 Task: Look for space in Hưng Yên, Vietnam from 10th September, 2023 to 16th September, 2023 for 4 adults in price range Rs.10000 to Rs.14000. Place can be private room with 4 bedrooms having 4 beds and 4 bathrooms. Property type can be house, flat, guest house. Amenities needed are: wifi, TV, free parkinig on premises, gym, breakfast. Booking option can be shelf check-in. Required host language is English.
Action: Mouse moved to (522, 110)
Screenshot: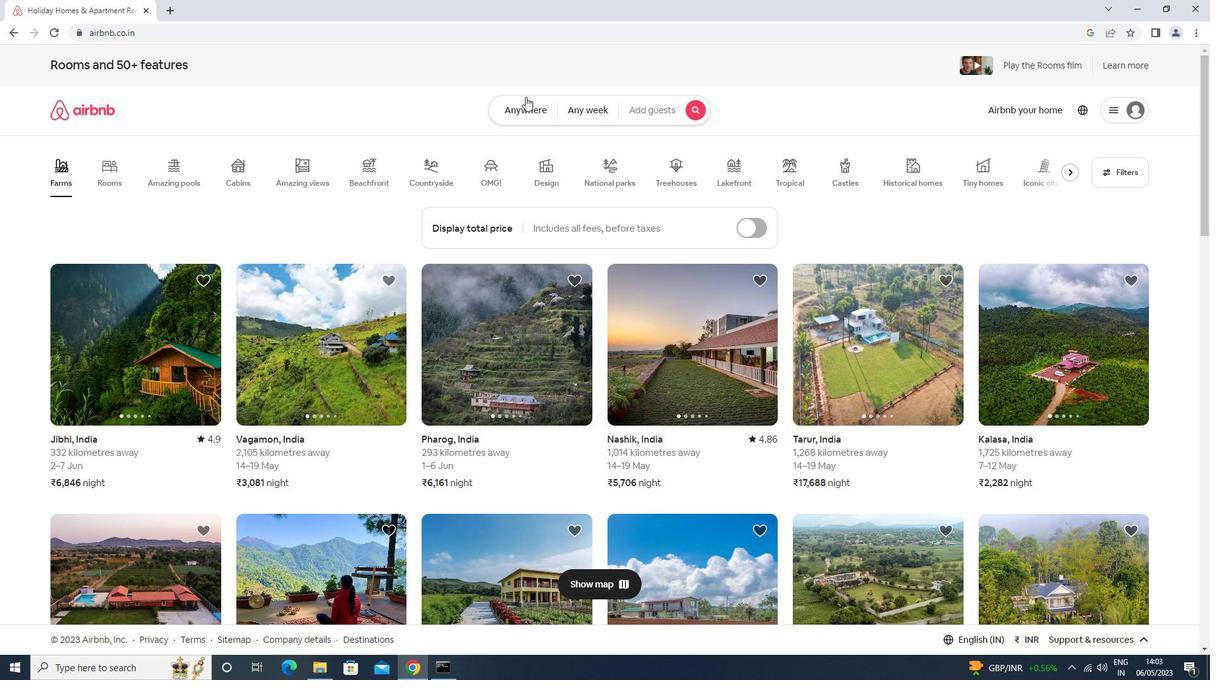
Action: Mouse pressed left at (522, 110)
Screenshot: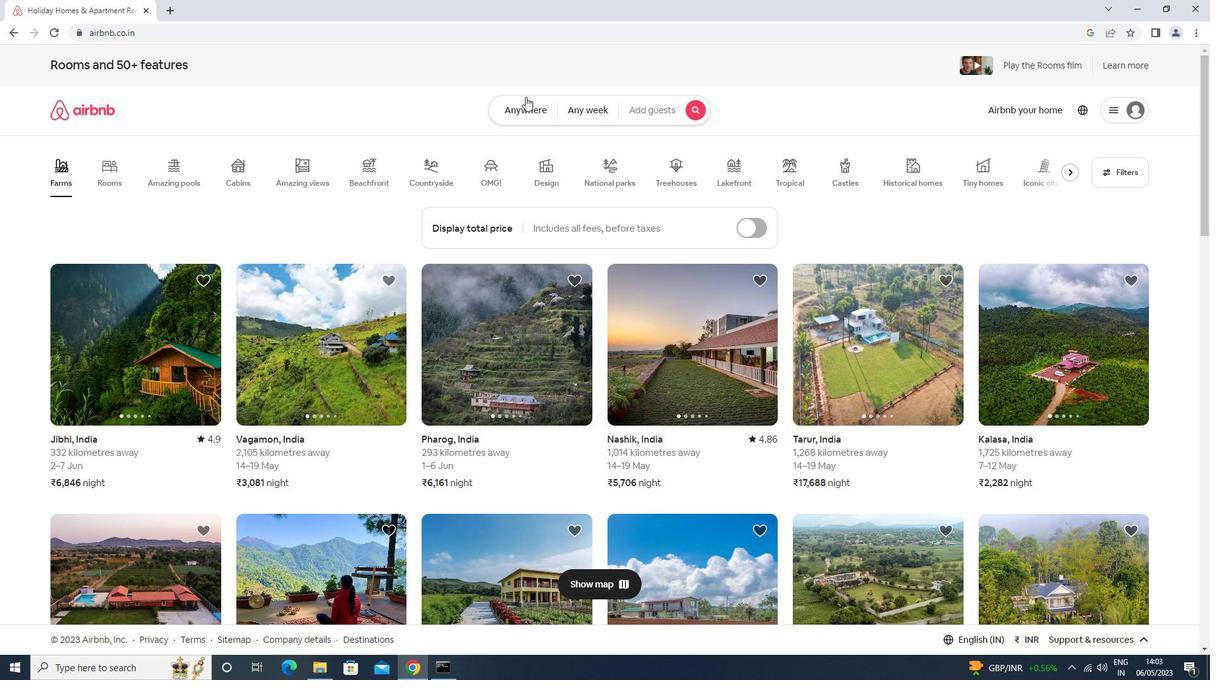 
Action: Mouse moved to (467, 153)
Screenshot: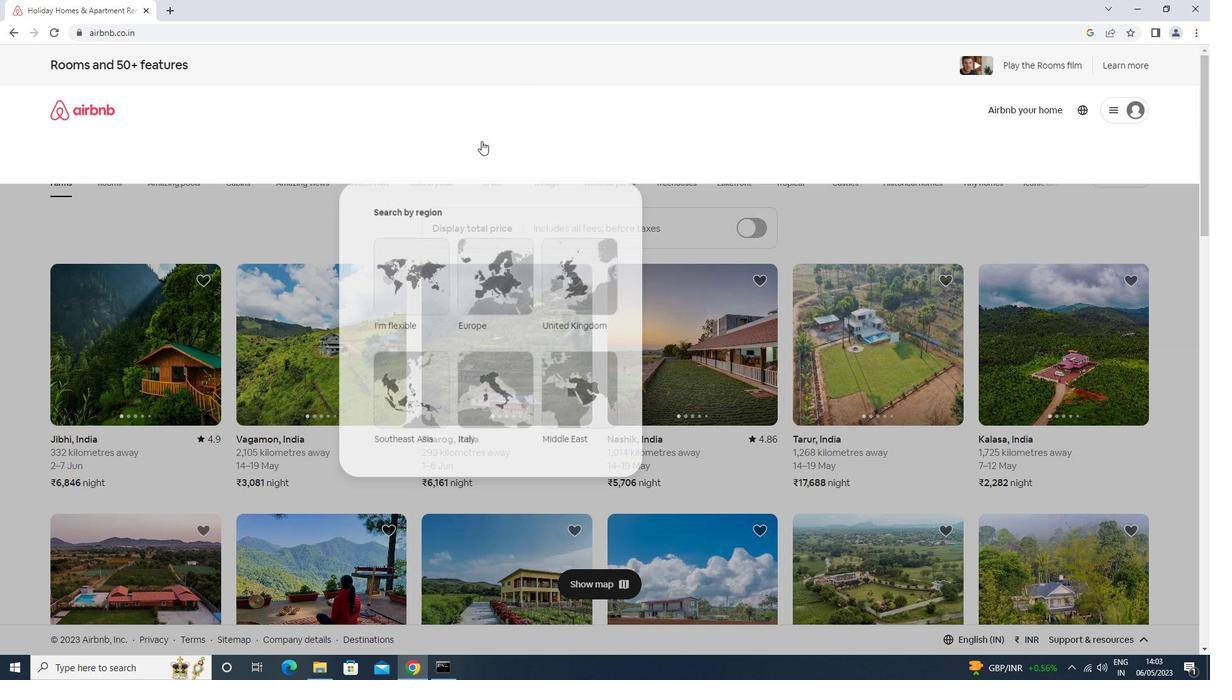 
Action: Mouse pressed left at (467, 153)
Screenshot: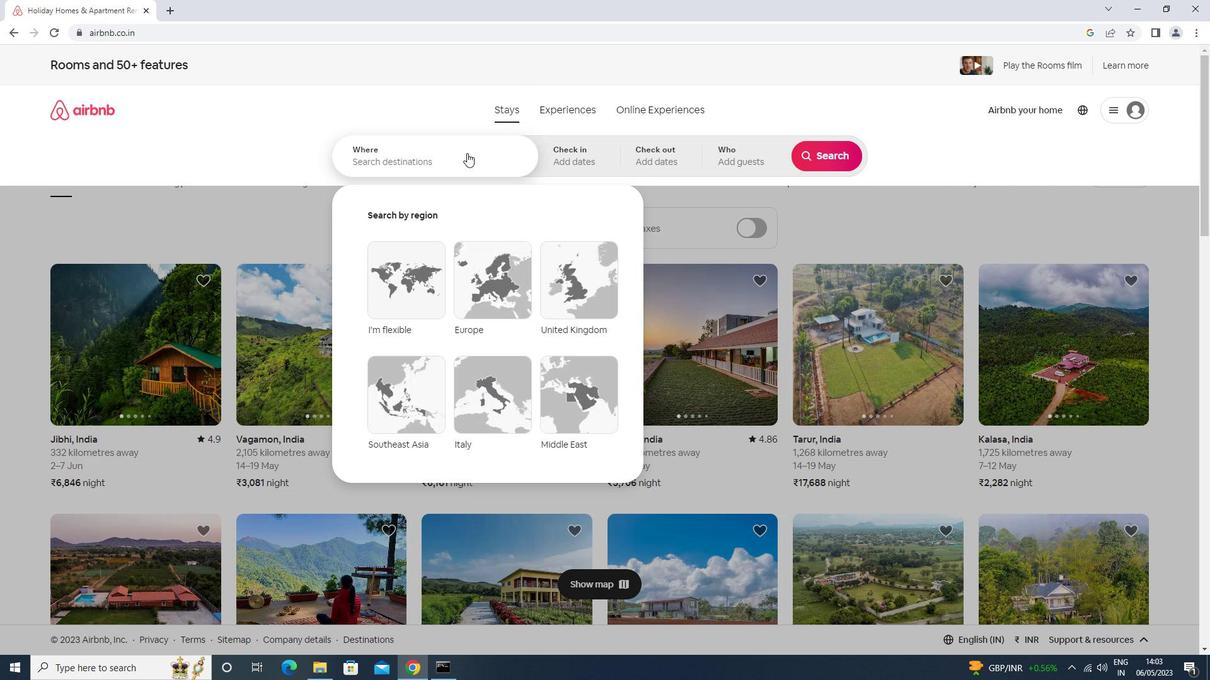 
Action: Key pressed hrumg<Key.space>yen<Key.space>vietnam<Key.enter>
Screenshot: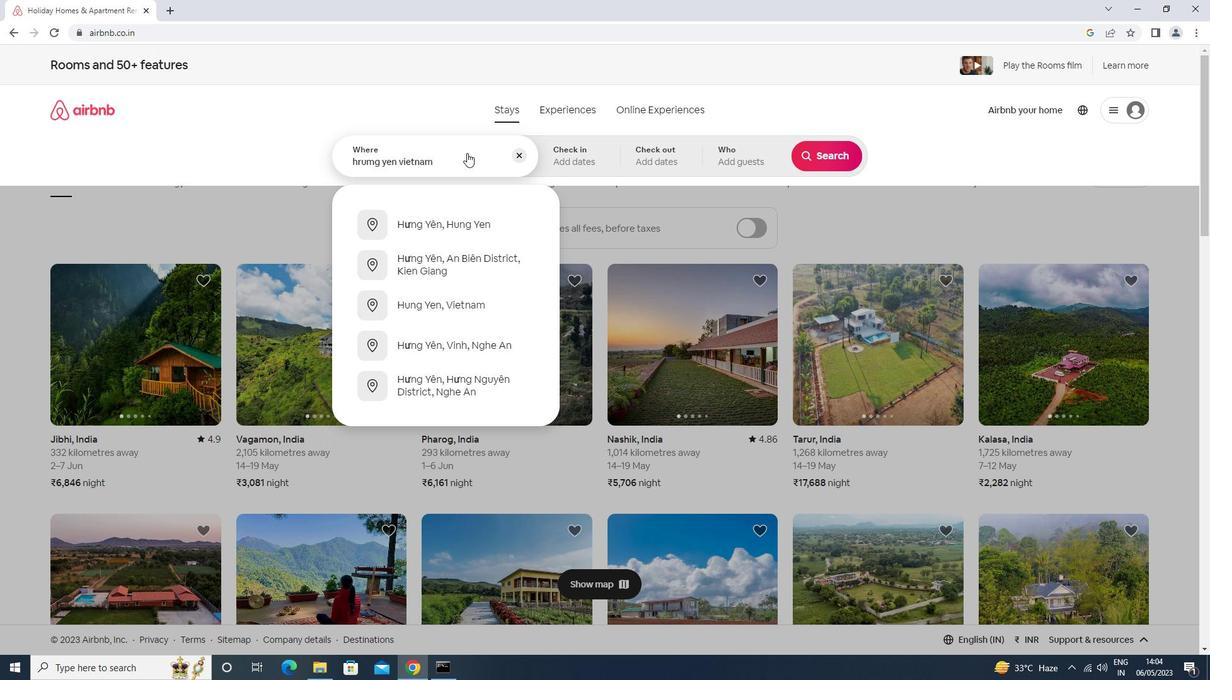 
Action: Mouse moved to (825, 262)
Screenshot: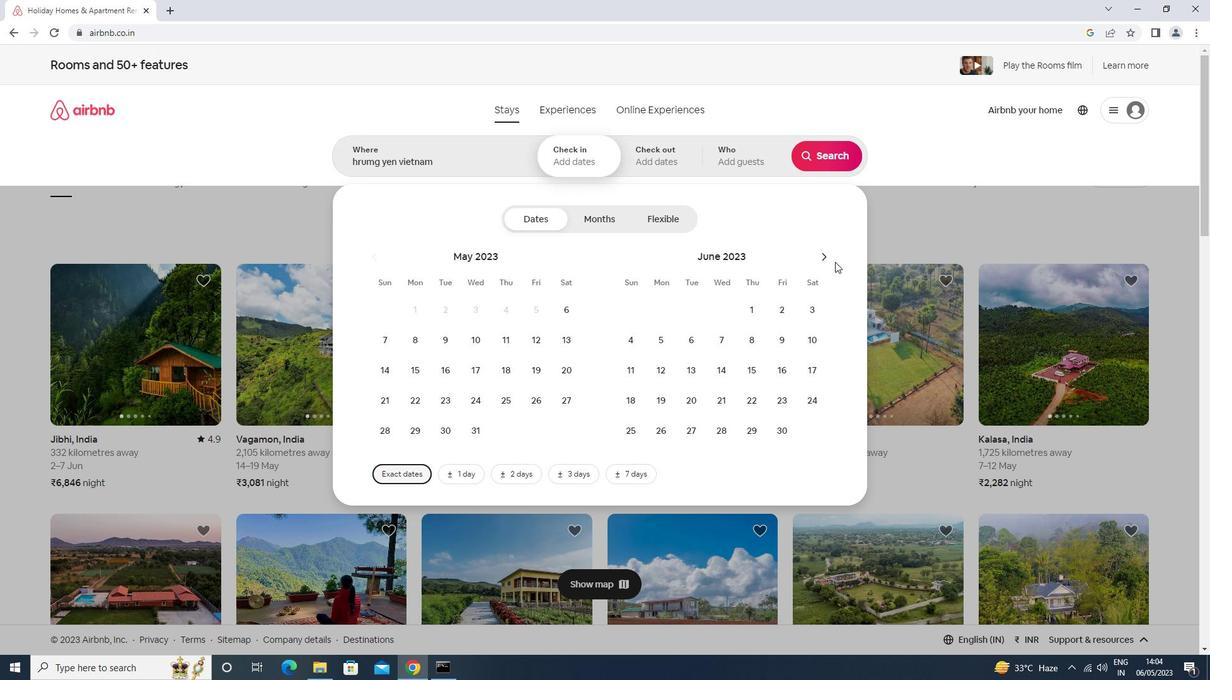 
Action: Mouse pressed left at (825, 262)
Screenshot: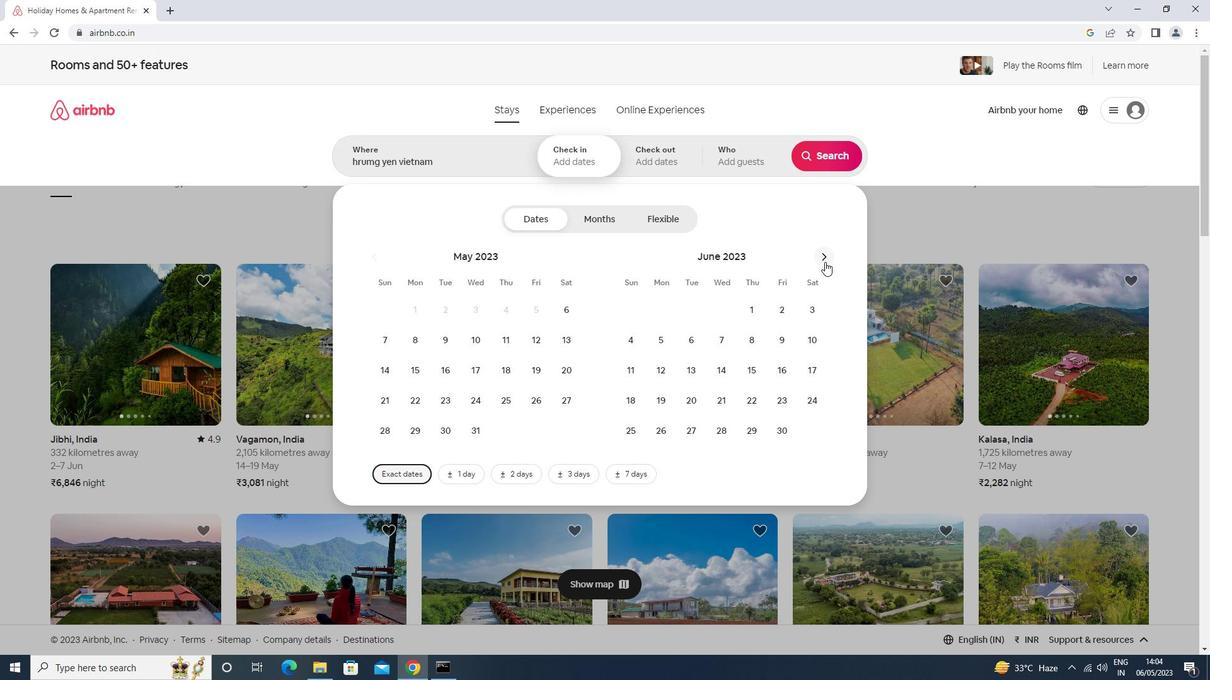 
Action: Mouse pressed left at (825, 262)
Screenshot: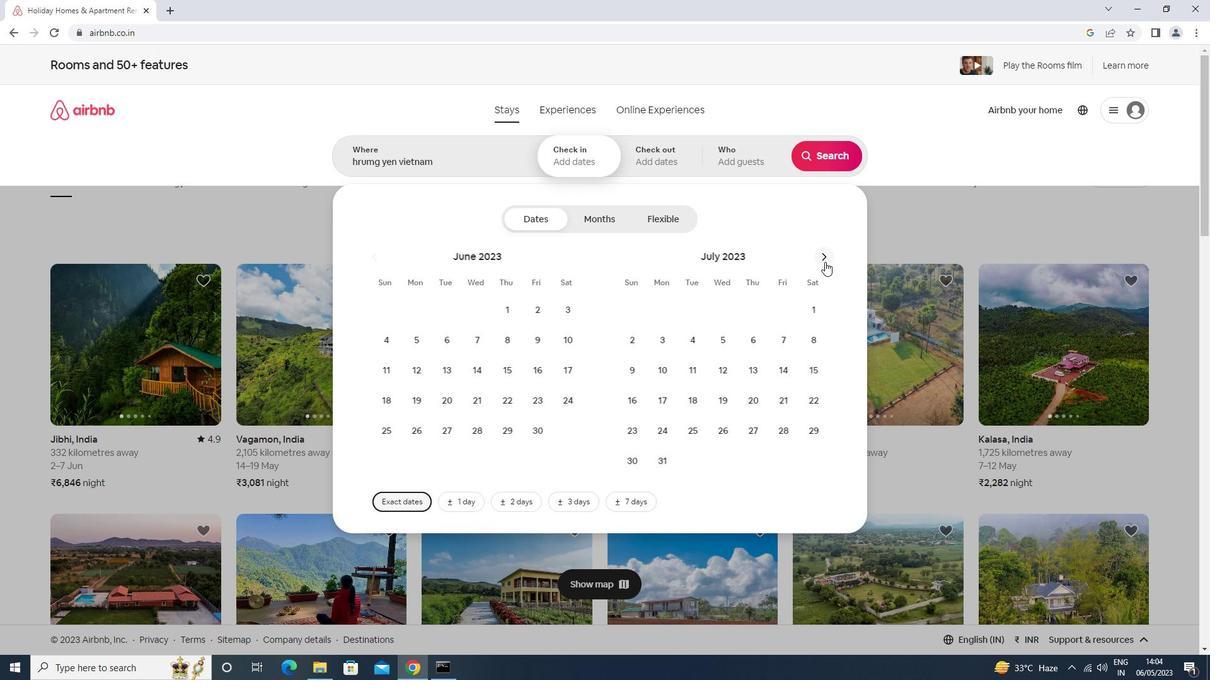 
Action: Mouse moved to (826, 261)
Screenshot: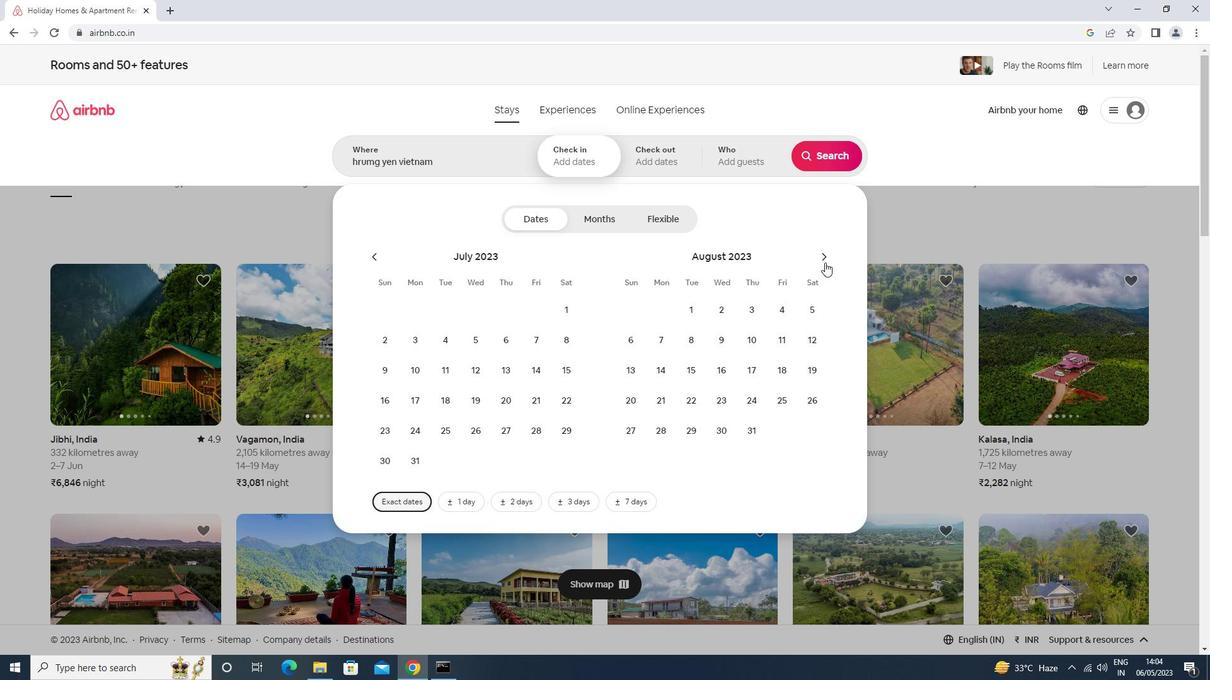 
Action: Mouse pressed left at (826, 261)
Screenshot: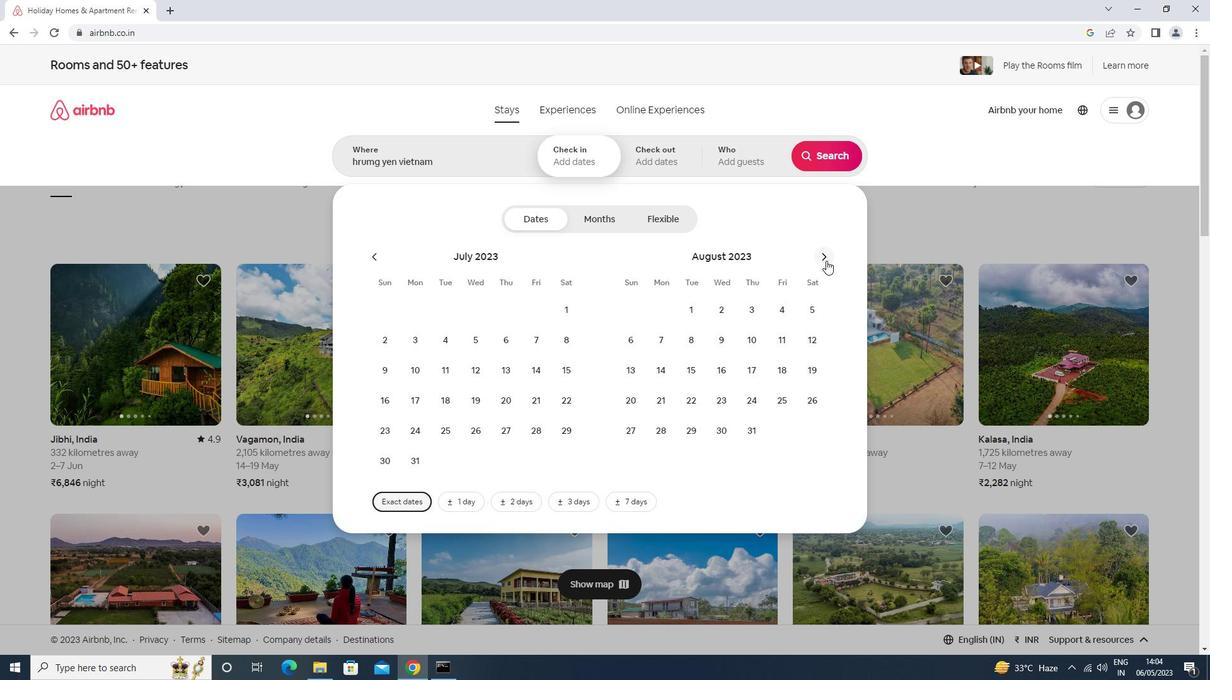 
Action: Mouse moved to (642, 370)
Screenshot: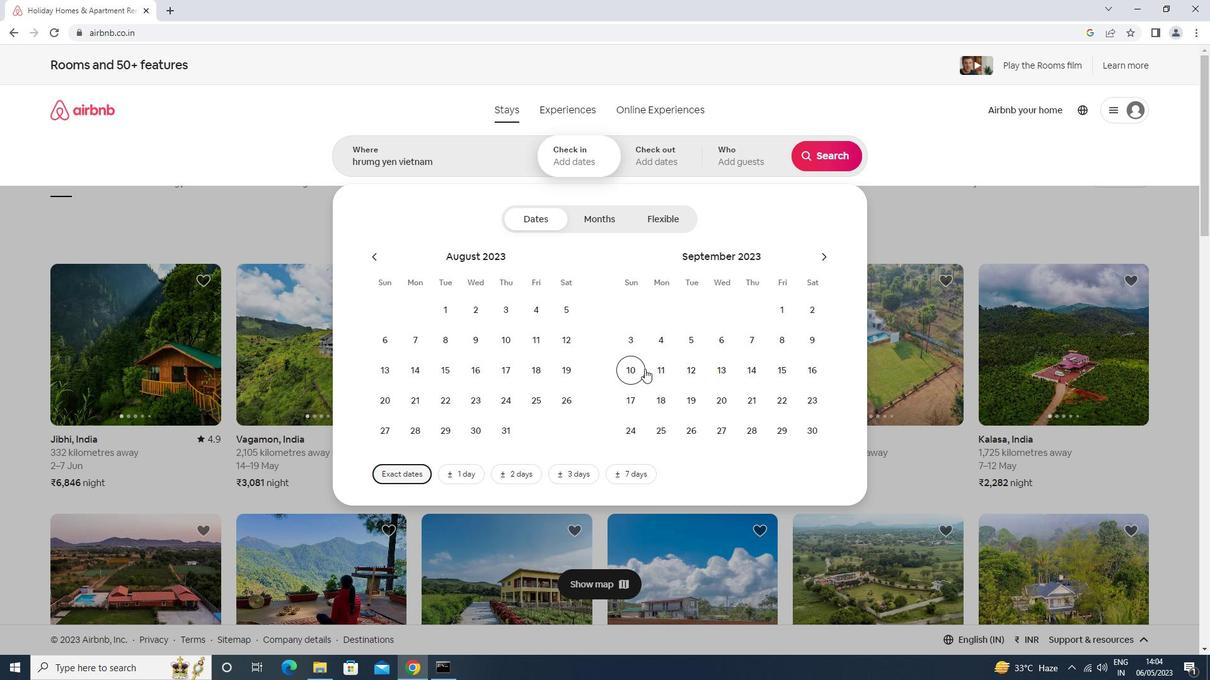 
Action: Mouse pressed left at (642, 370)
Screenshot: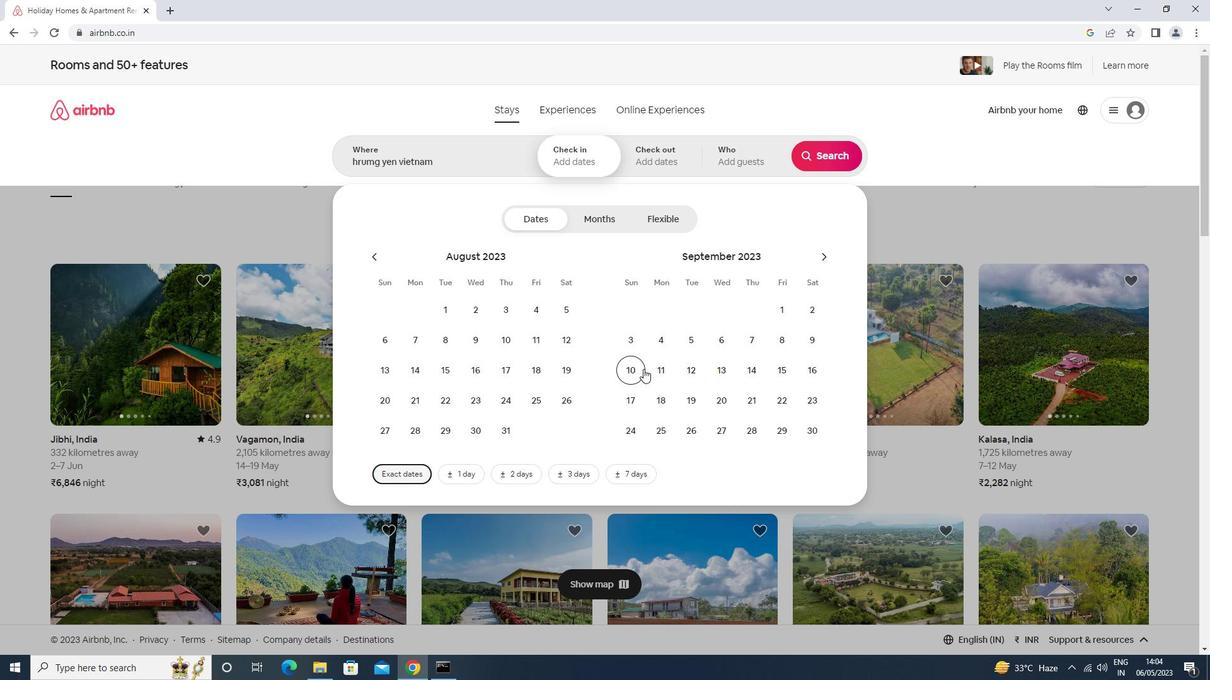 
Action: Mouse moved to (810, 377)
Screenshot: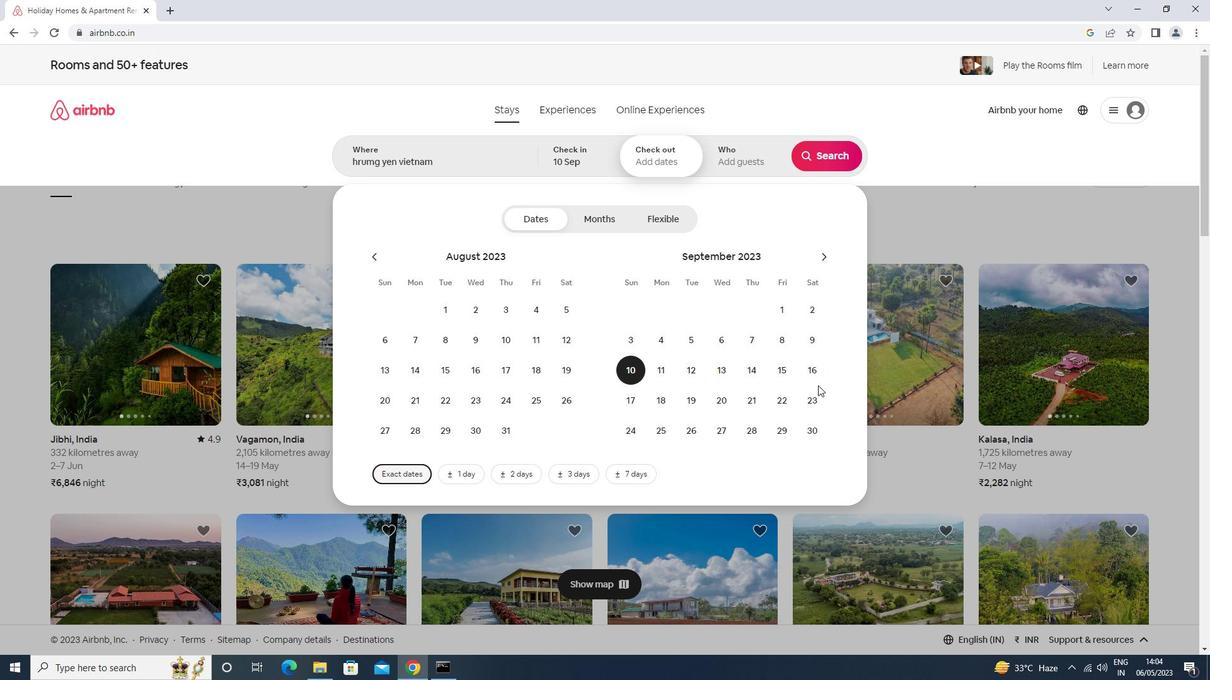 
Action: Mouse pressed left at (810, 377)
Screenshot: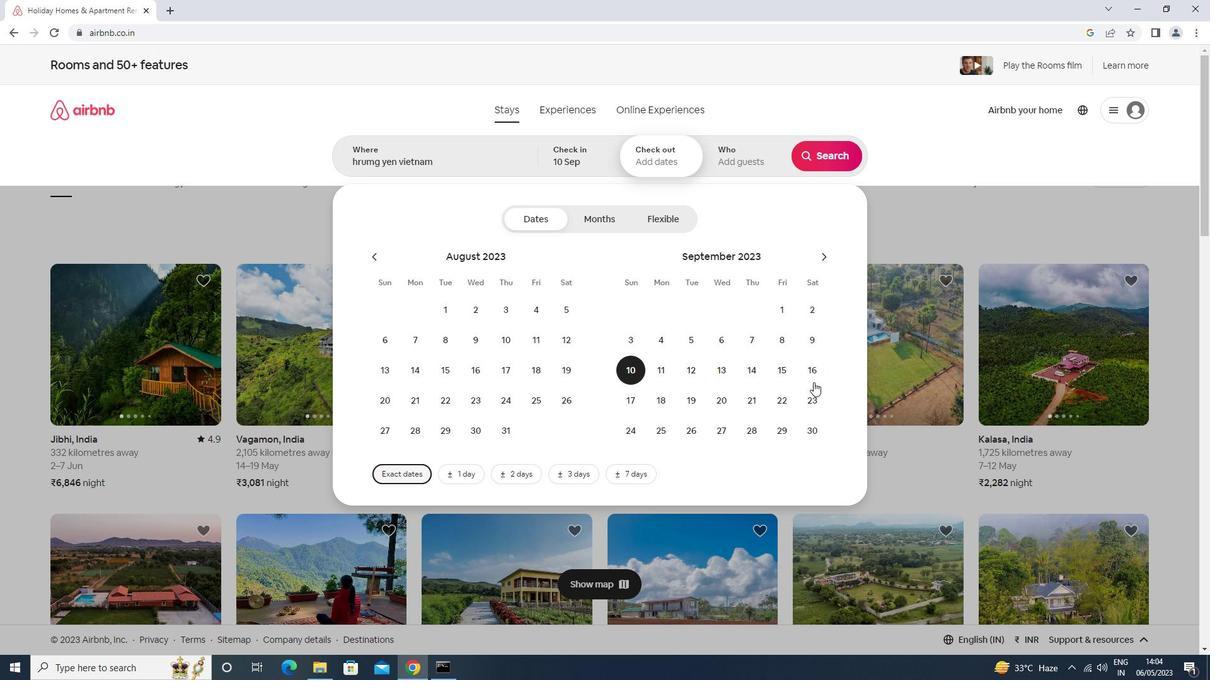 
Action: Mouse moved to (740, 165)
Screenshot: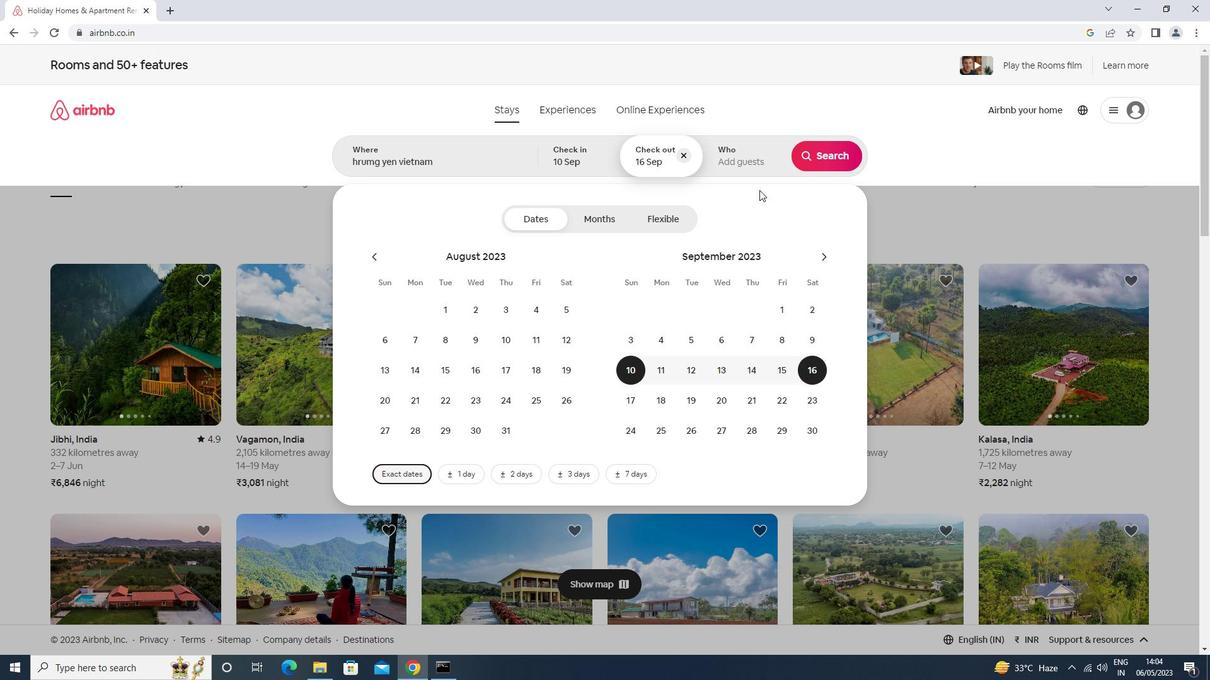 
Action: Mouse pressed left at (740, 165)
Screenshot: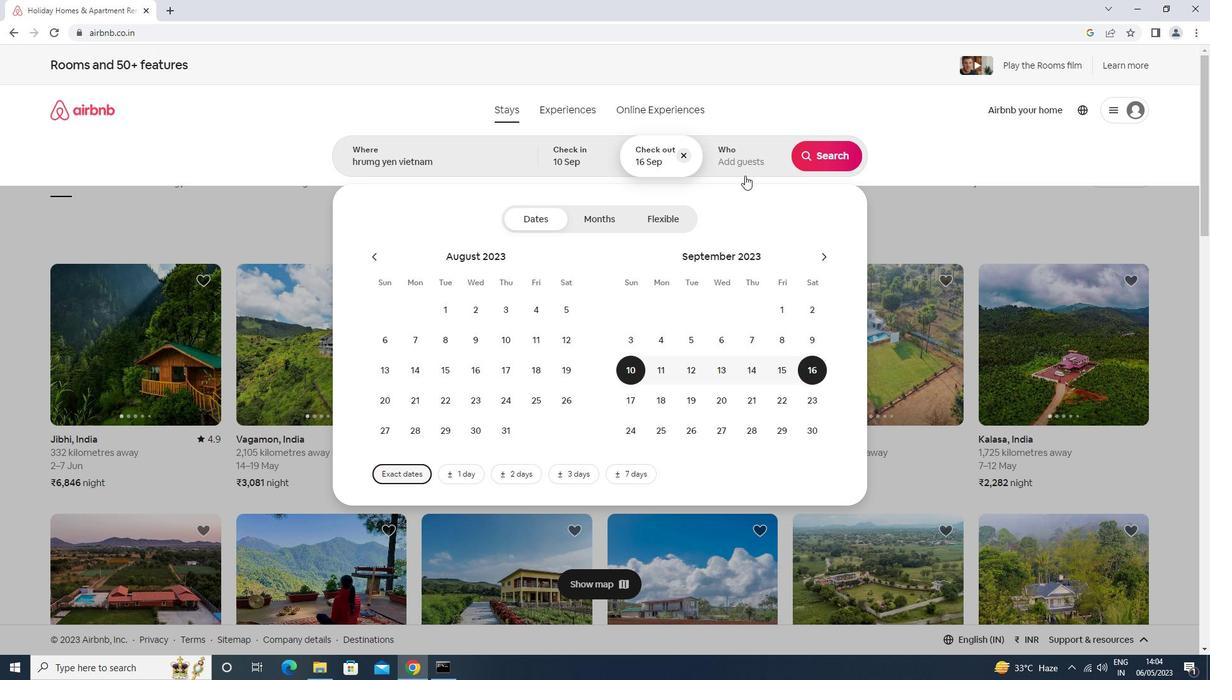 
Action: Mouse moved to (829, 221)
Screenshot: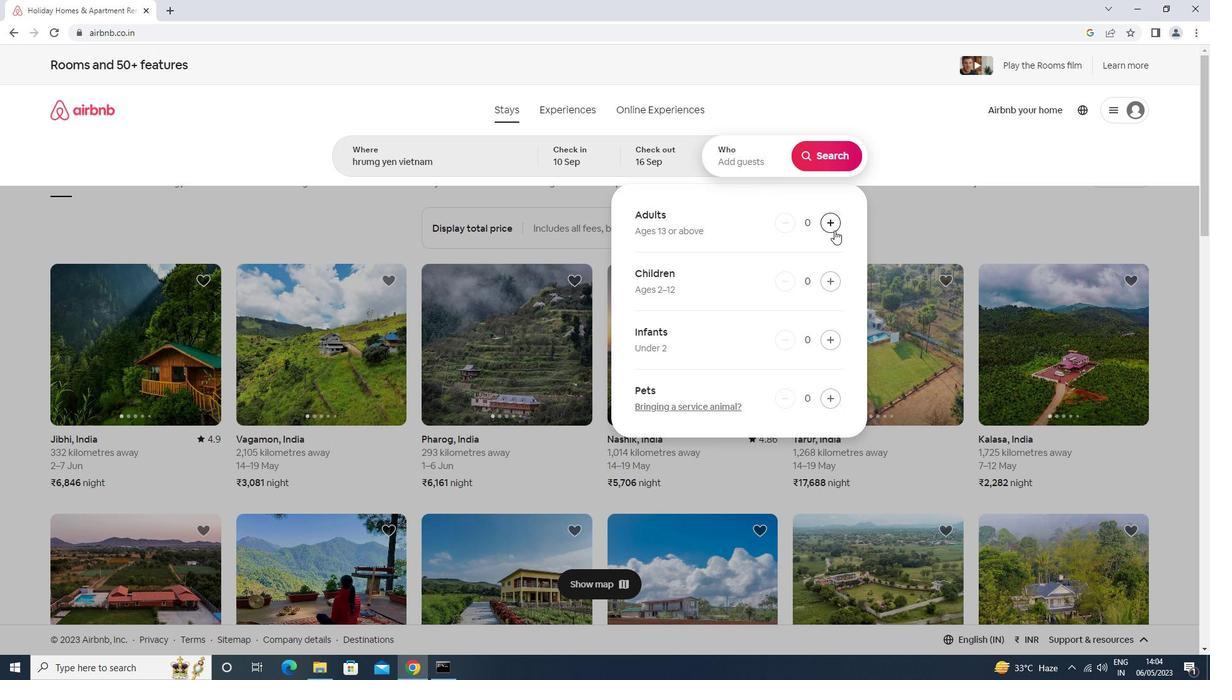 
Action: Mouse pressed left at (829, 221)
Screenshot: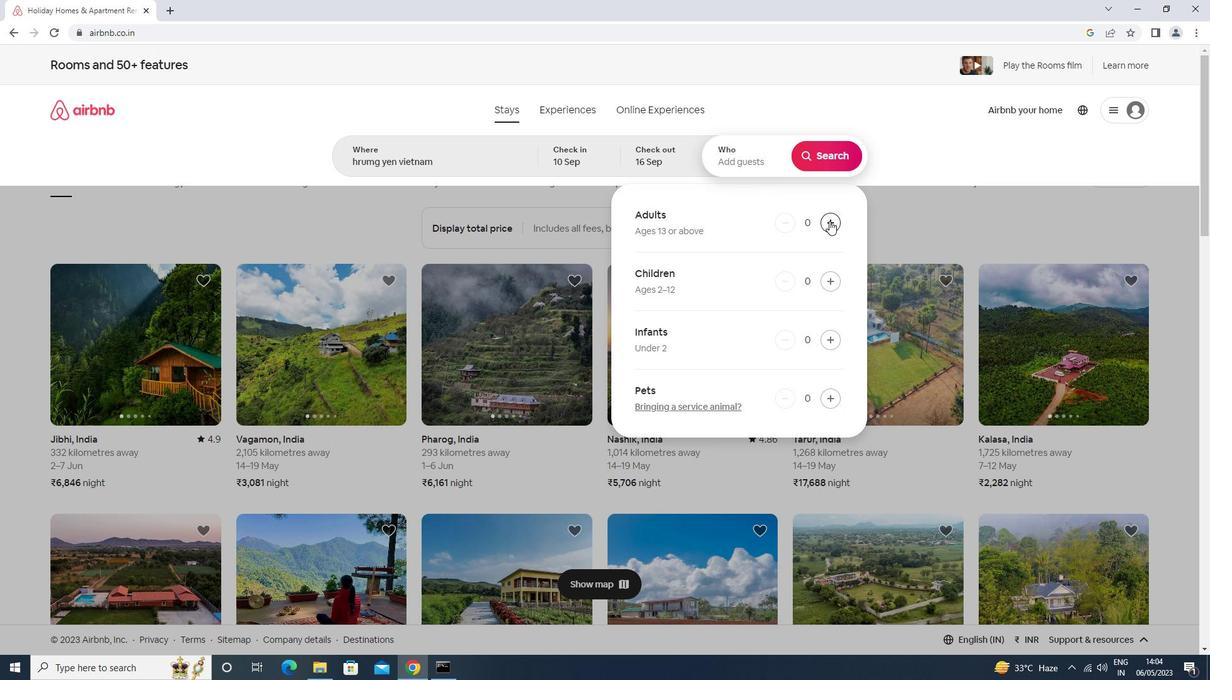 
Action: Mouse pressed left at (829, 221)
Screenshot: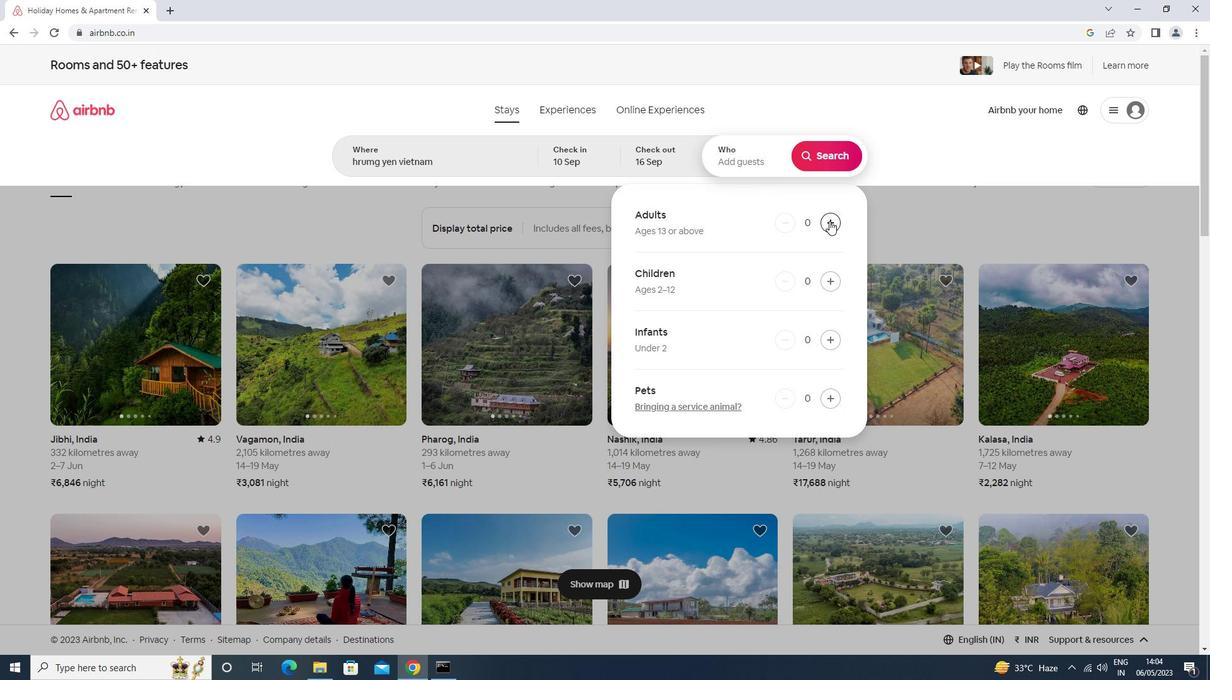 
Action: Mouse pressed left at (829, 221)
Screenshot: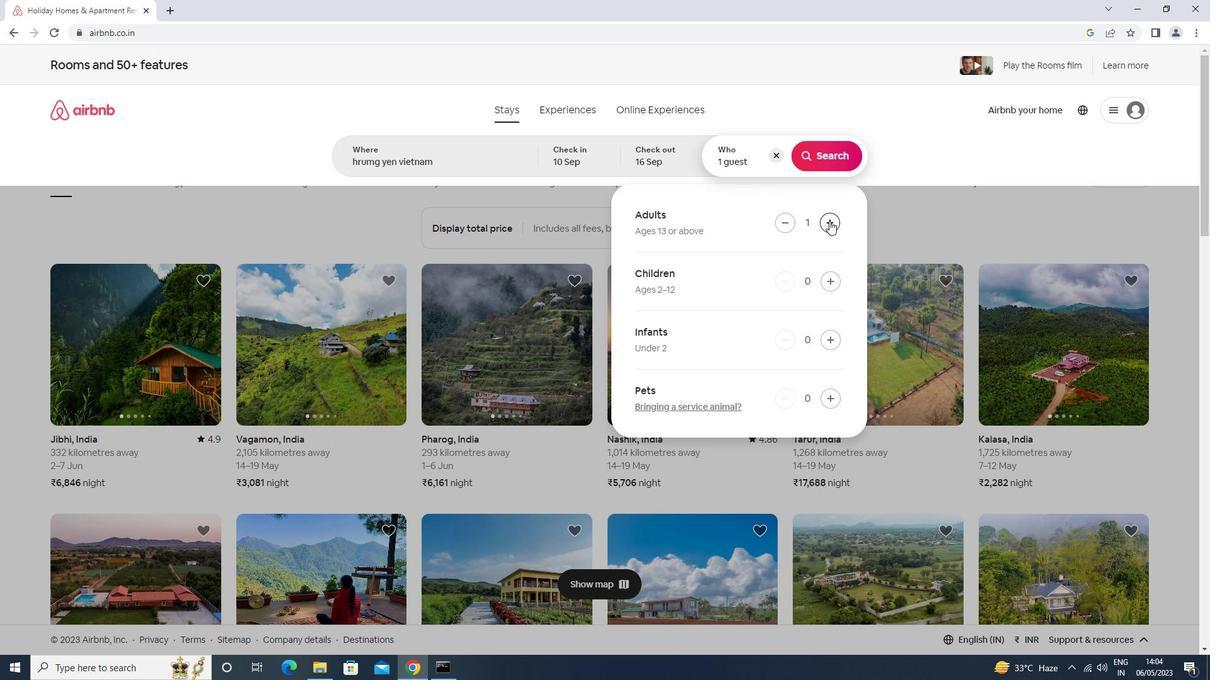 
Action: Mouse pressed left at (829, 221)
Screenshot: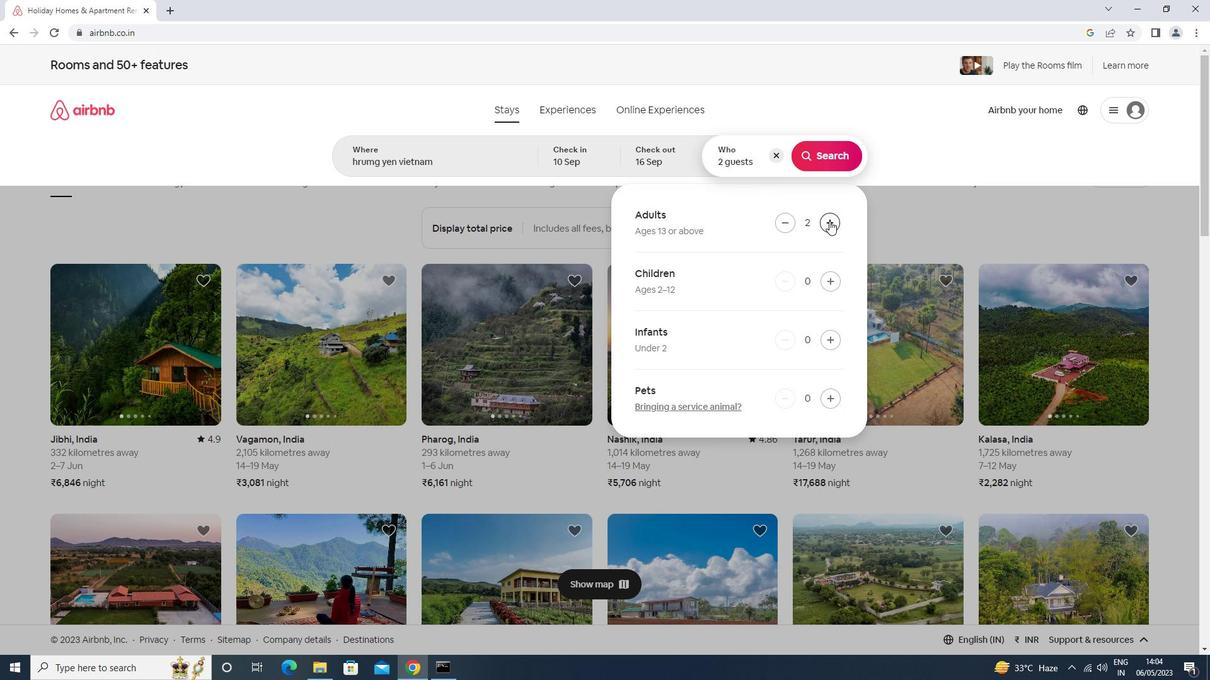 
Action: Mouse moved to (834, 155)
Screenshot: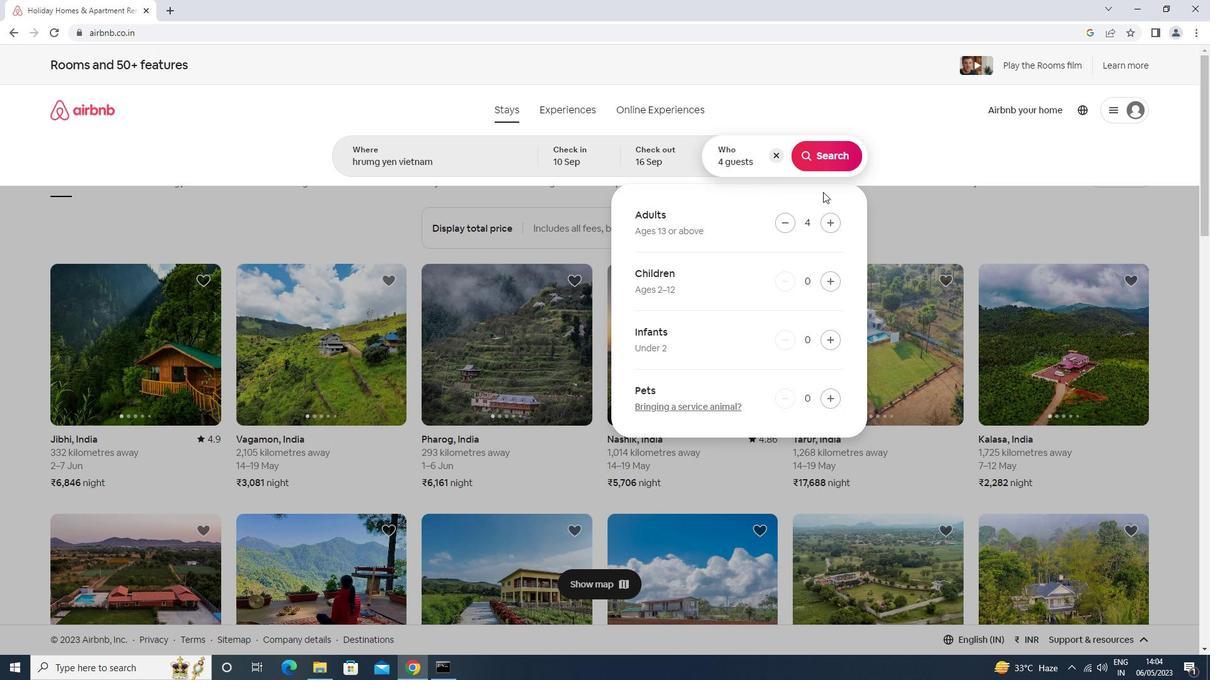 
Action: Mouse pressed left at (834, 155)
Screenshot: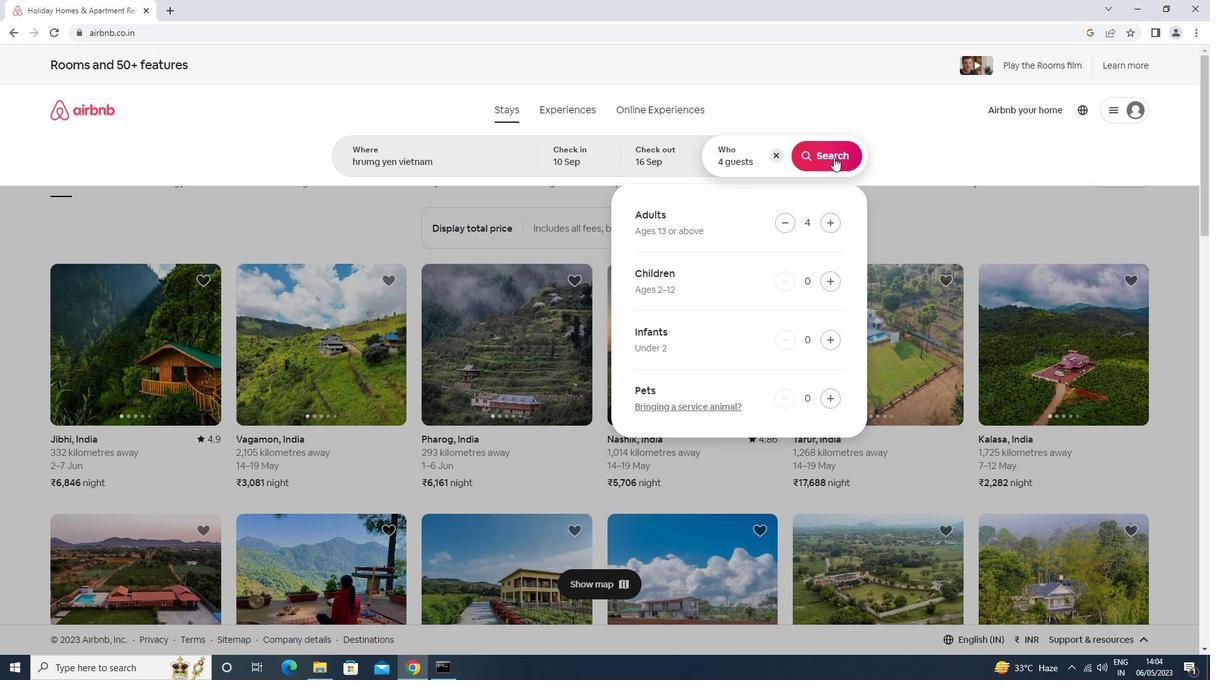 
Action: Mouse moved to (1163, 125)
Screenshot: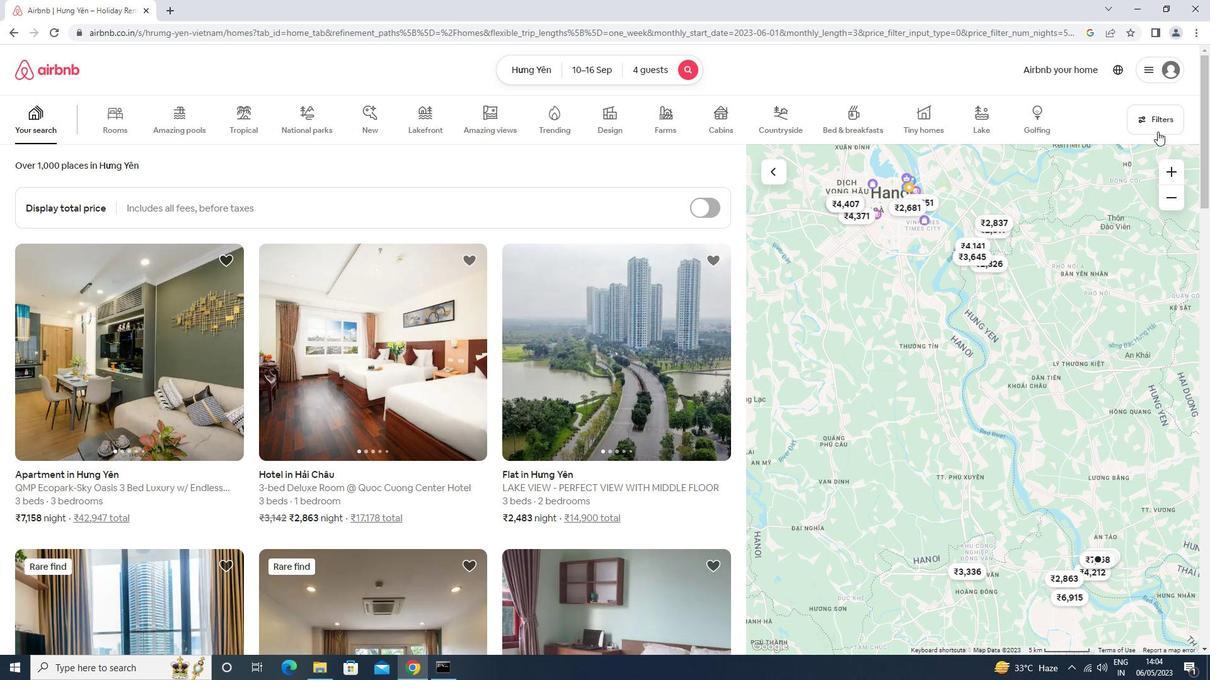 
Action: Mouse pressed left at (1163, 125)
Screenshot: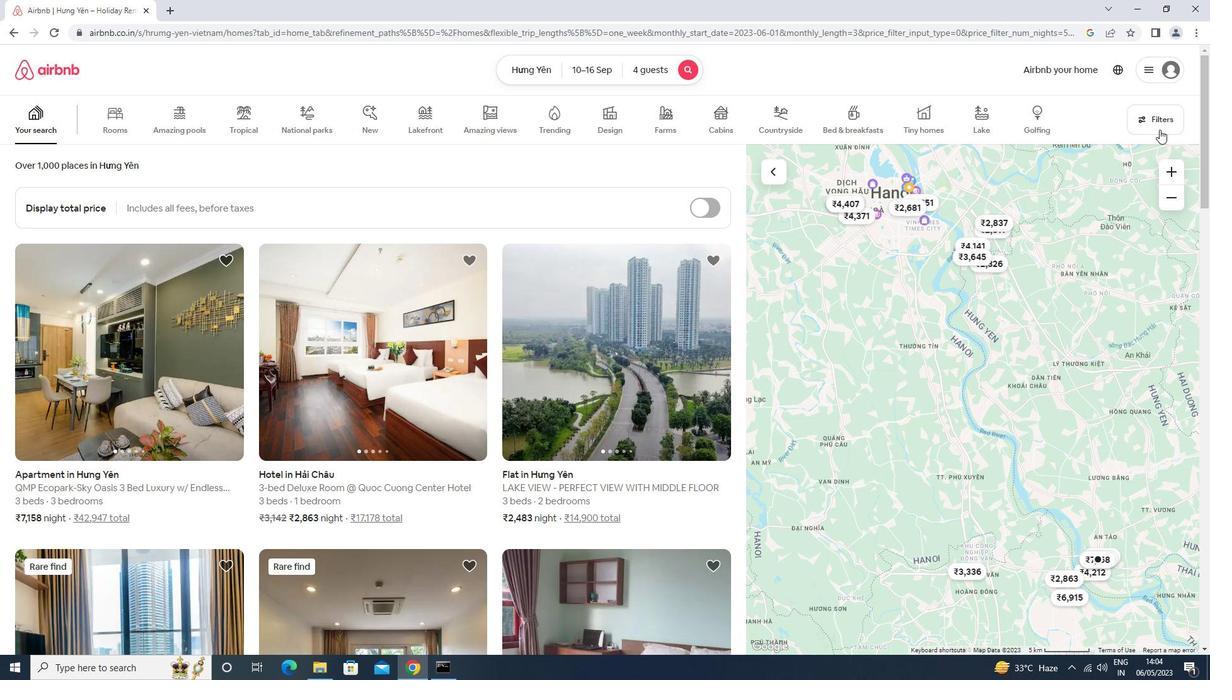 
Action: Mouse moved to (452, 433)
Screenshot: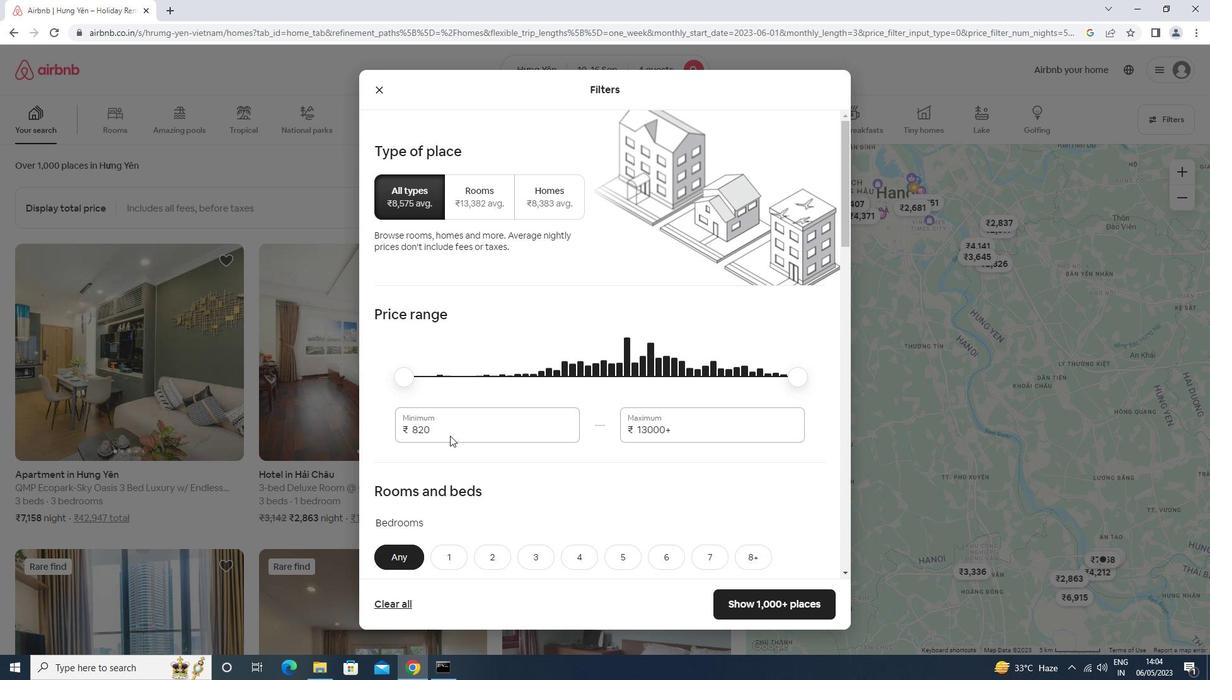 
Action: Mouse pressed left at (452, 433)
Screenshot: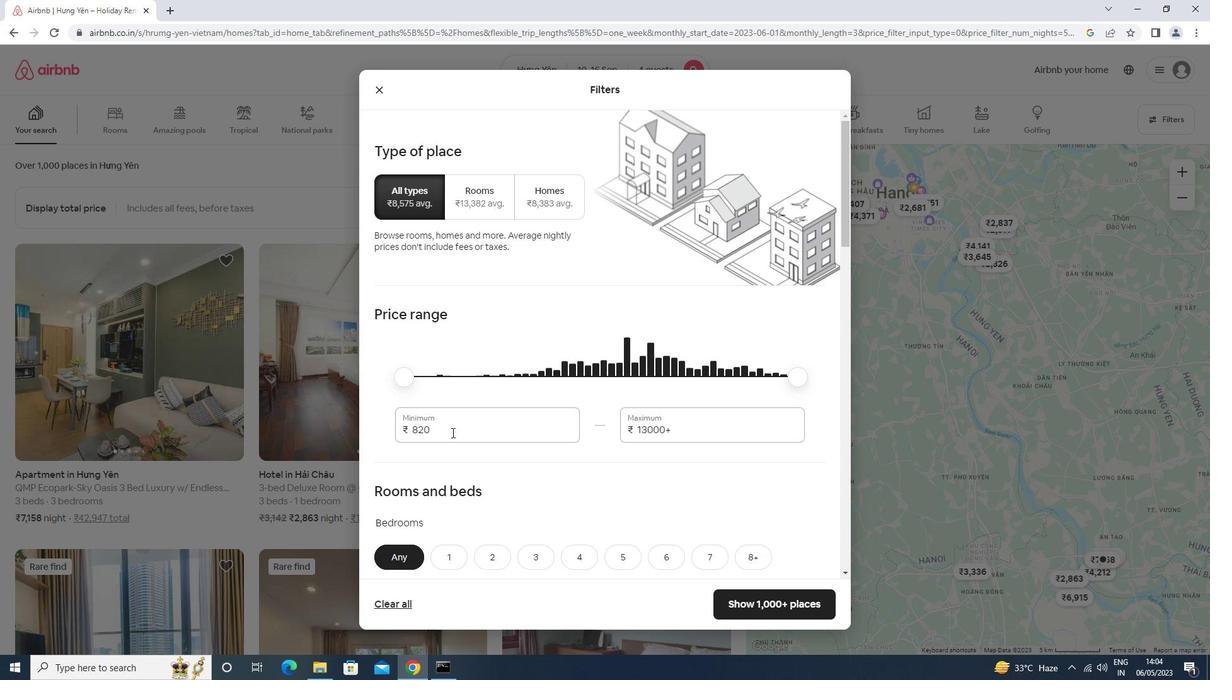 
Action: Mouse moved to (452, 432)
Screenshot: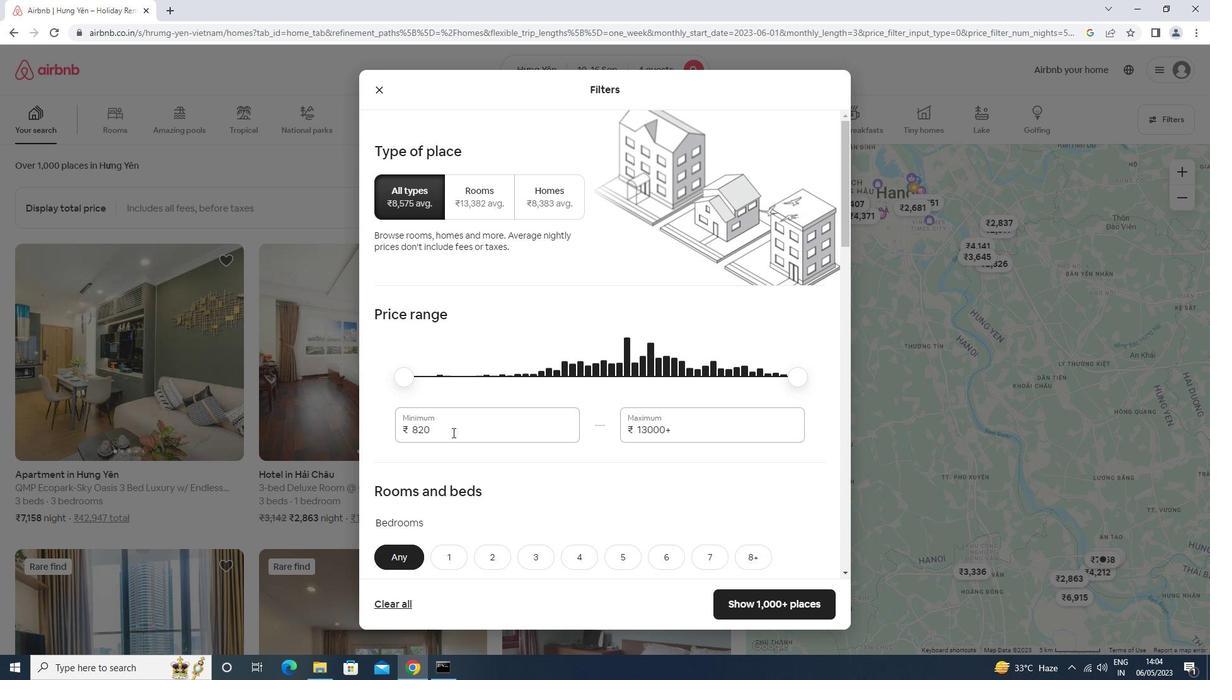 
Action: Key pressed <Key.backspace><Key.backspace><Key.backspace><Key.backspace>10000<Key.tab>14000
Screenshot: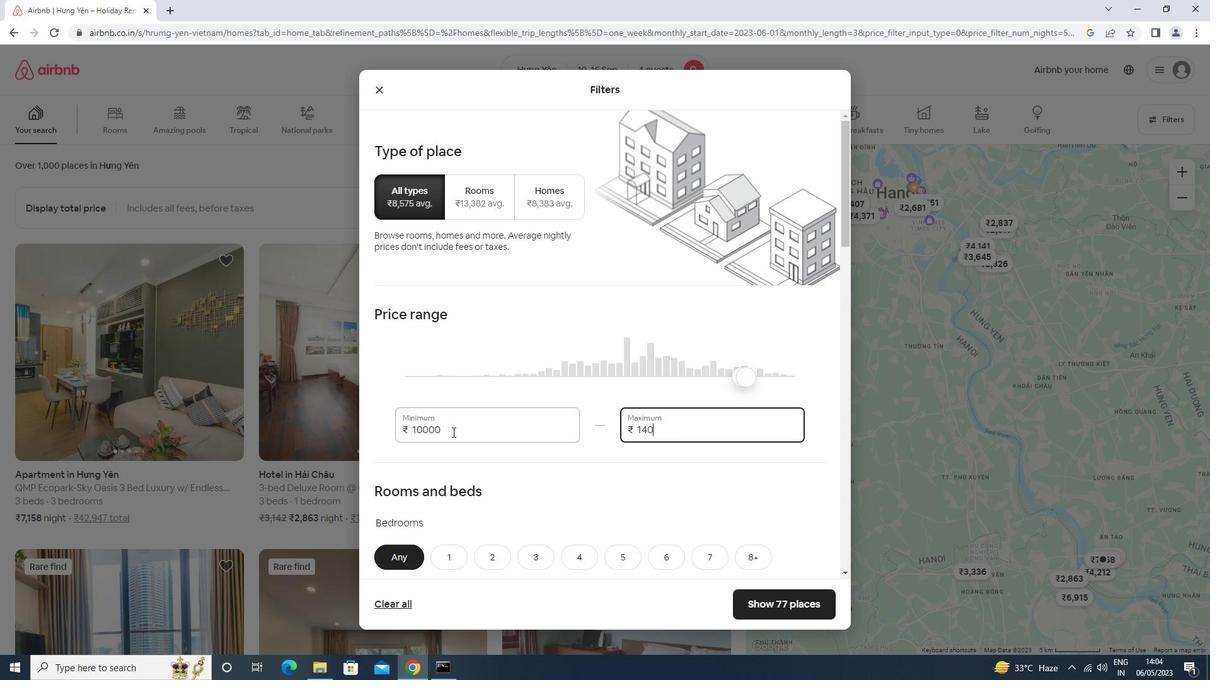 
Action: Mouse scrolled (452, 431) with delta (0, 0)
Screenshot: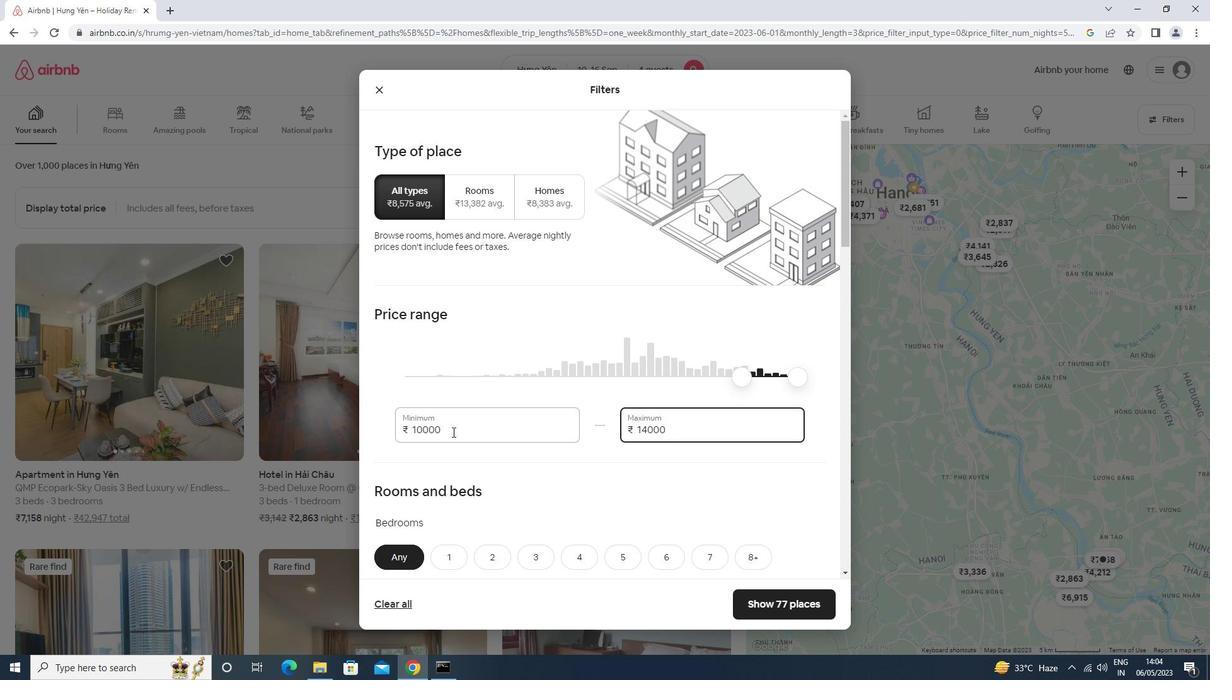 
Action: Mouse scrolled (452, 431) with delta (0, 0)
Screenshot: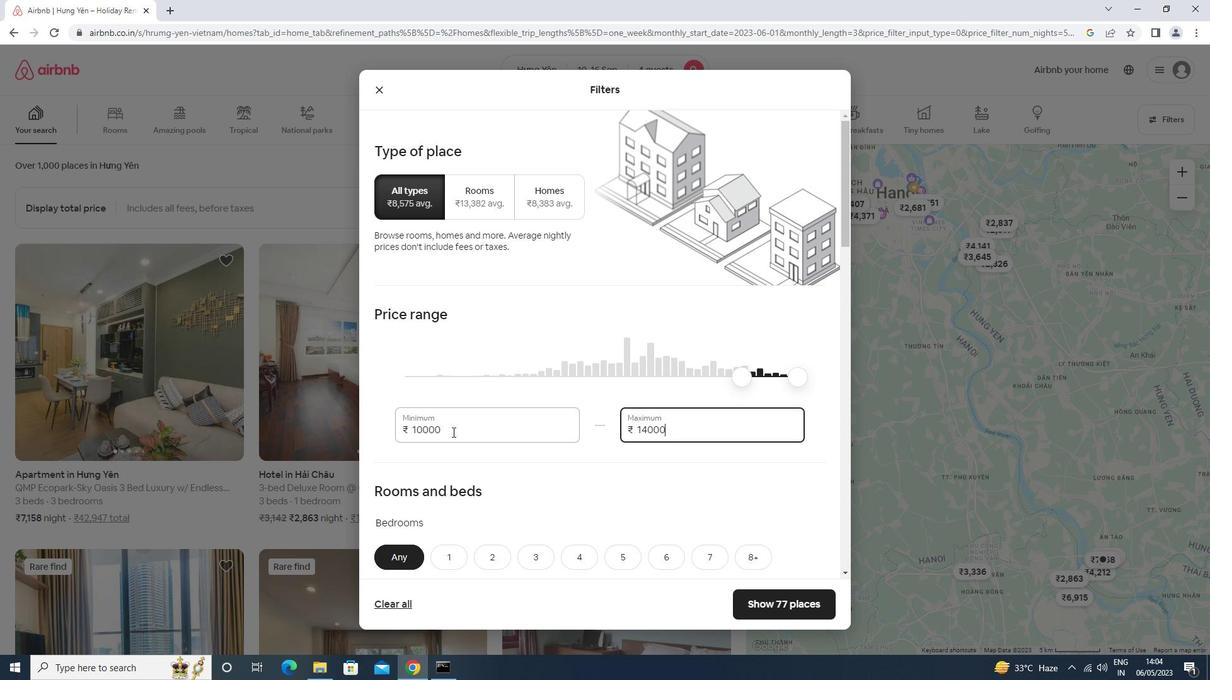 
Action: Mouse scrolled (452, 431) with delta (0, 0)
Screenshot: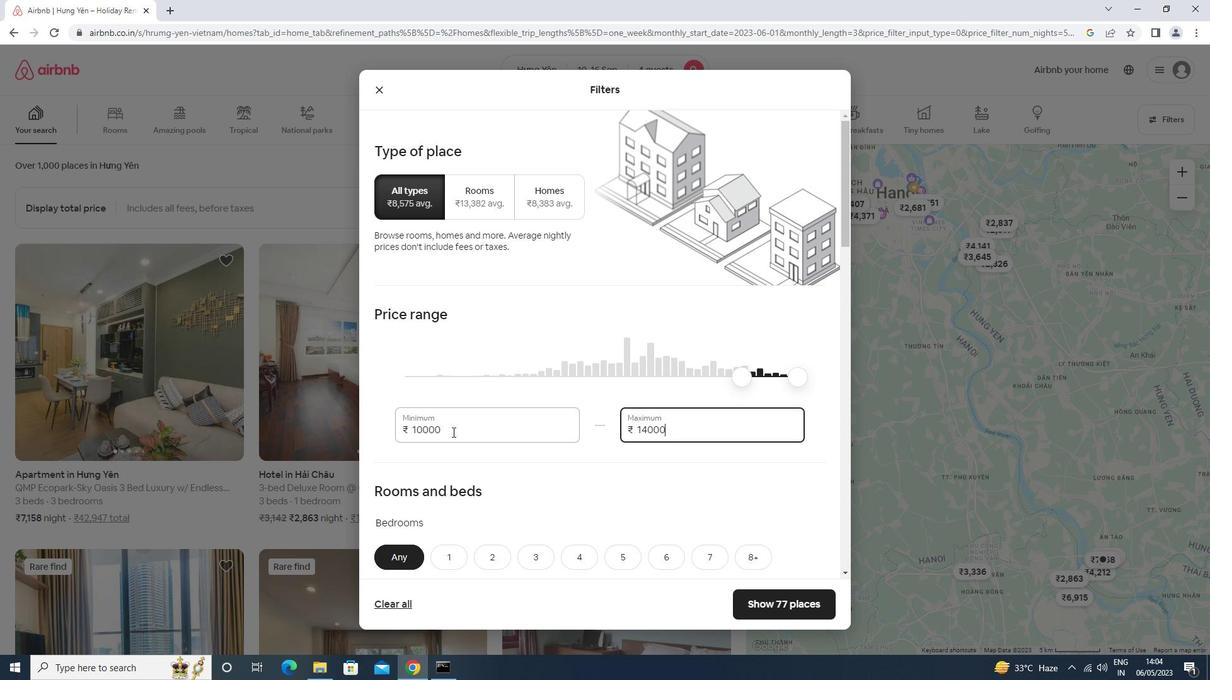 
Action: Mouse scrolled (452, 431) with delta (0, 0)
Screenshot: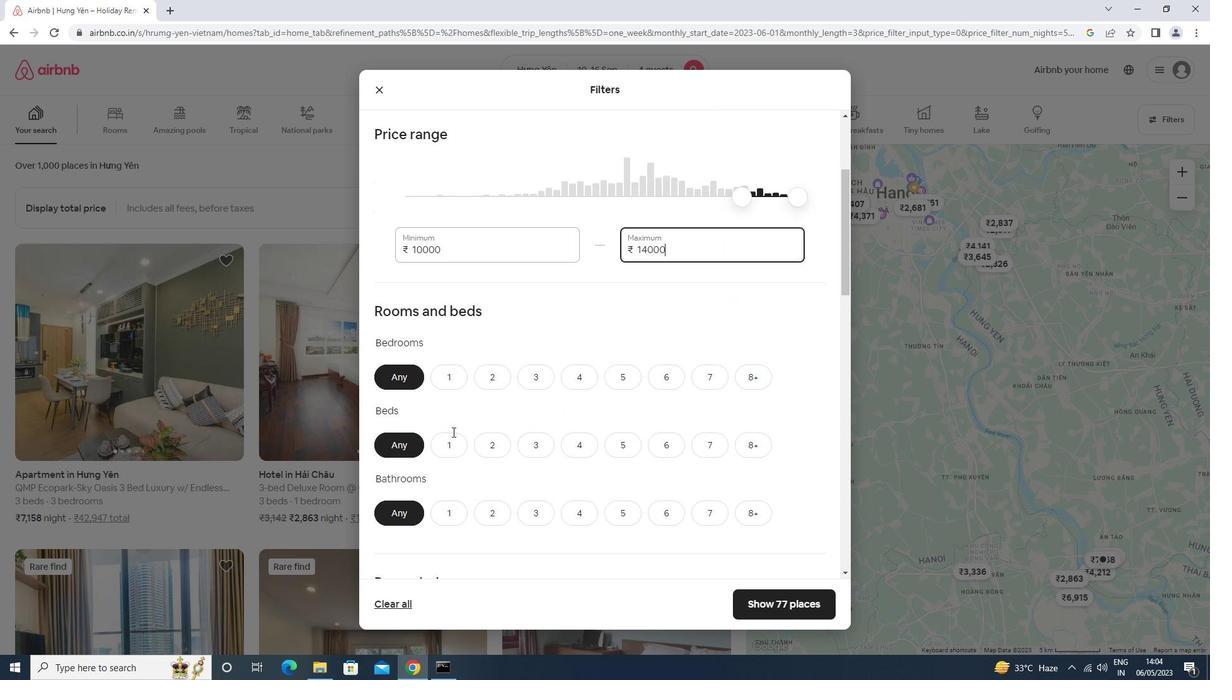 
Action: Mouse moved to (585, 313)
Screenshot: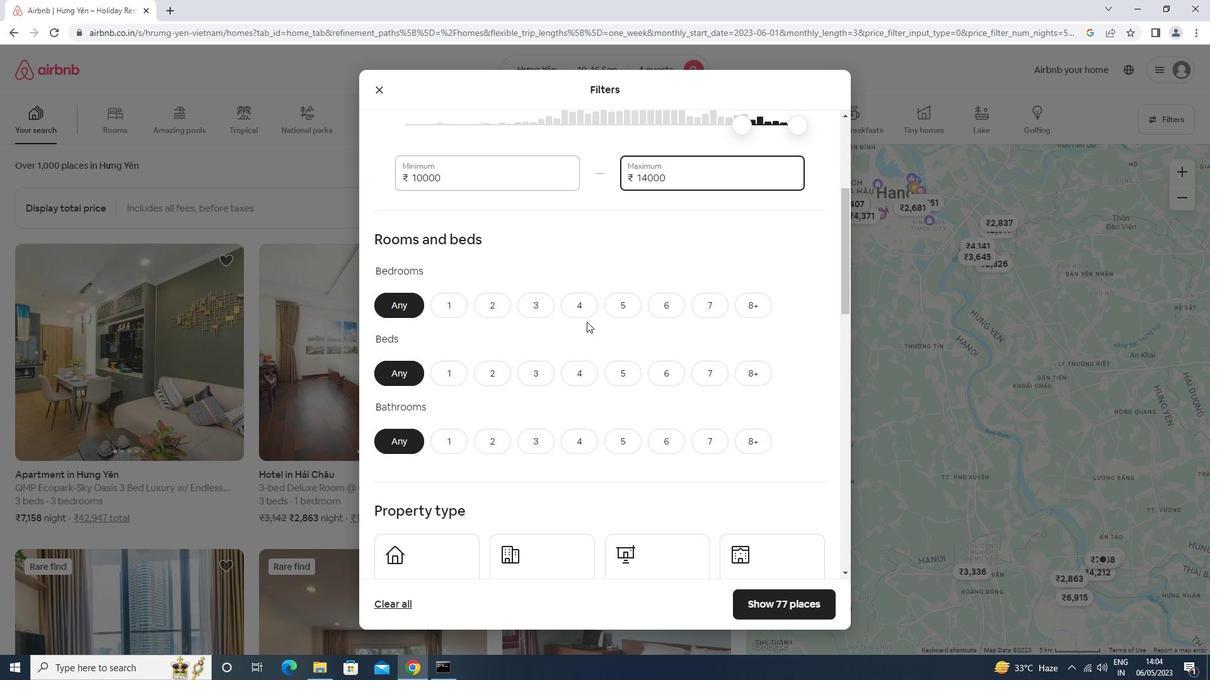 
Action: Mouse pressed left at (585, 313)
Screenshot: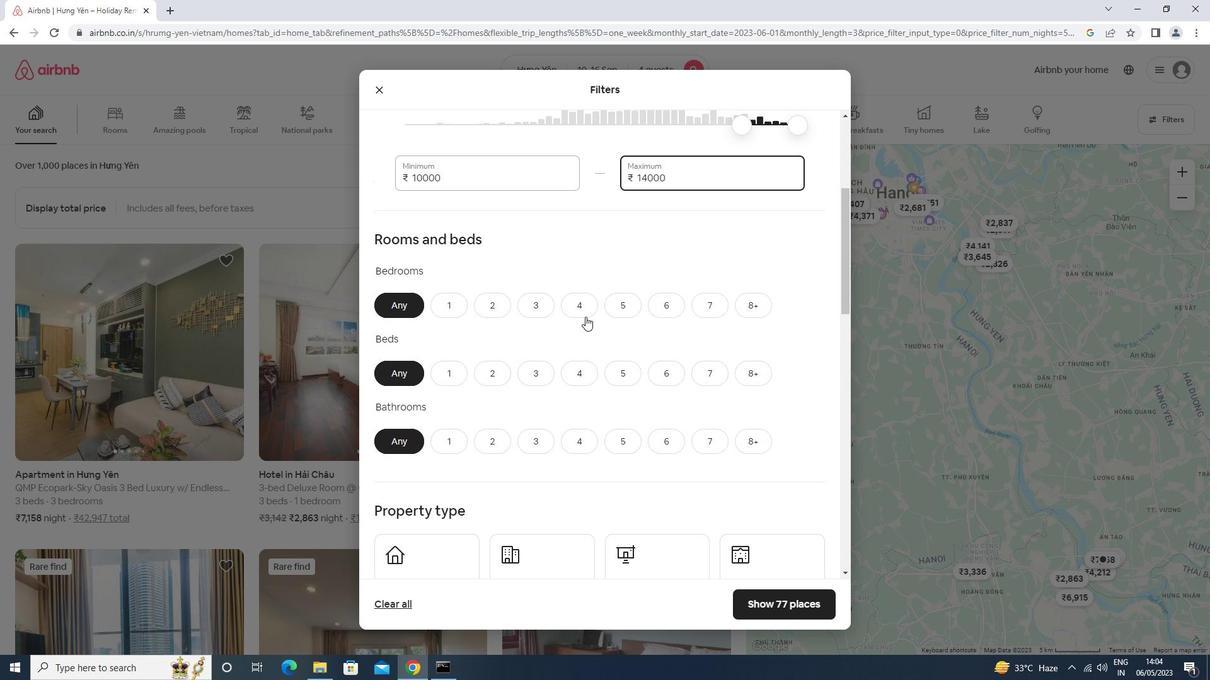 
Action: Mouse moved to (586, 366)
Screenshot: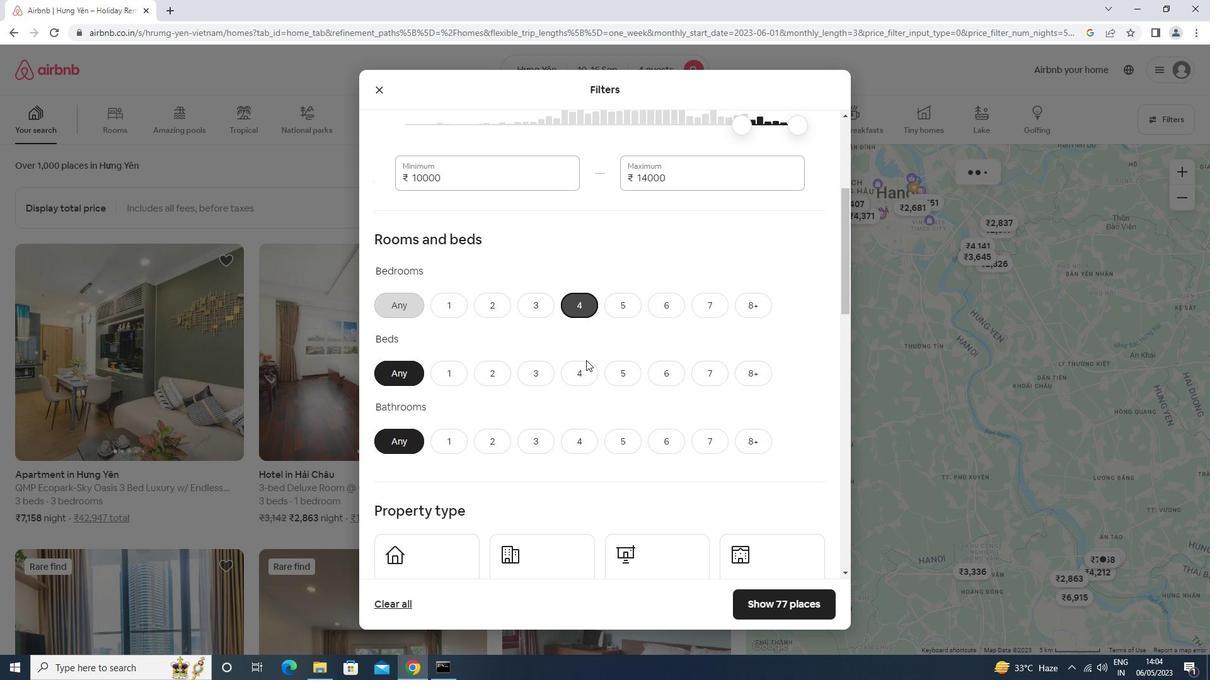 
Action: Mouse pressed left at (586, 366)
Screenshot: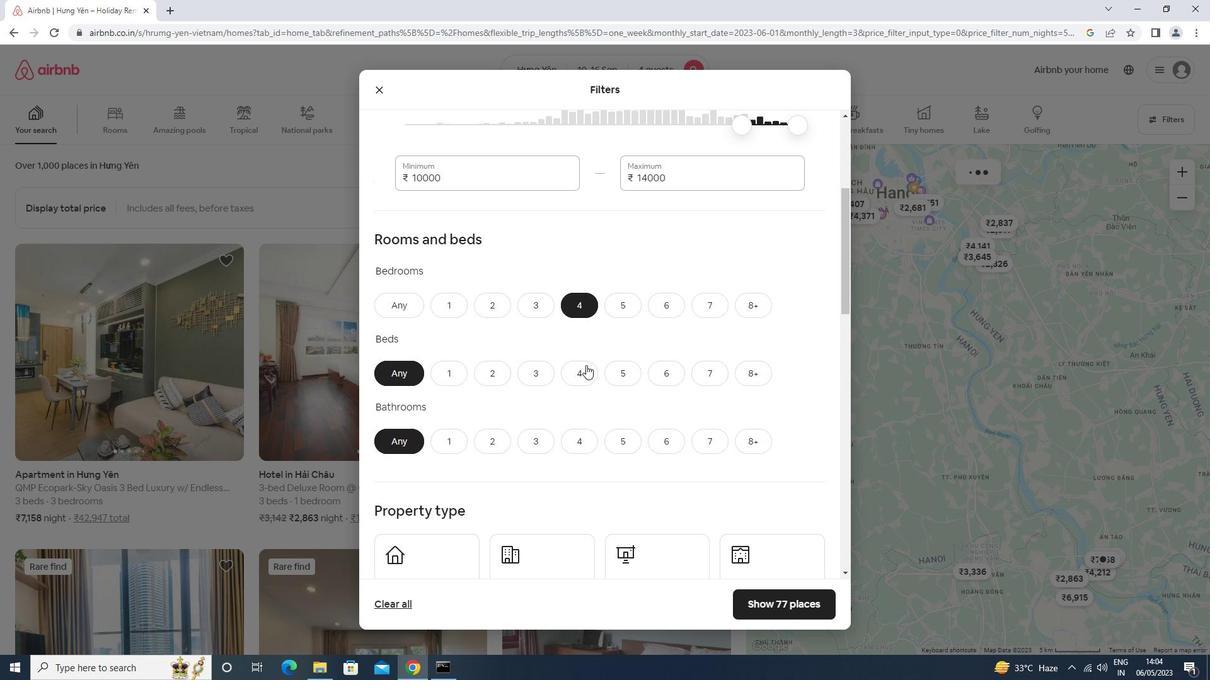 
Action: Mouse moved to (574, 438)
Screenshot: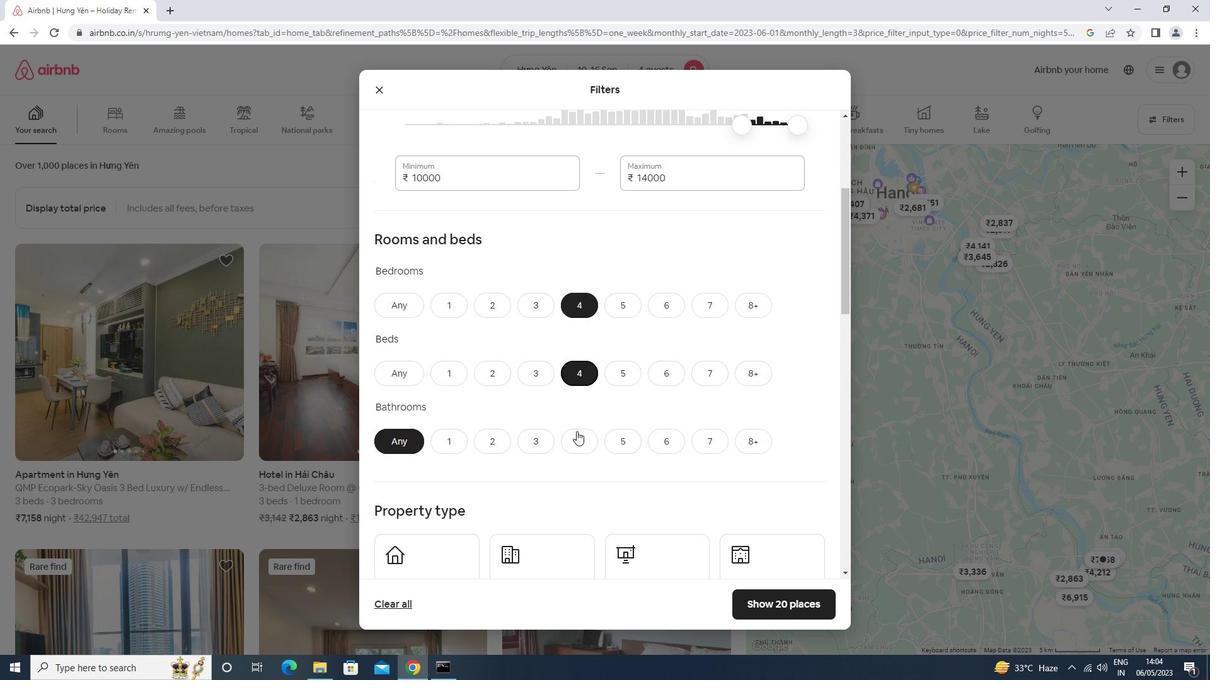 
Action: Mouse pressed left at (574, 438)
Screenshot: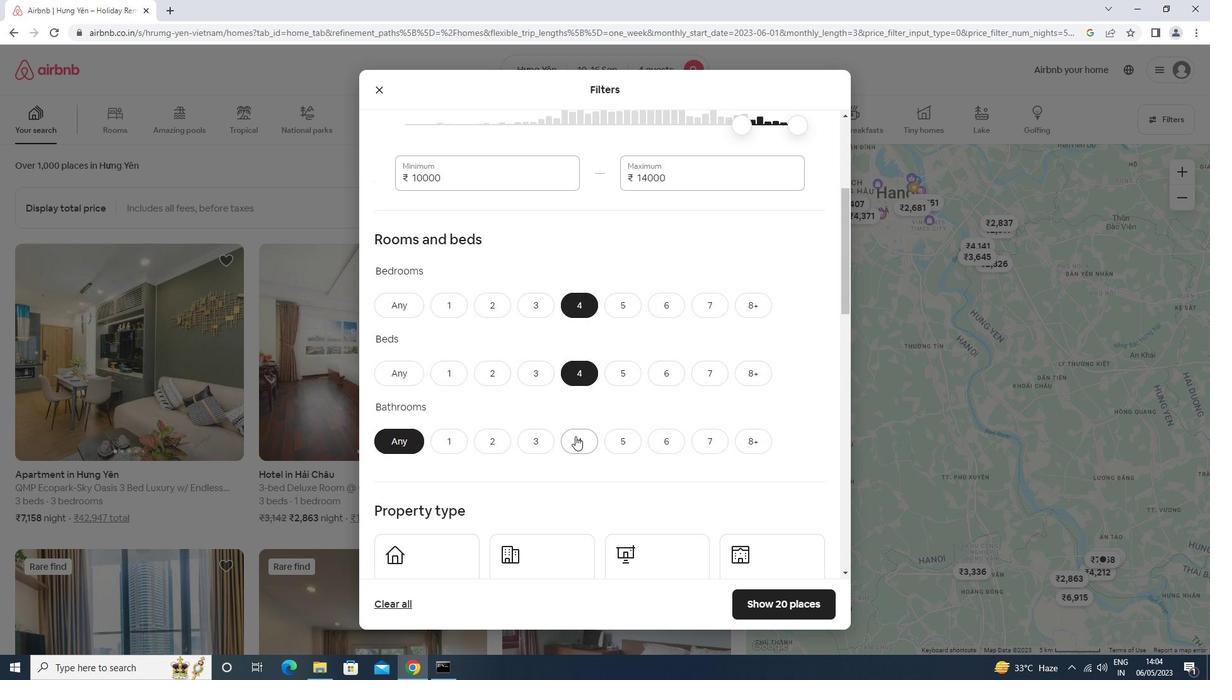 
Action: Mouse moved to (574, 439)
Screenshot: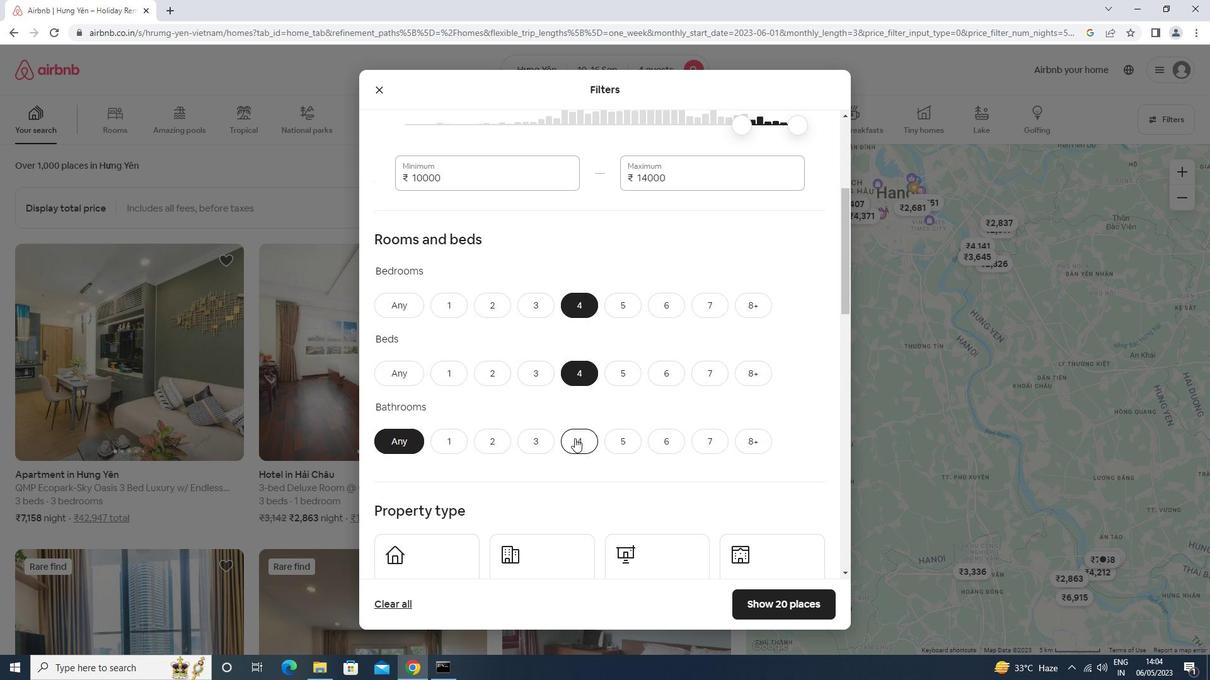 
Action: Mouse scrolled (574, 438) with delta (0, 0)
Screenshot: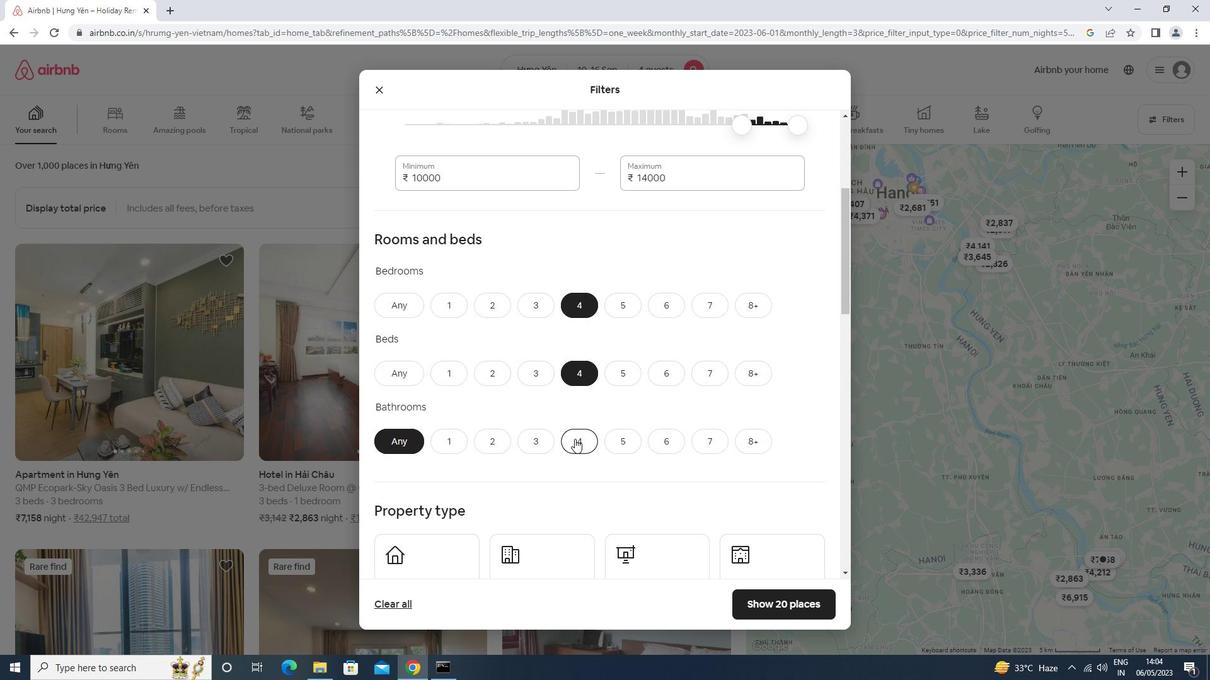 
Action: Mouse scrolled (574, 438) with delta (0, 0)
Screenshot: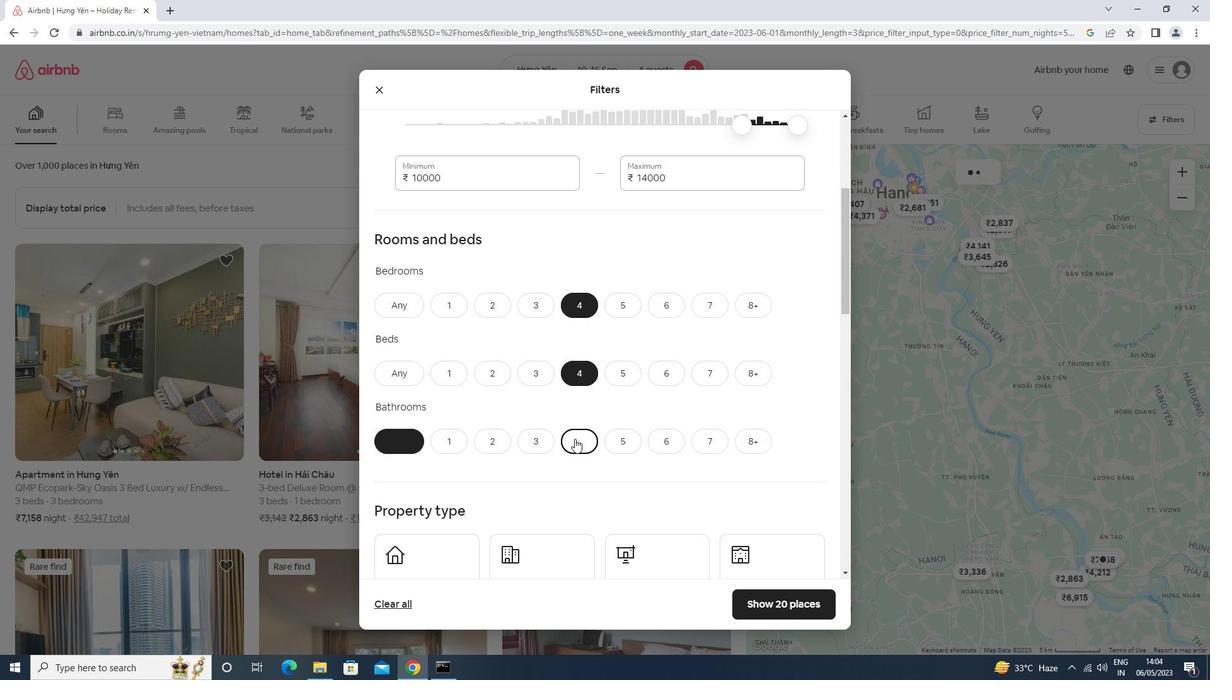 
Action: Mouse scrolled (574, 438) with delta (0, 0)
Screenshot: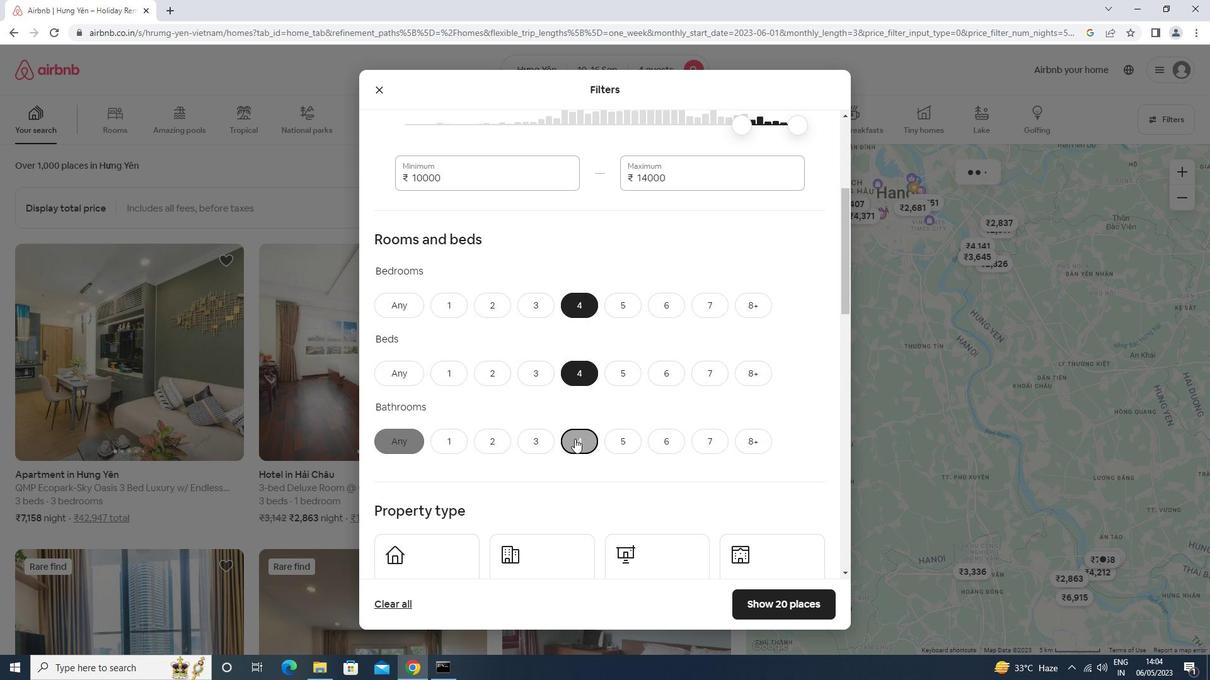 
Action: Mouse moved to (446, 400)
Screenshot: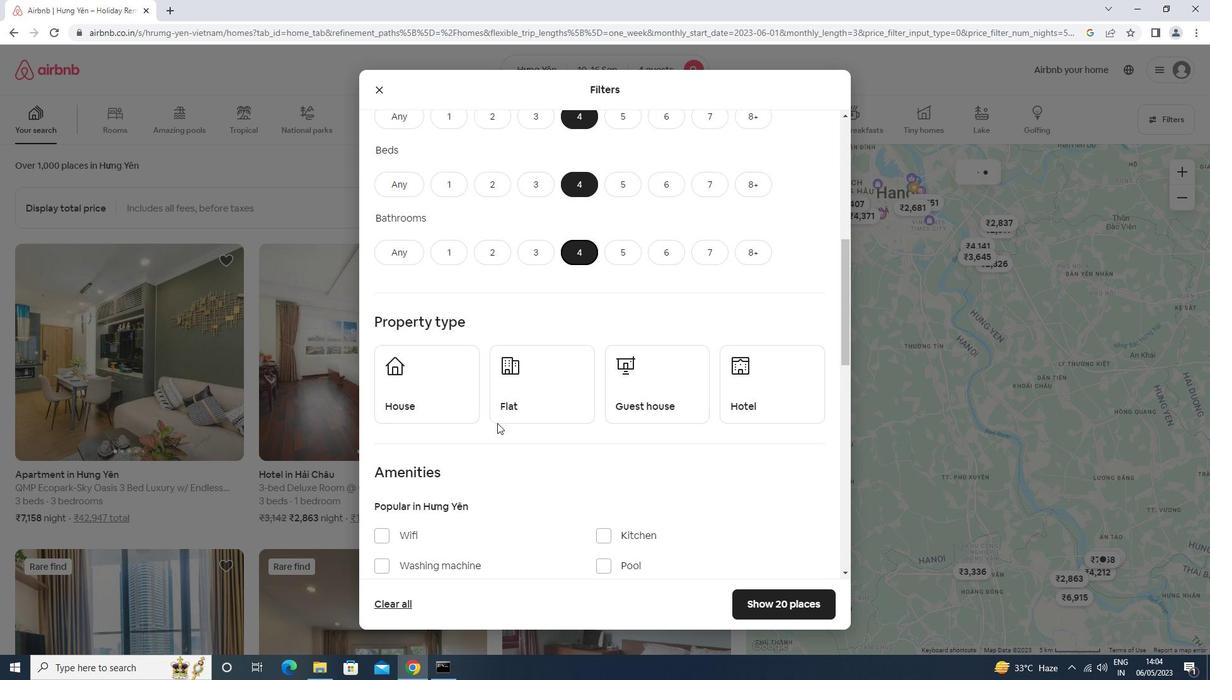 
Action: Mouse pressed left at (446, 400)
Screenshot: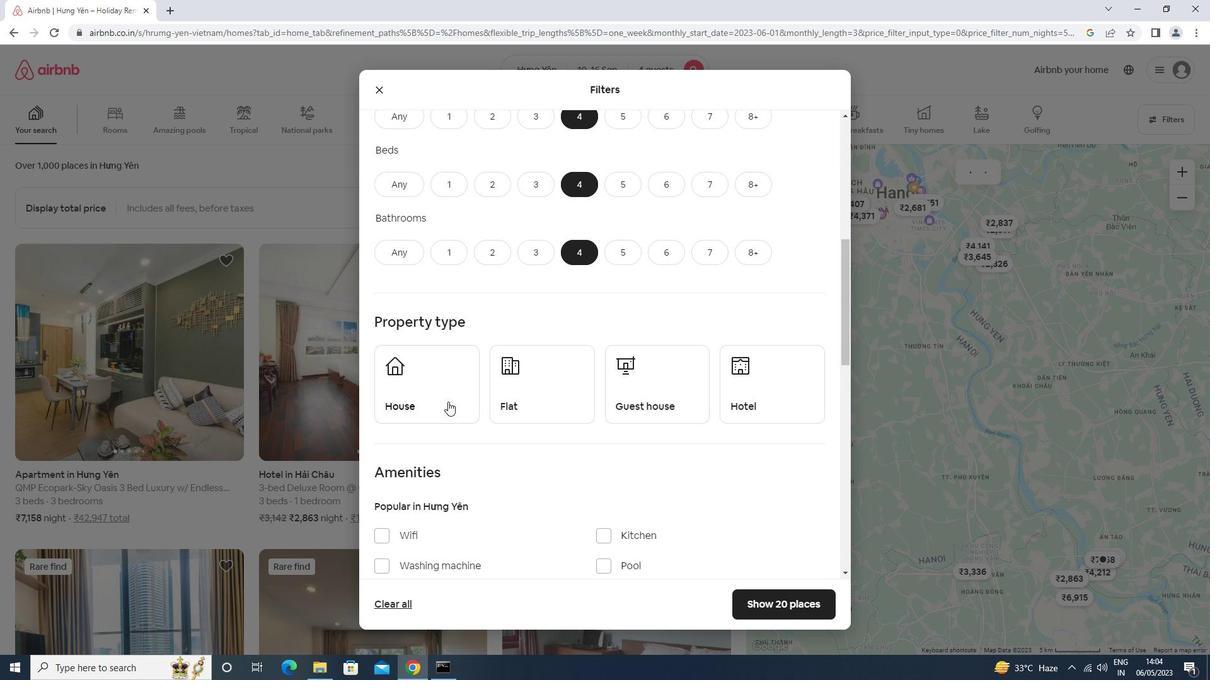 
Action: Mouse moved to (525, 392)
Screenshot: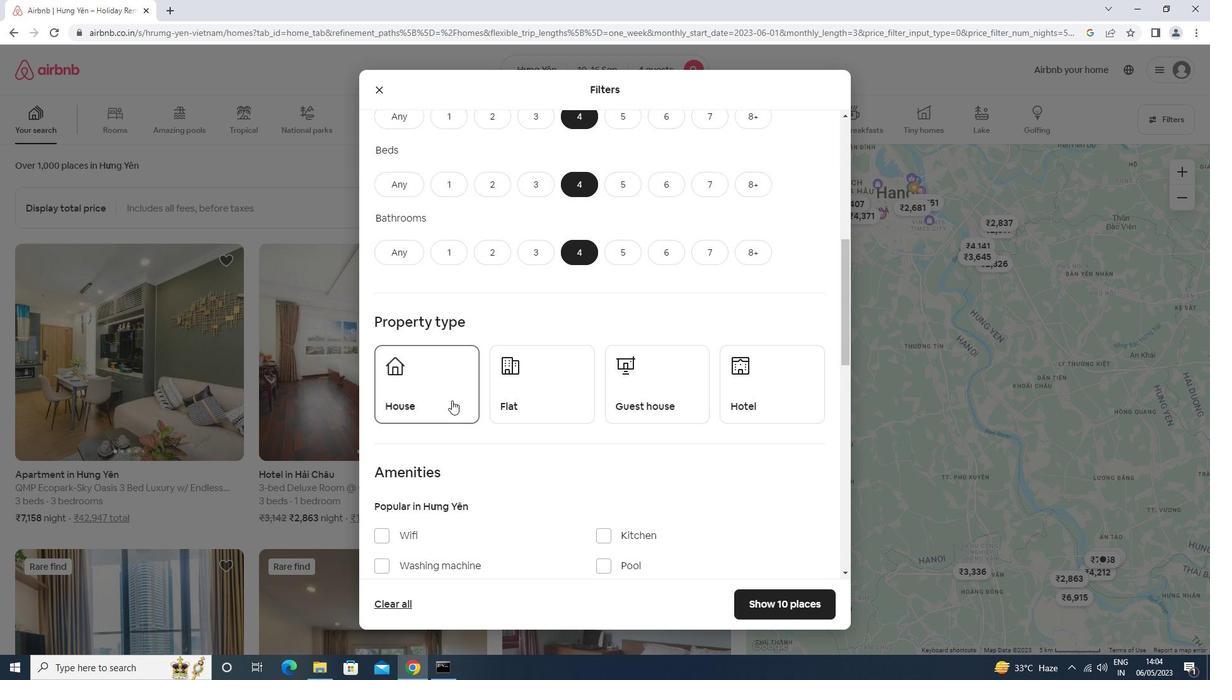 
Action: Mouse pressed left at (525, 392)
Screenshot: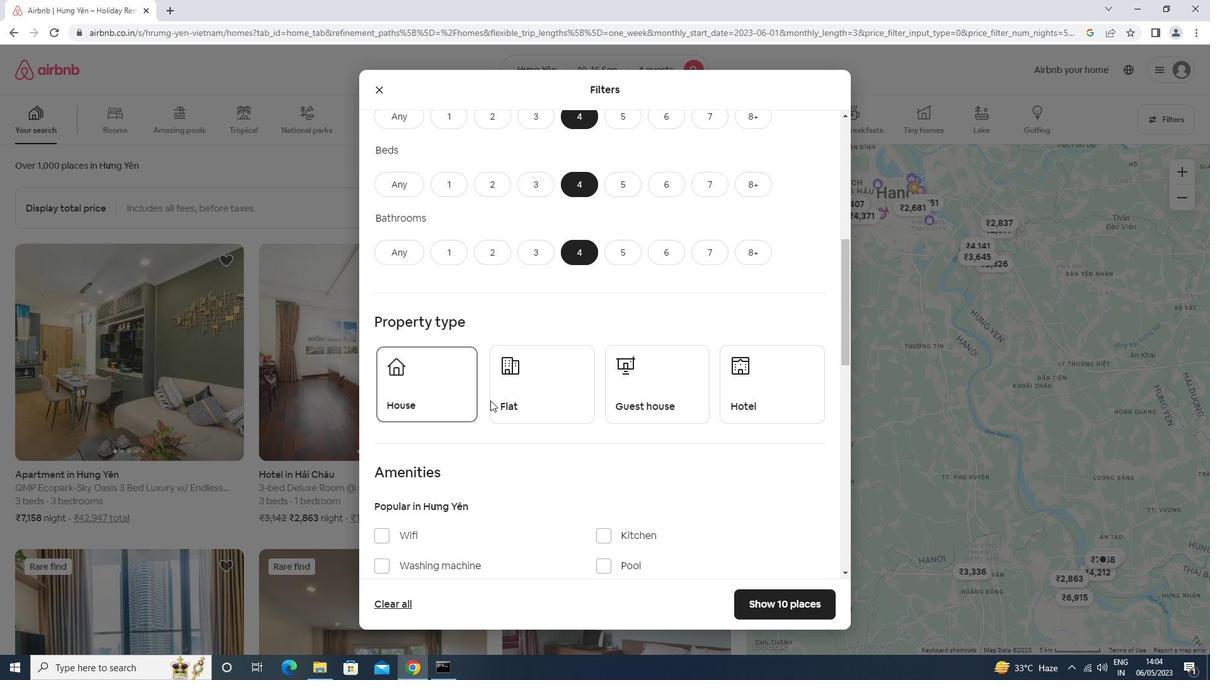 
Action: Mouse moved to (665, 391)
Screenshot: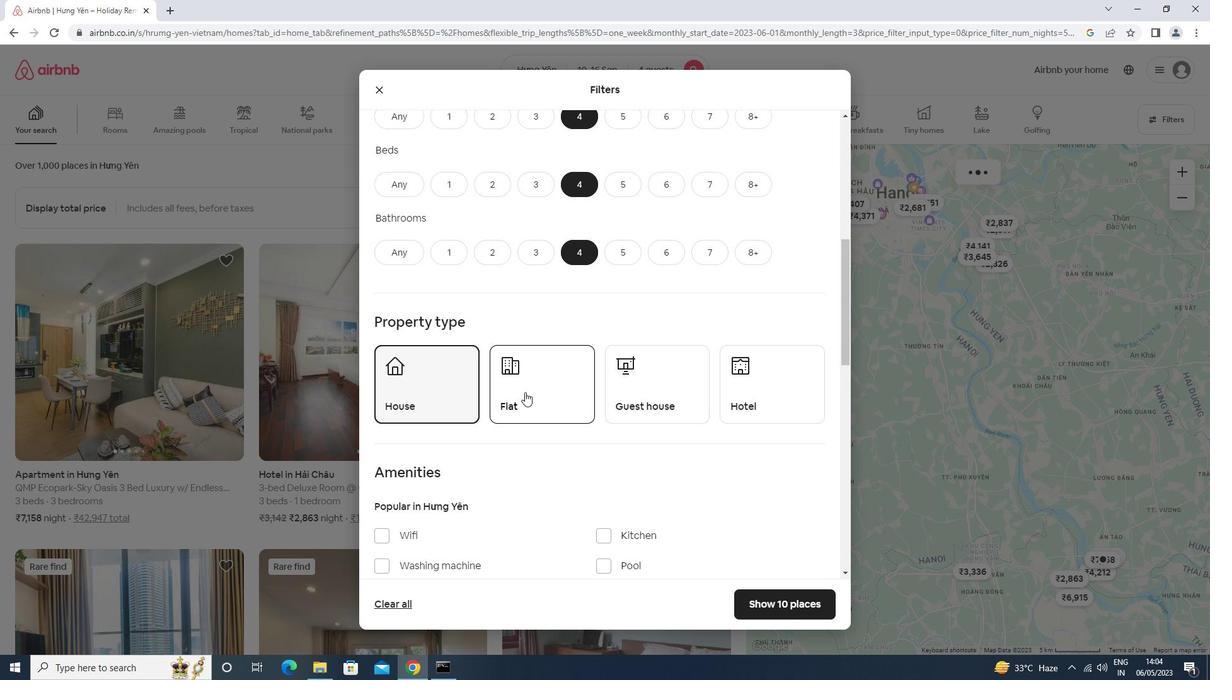 
Action: Mouse pressed left at (665, 391)
Screenshot: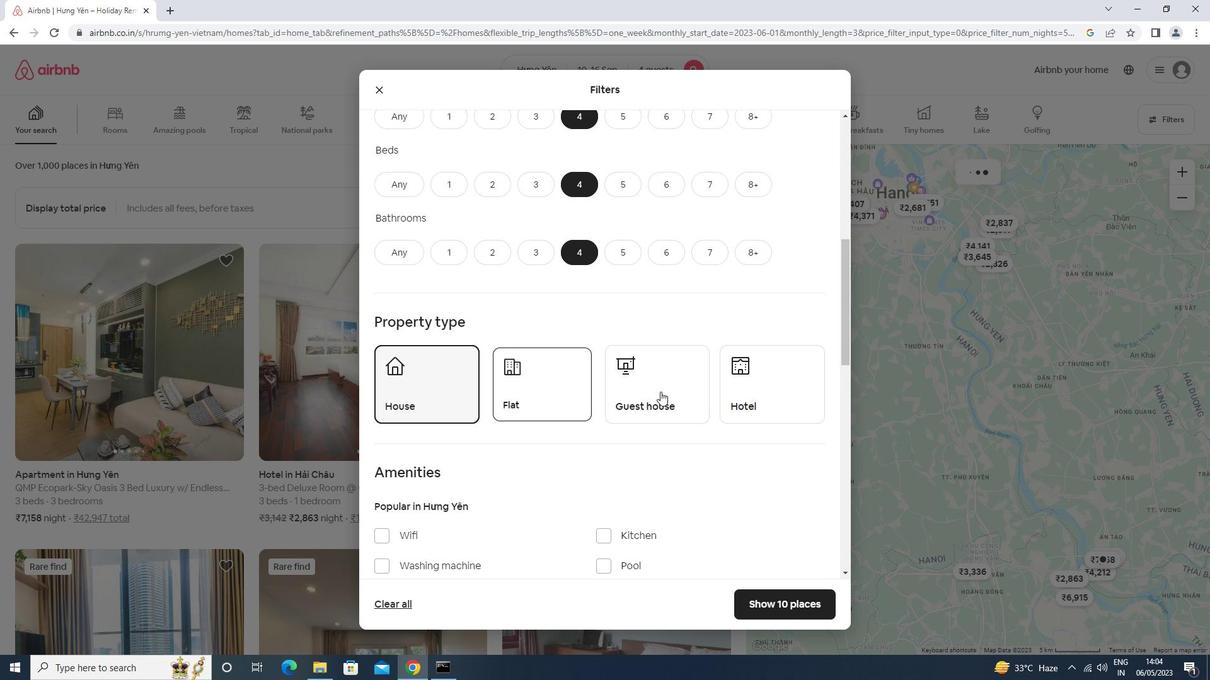 
Action: Mouse moved to (664, 387)
Screenshot: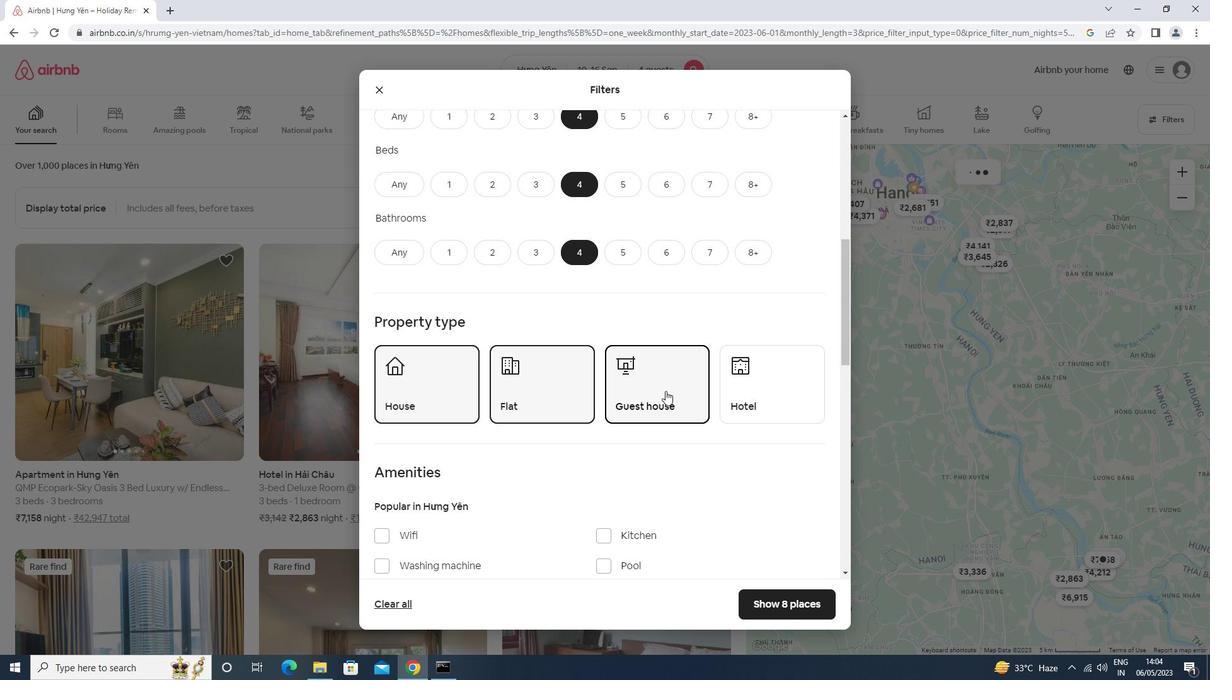
Action: Mouse scrolled (664, 386) with delta (0, 0)
Screenshot: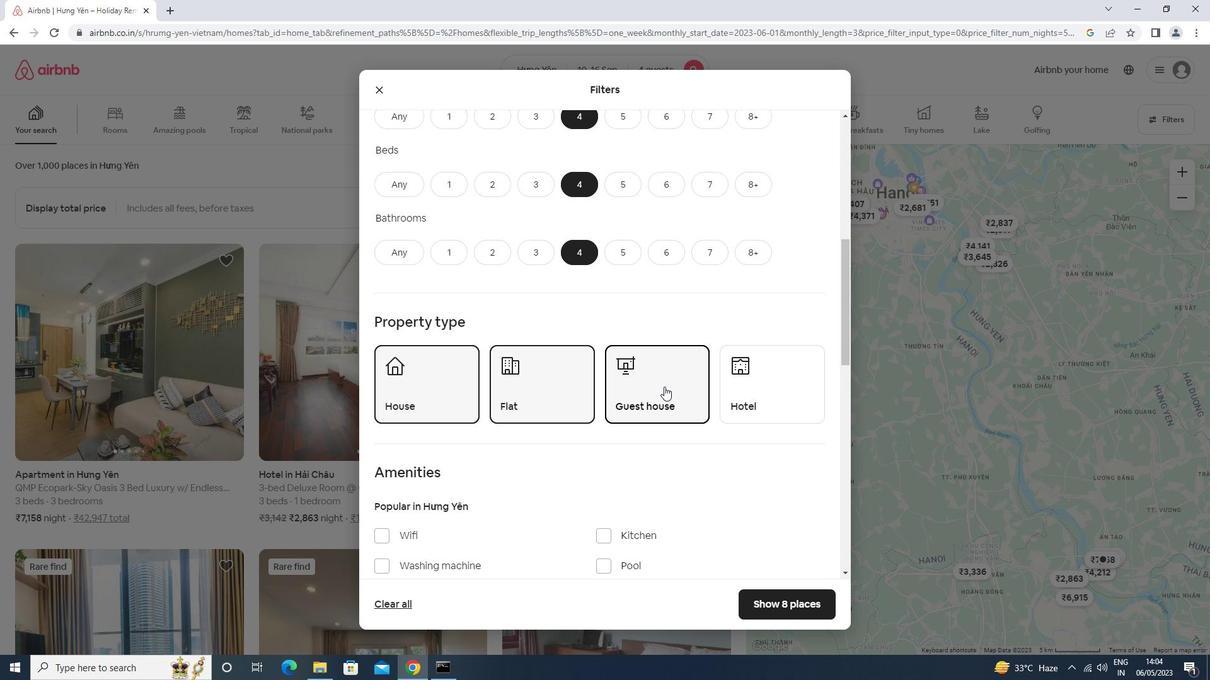 
Action: Mouse scrolled (664, 386) with delta (0, 0)
Screenshot: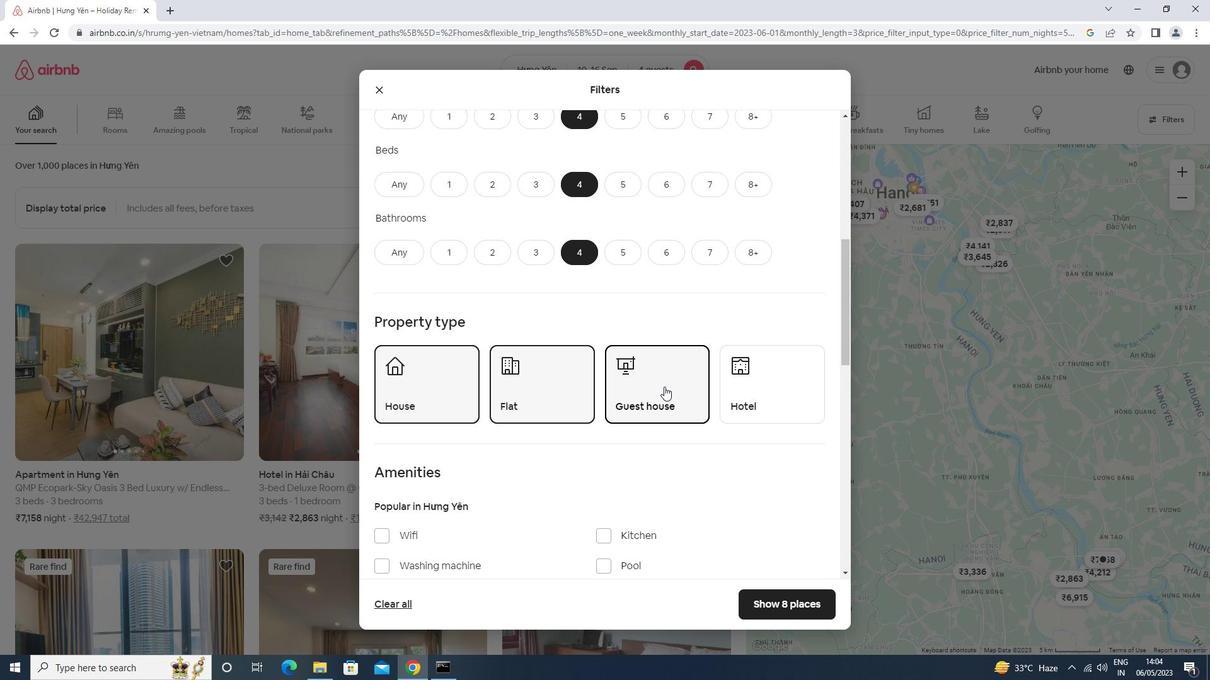
Action: Mouse scrolled (664, 386) with delta (0, 0)
Screenshot: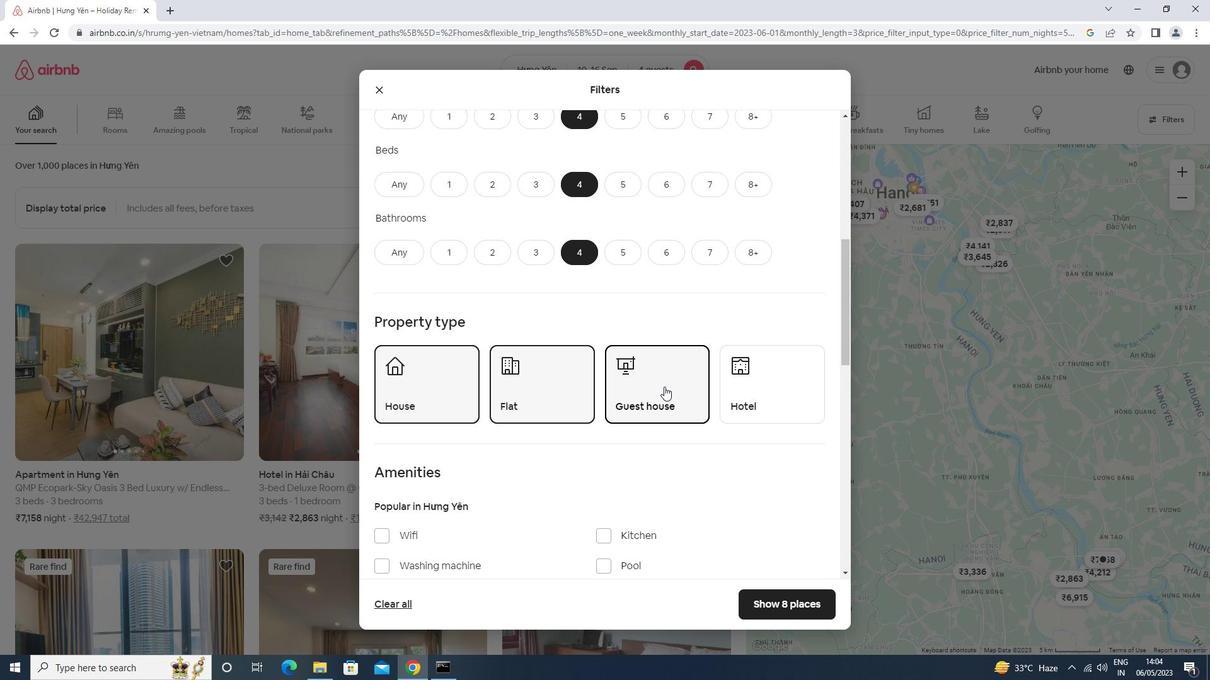 
Action: Mouse scrolled (664, 386) with delta (0, 0)
Screenshot: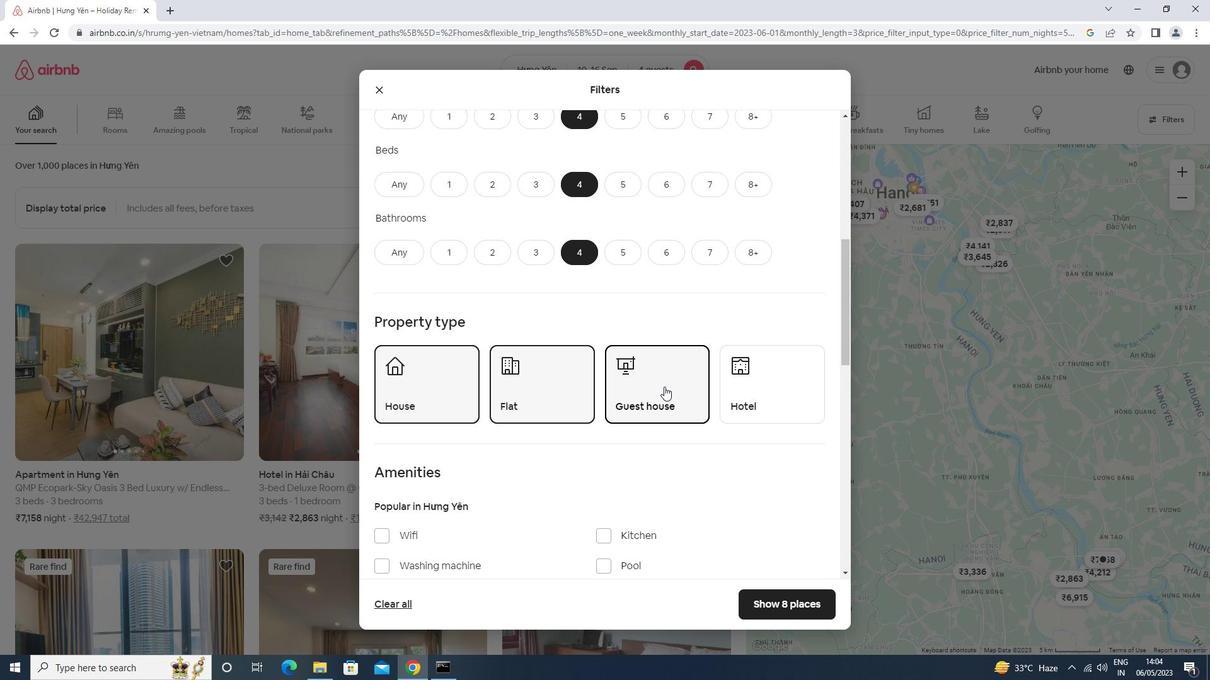 
Action: Mouse scrolled (664, 386) with delta (0, 0)
Screenshot: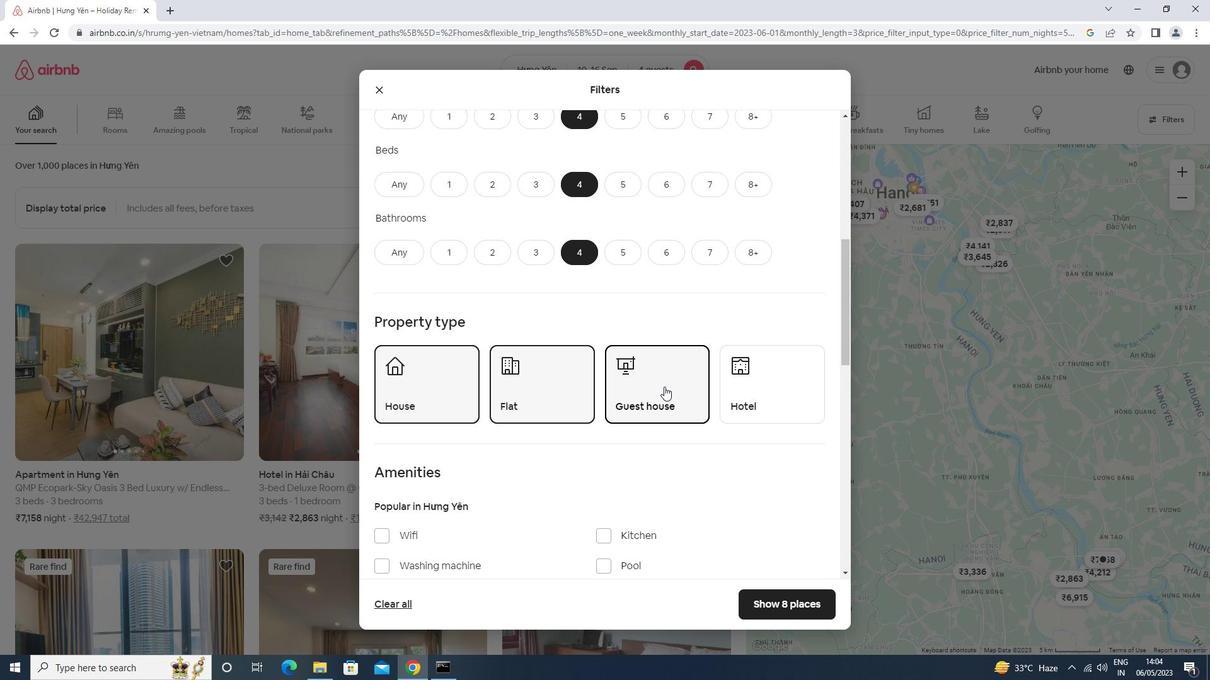 
Action: Mouse moved to (410, 218)
Screenshot: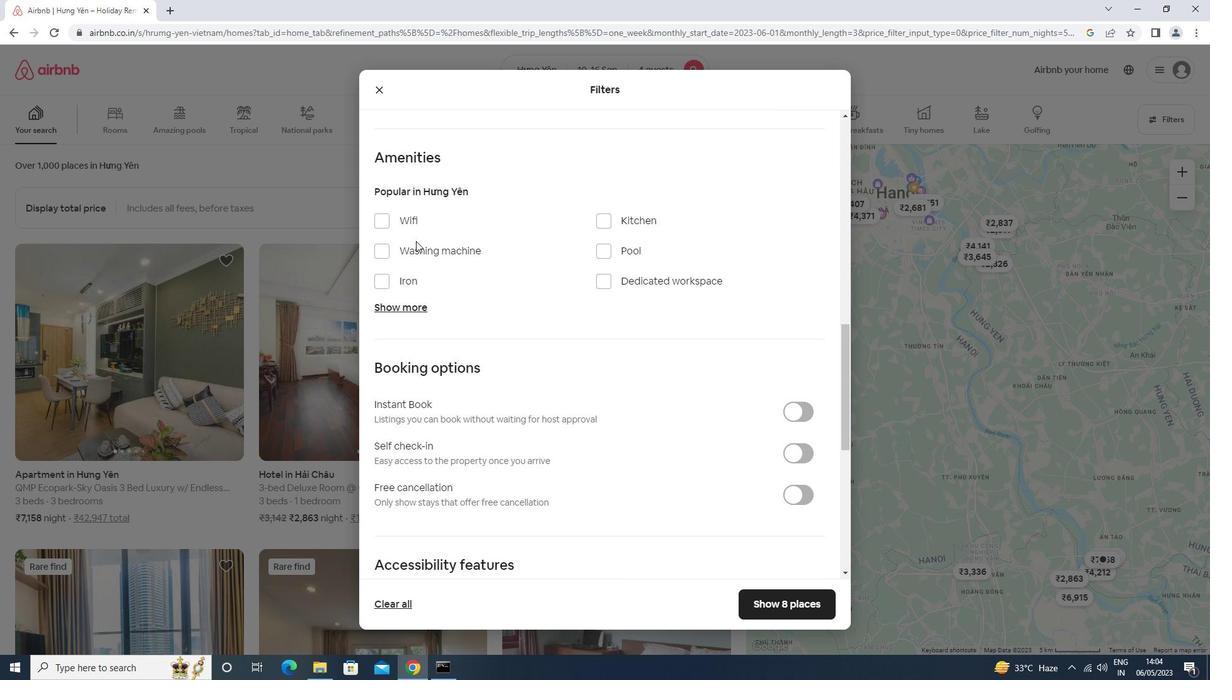 
Action: Mouse pressed left at (410, 218)
Screenshot: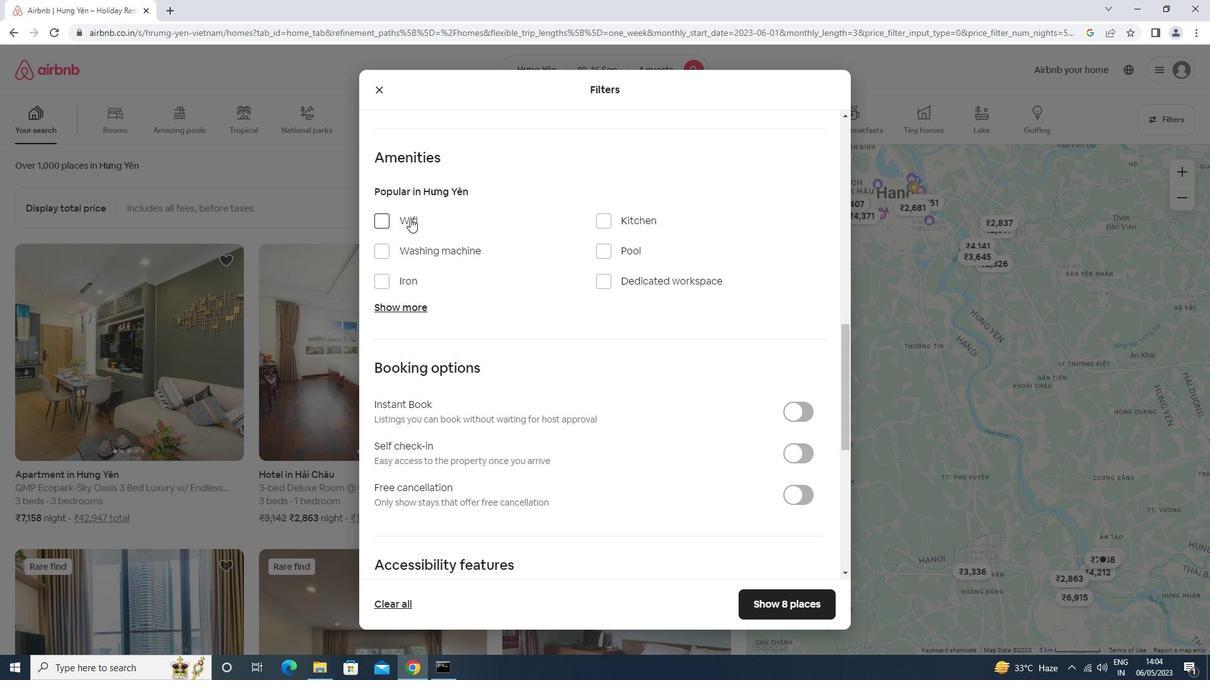 
Action: Mouse moved to (410, 306)
Screenshot: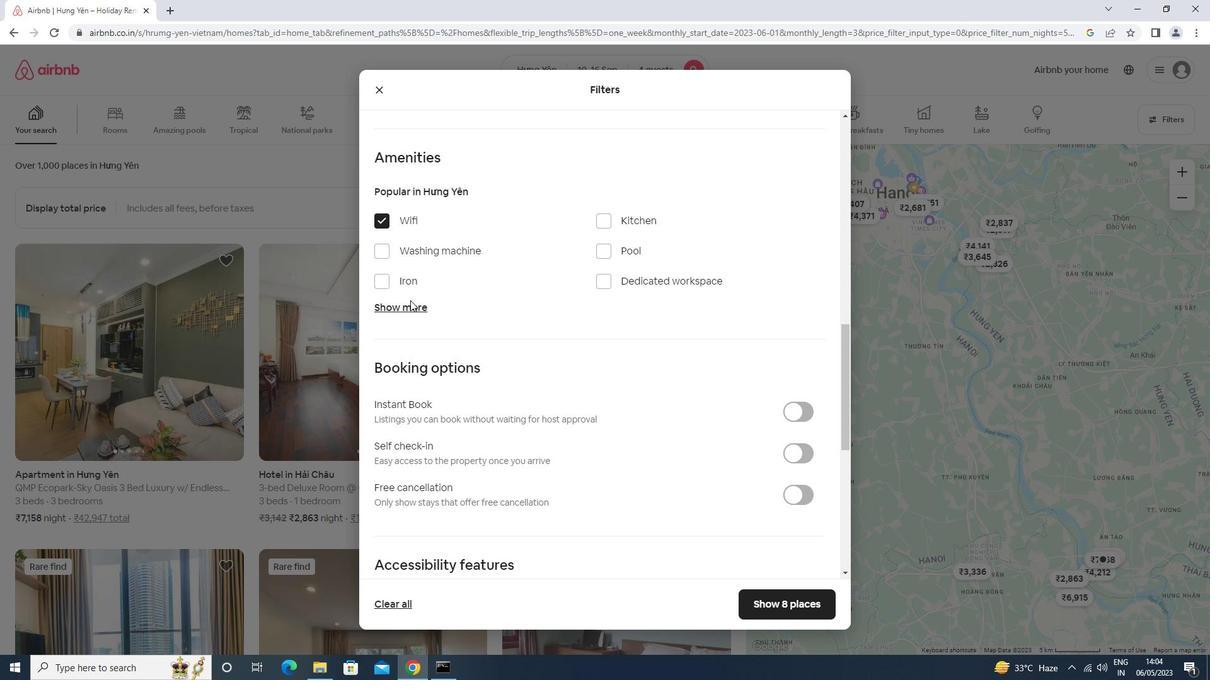 
Action: Mouse pressed left at (410, 306)
Screenshot: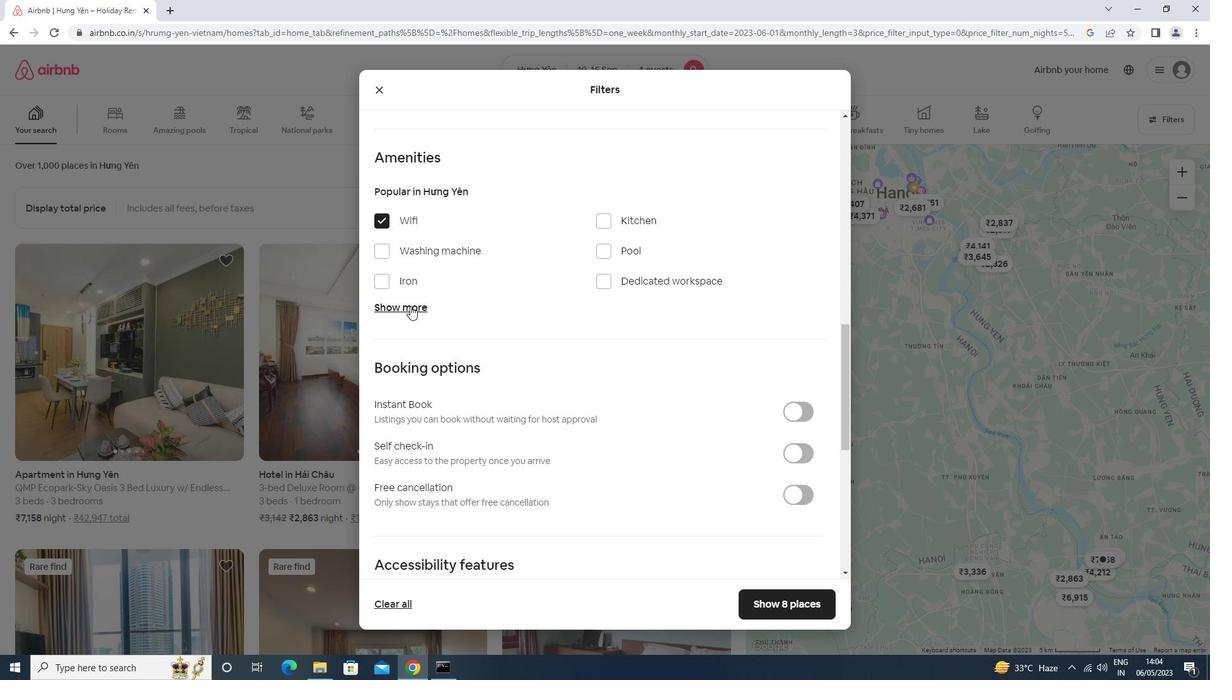 
Action: Mouse moved to (627, 373)
Screenshot: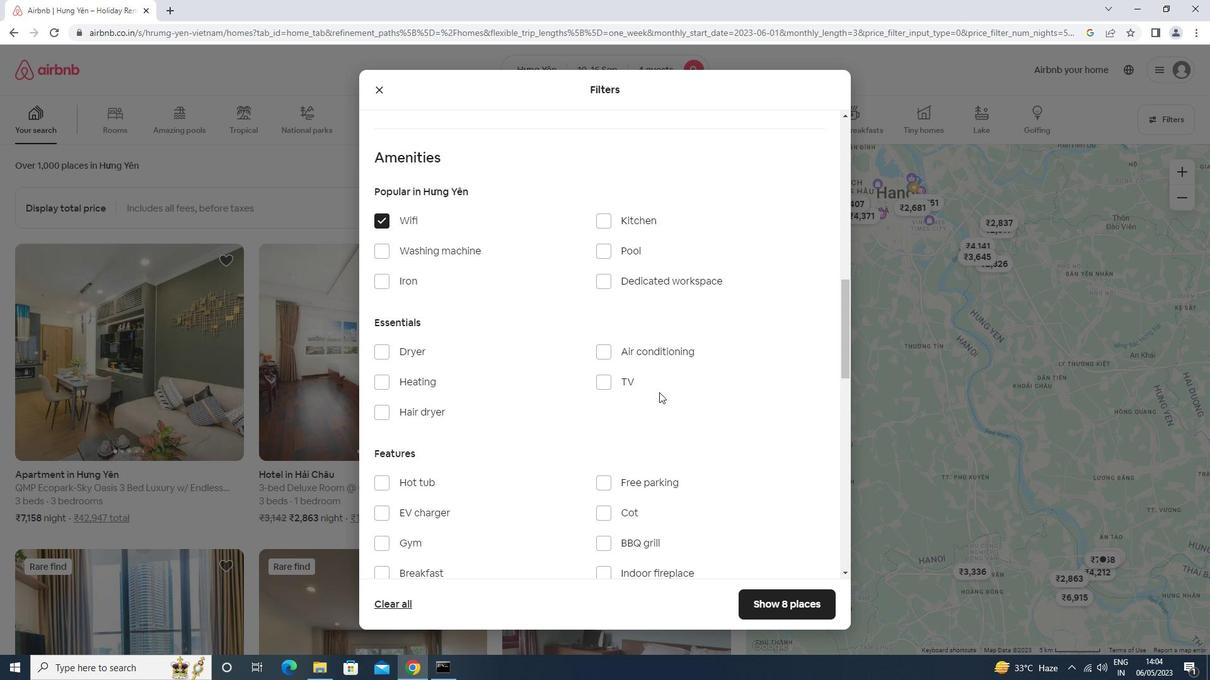 
Action: Mouse pressed left at (627, 373)
Screenshot: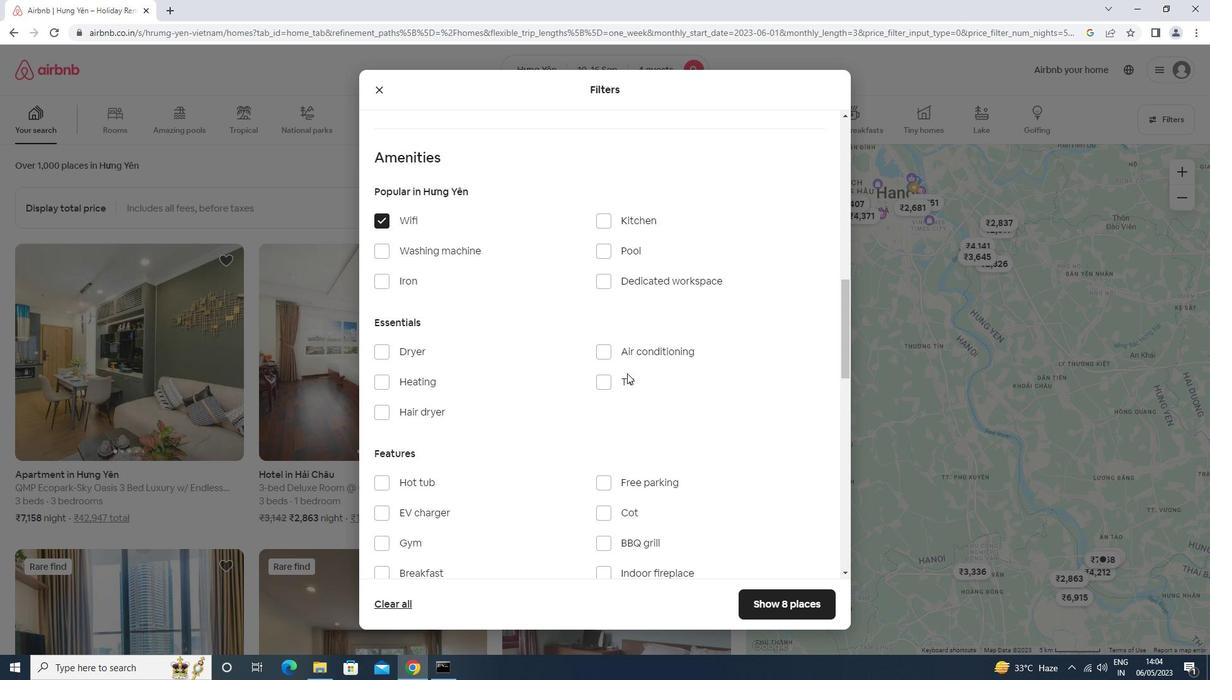 
Action: Mouse moved to (626, 374)
Screenshot: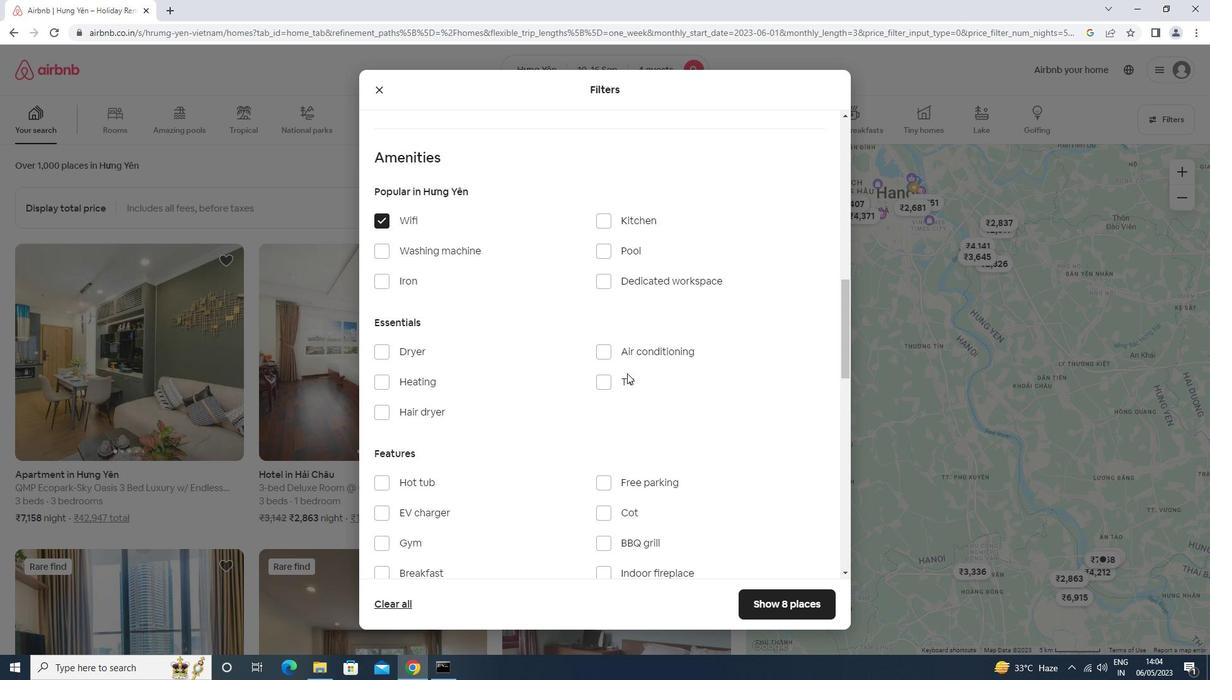 
Action: Mouse pressed left at (626, 374)
Screenshot: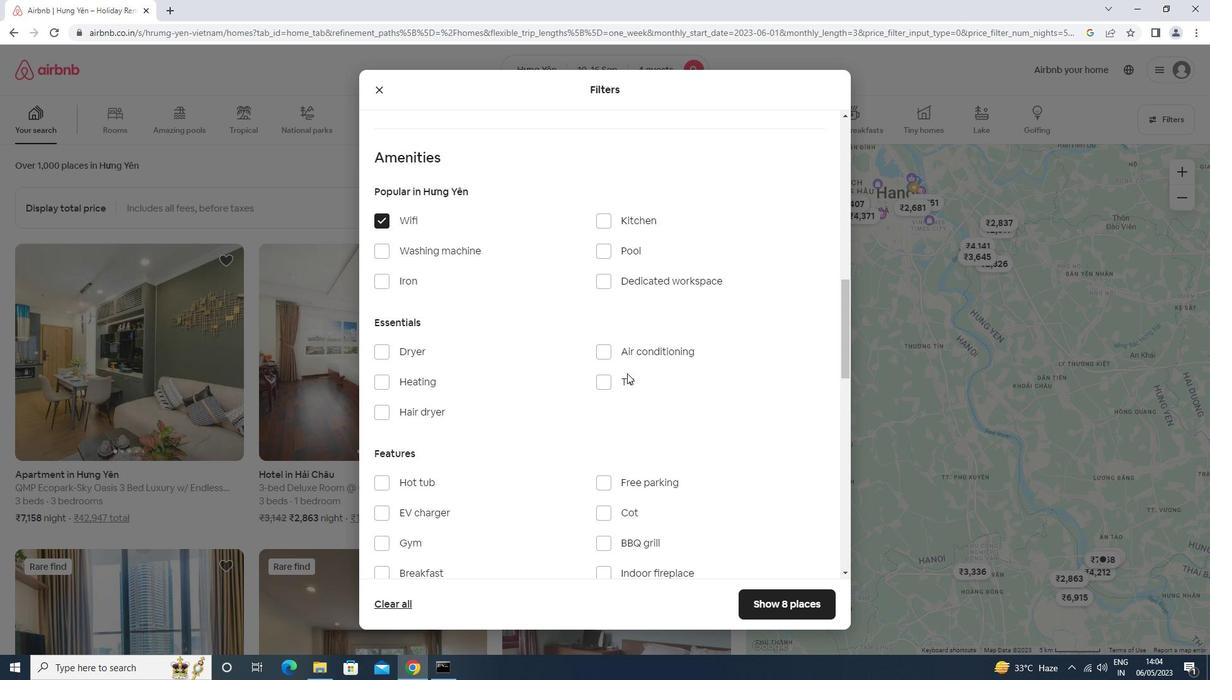 
Action: Mouse moved to (420, 545)
Screenshot: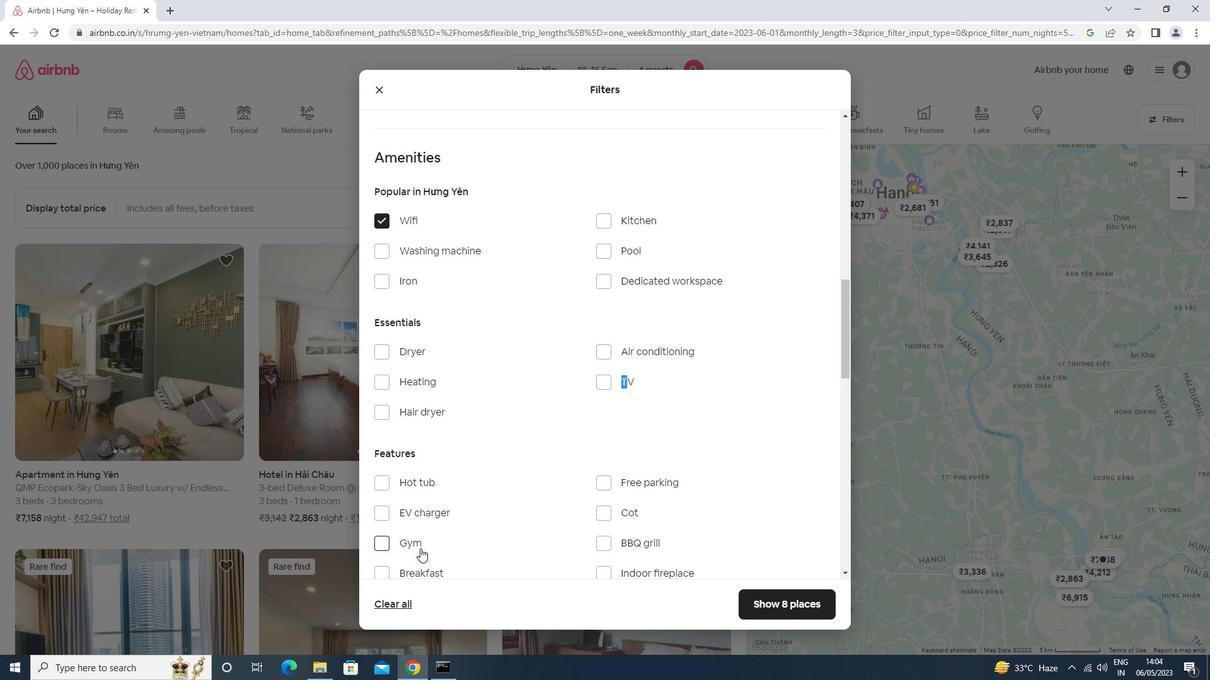 
Action: Mouse pressed left at (420, 545)
Screenshot: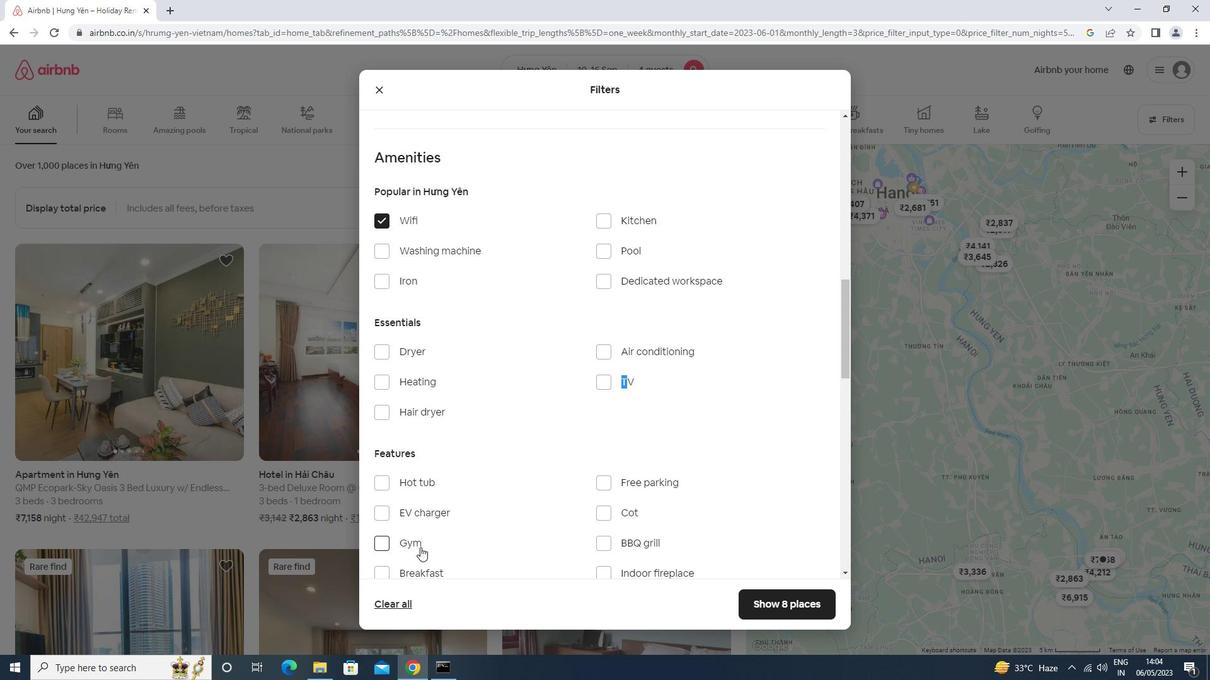 
Action: Mouse moved to (426, 574)
Screenshot: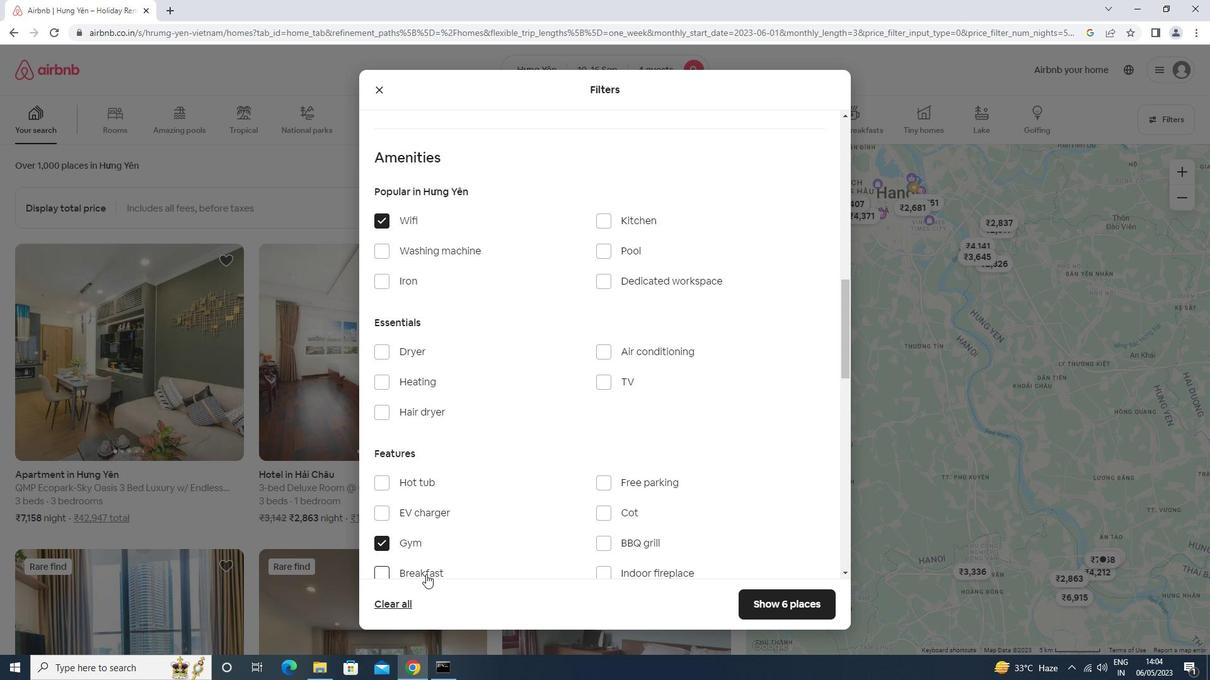 
Action: Mouse pressed left at (426, 574)
Screenshot: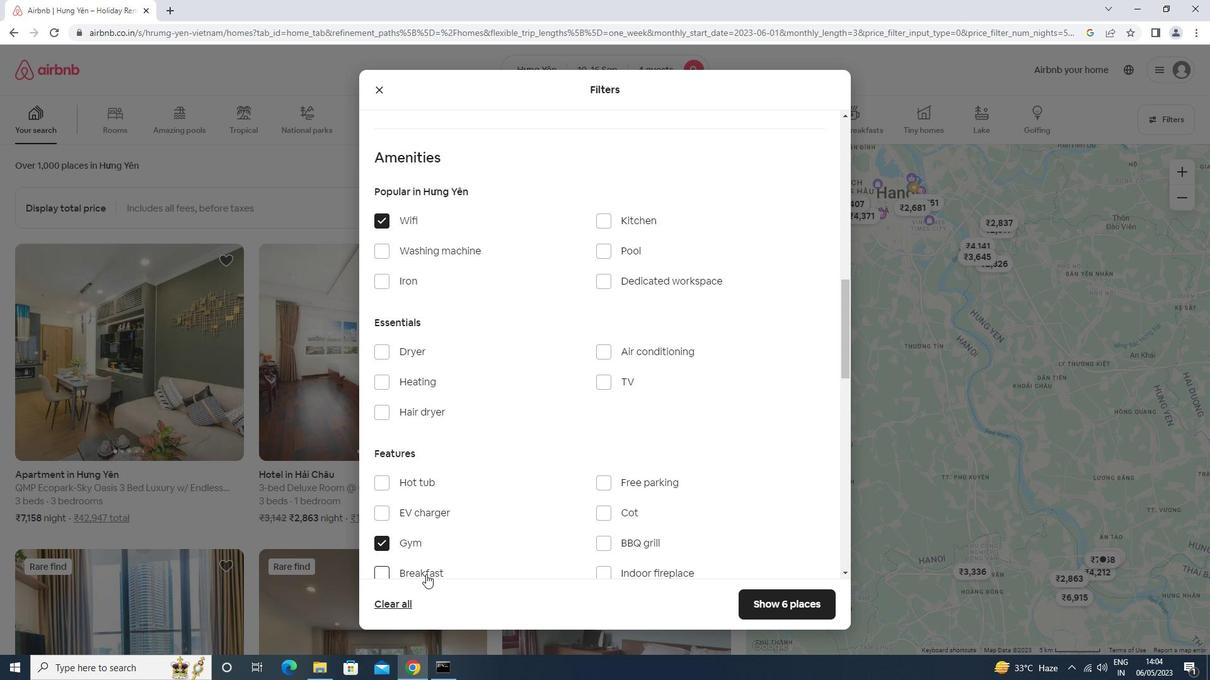 
Action: Mouse moved to (462, 532)
Screenshot: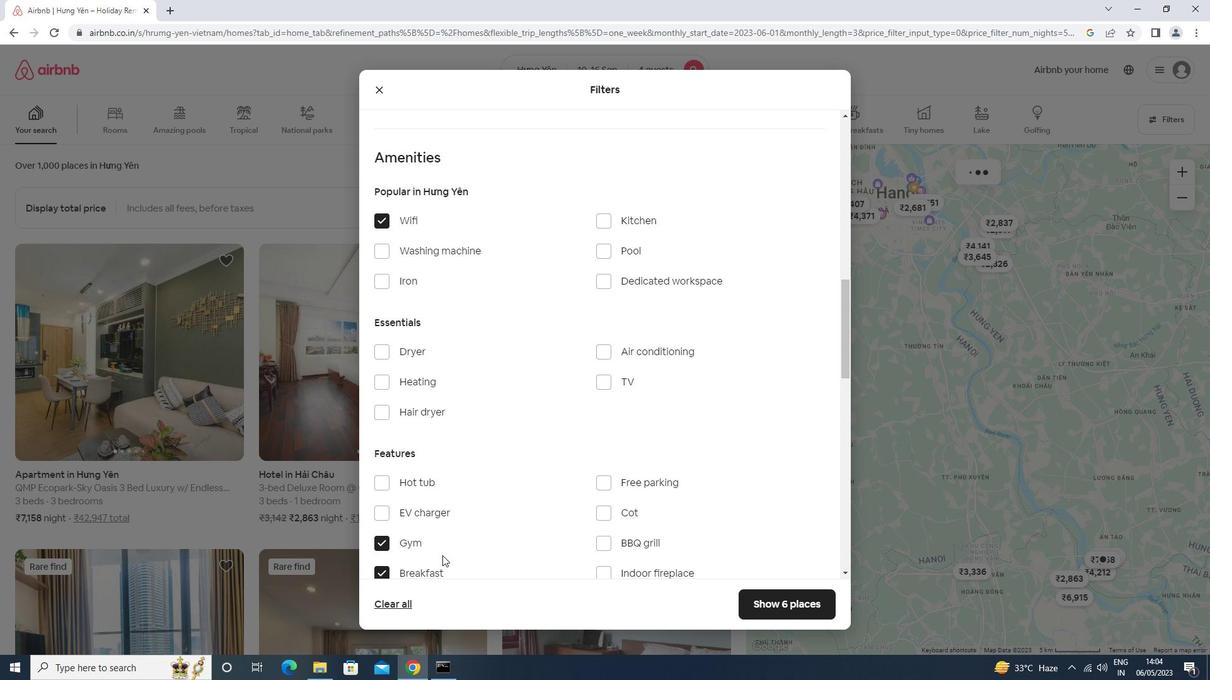 
Action: Mouse scrolled (462, 531) with delta (0, 0)
Screenshot: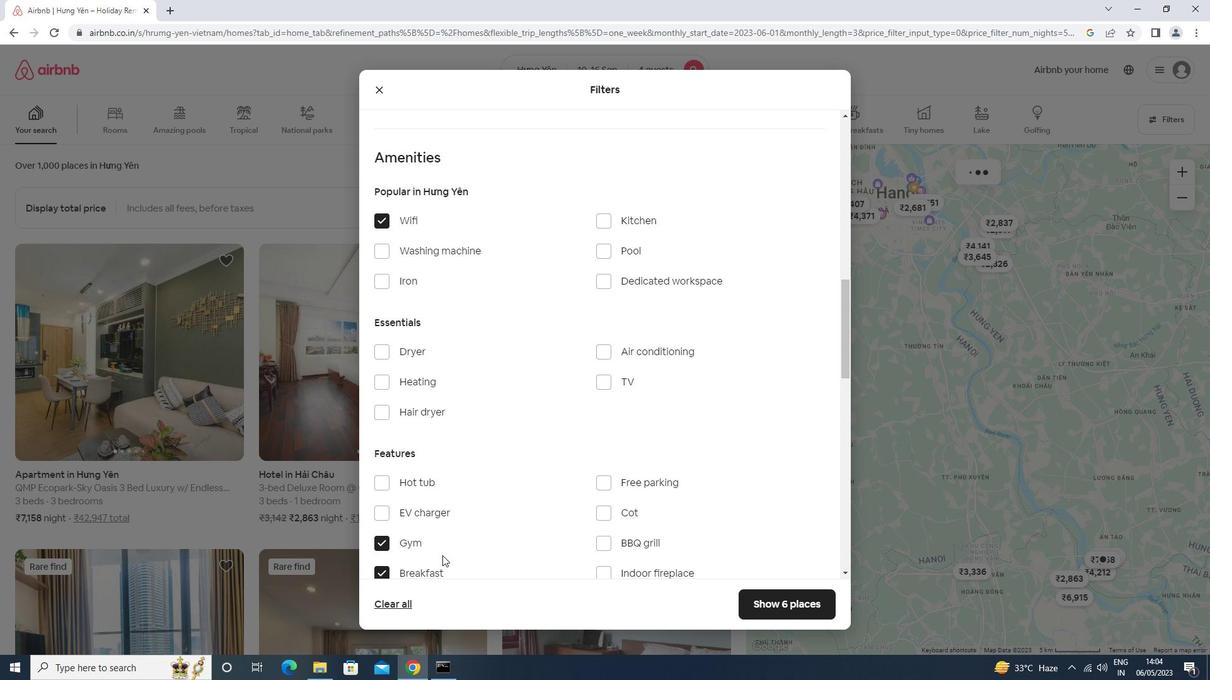 
Action: Mouse moved to (466, 528)
Screenshot: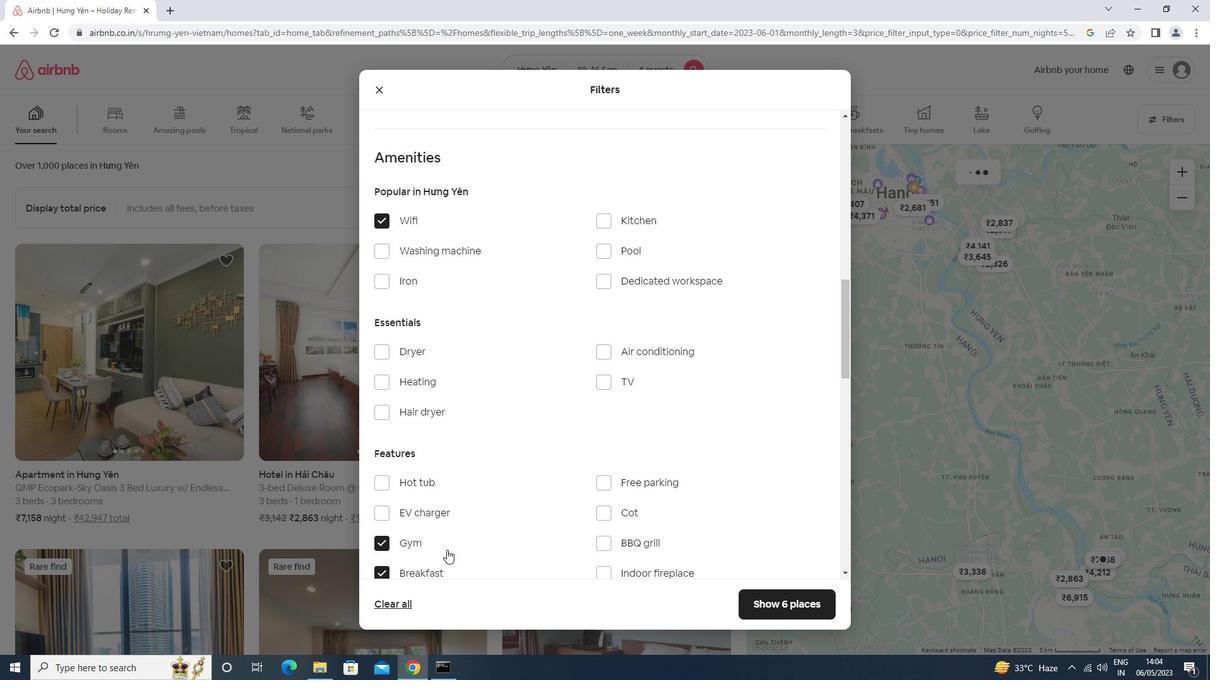 
Action: Mouse scrolled (466, 528) with delta (0, 0)
Screenshot: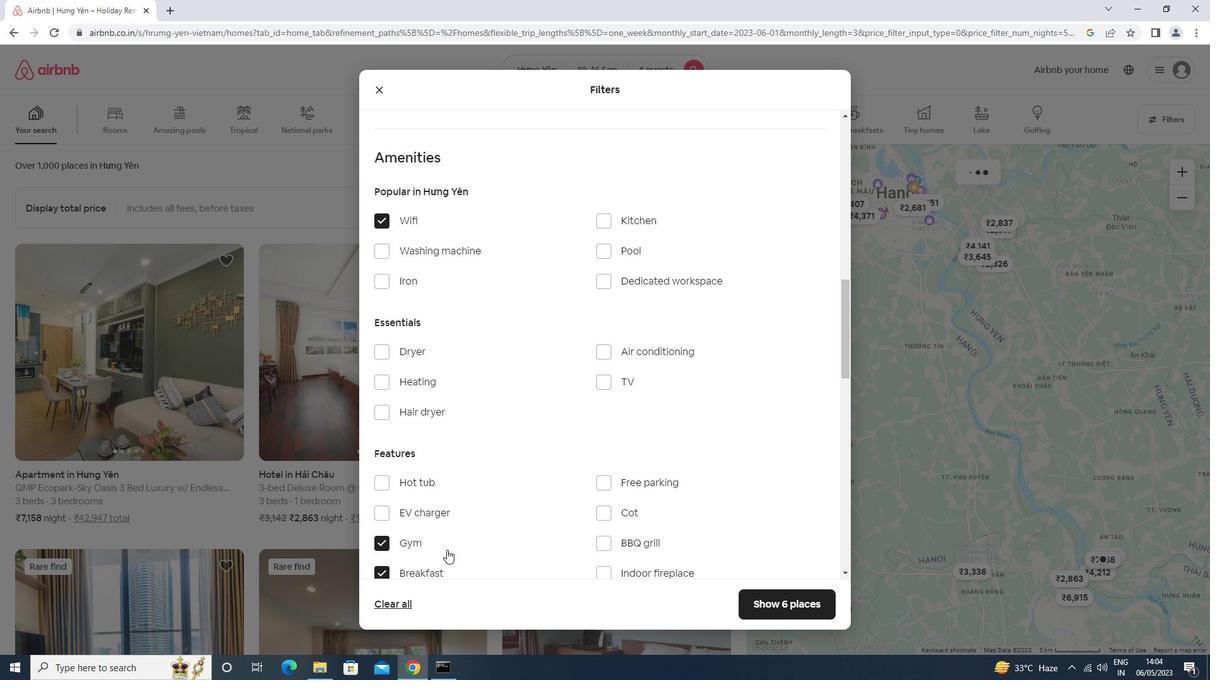 
Action: Mouse moved to (469, 527)
Screenshot: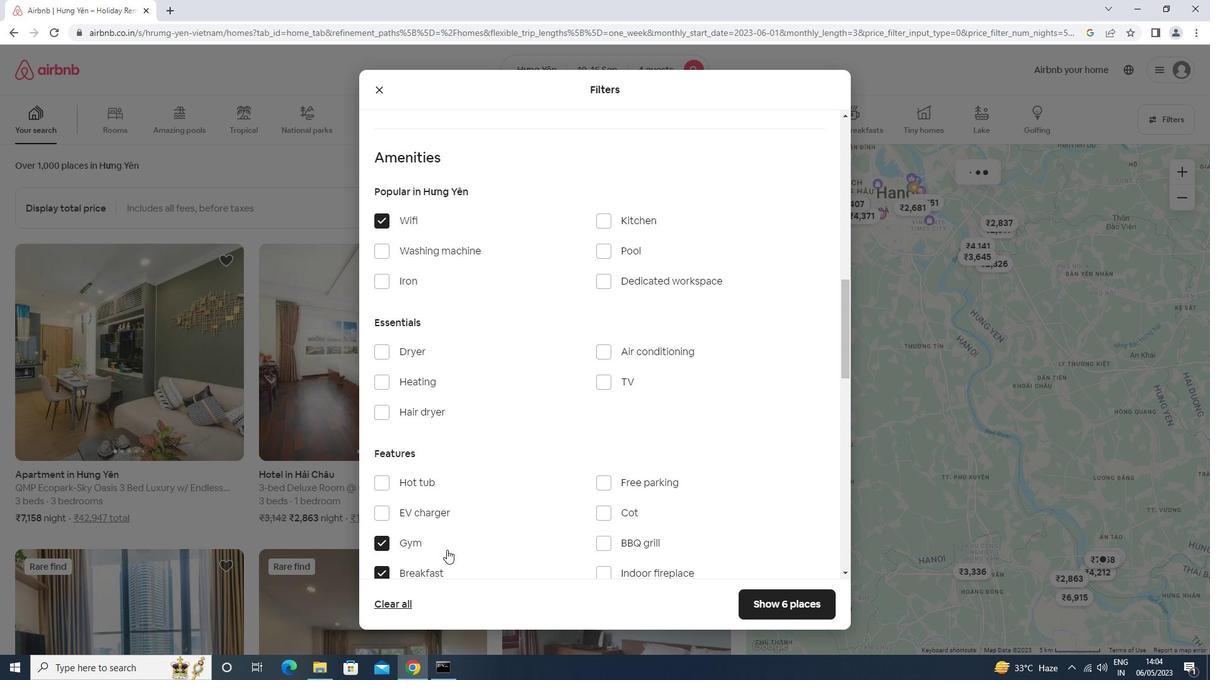 
Action: Mouse scrolled (469, 526) with delta (0, 0)
Screenshot: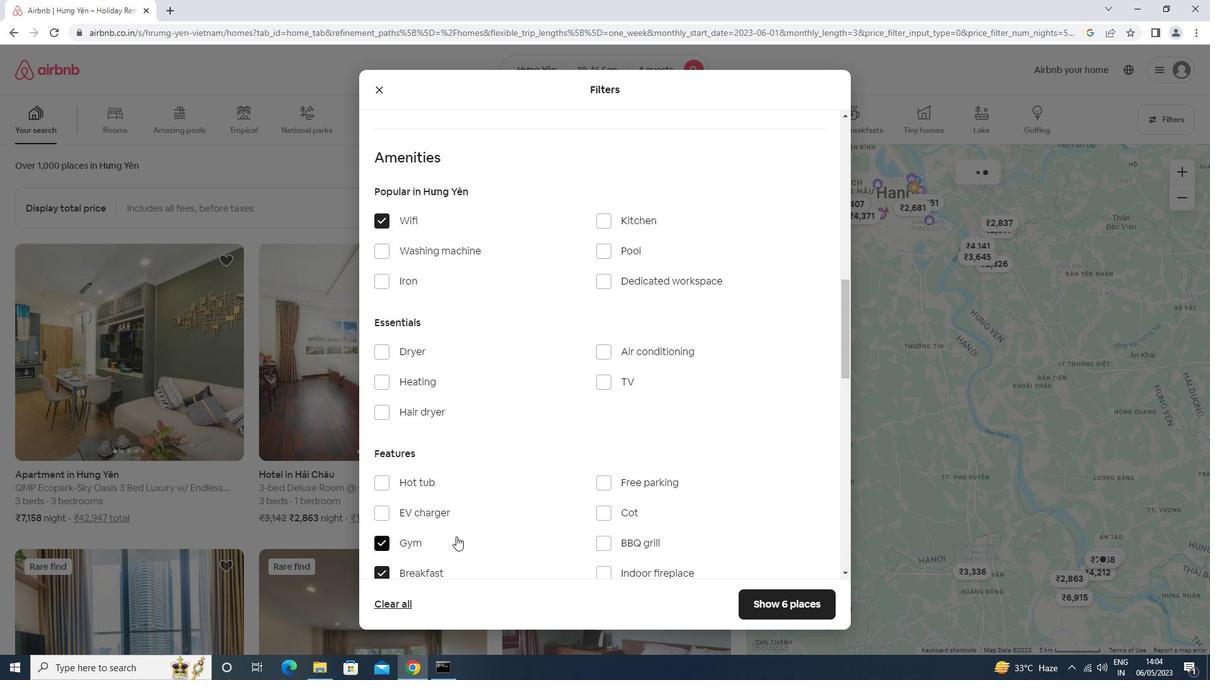 
Action: Mouse moved to (606, 431)
Screenshot: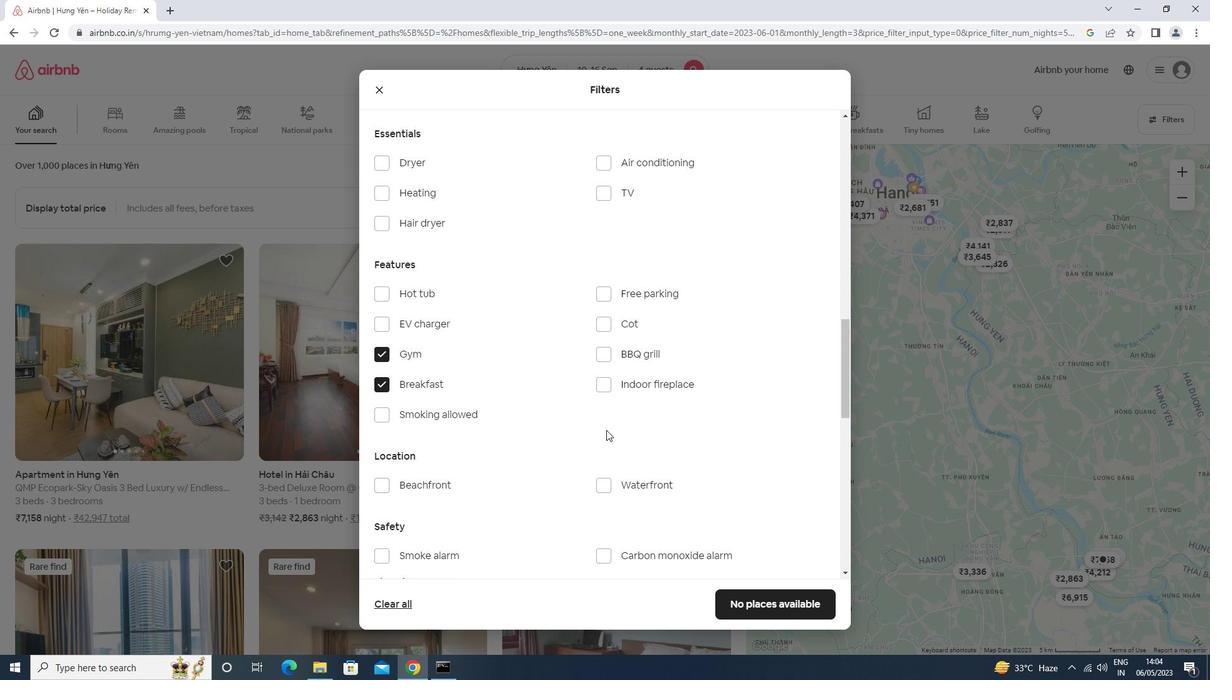 
Action: Mouse scrolled (606, 430) with delta (0, 0)
Screenshot: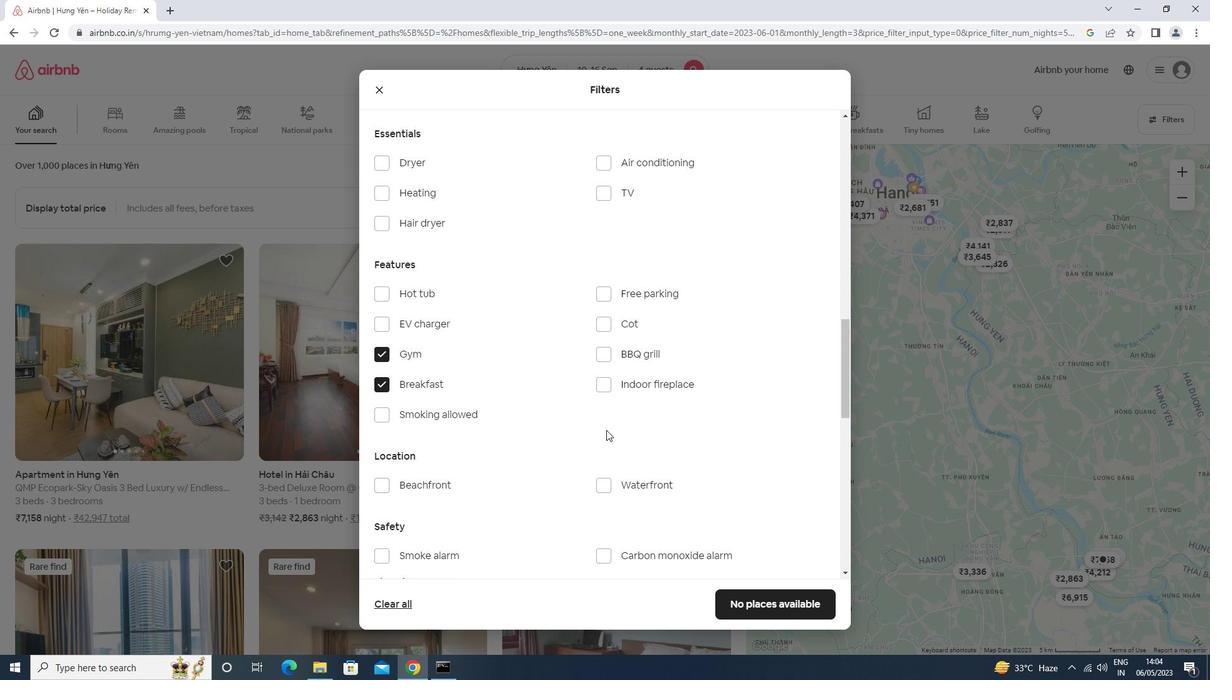 
Action: Mouse moved to (605, 431)
Screenshot: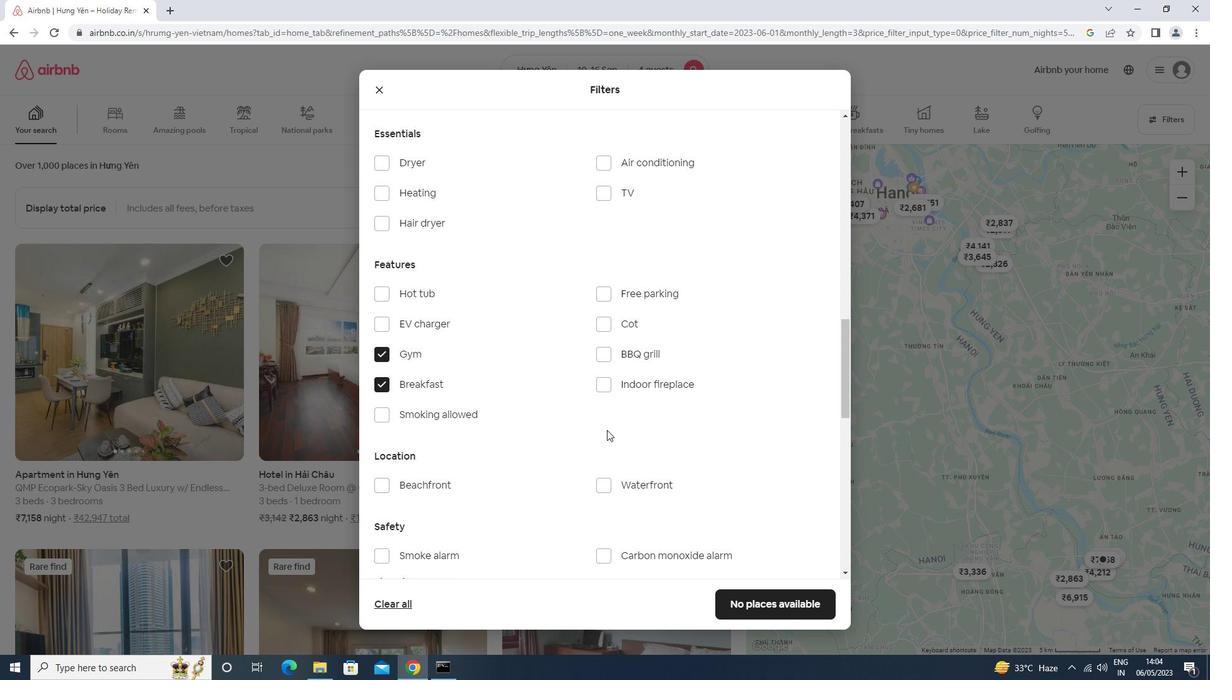 
Action: Mouse scrolled (605, 431) with delta (0, 0)
Screenshot: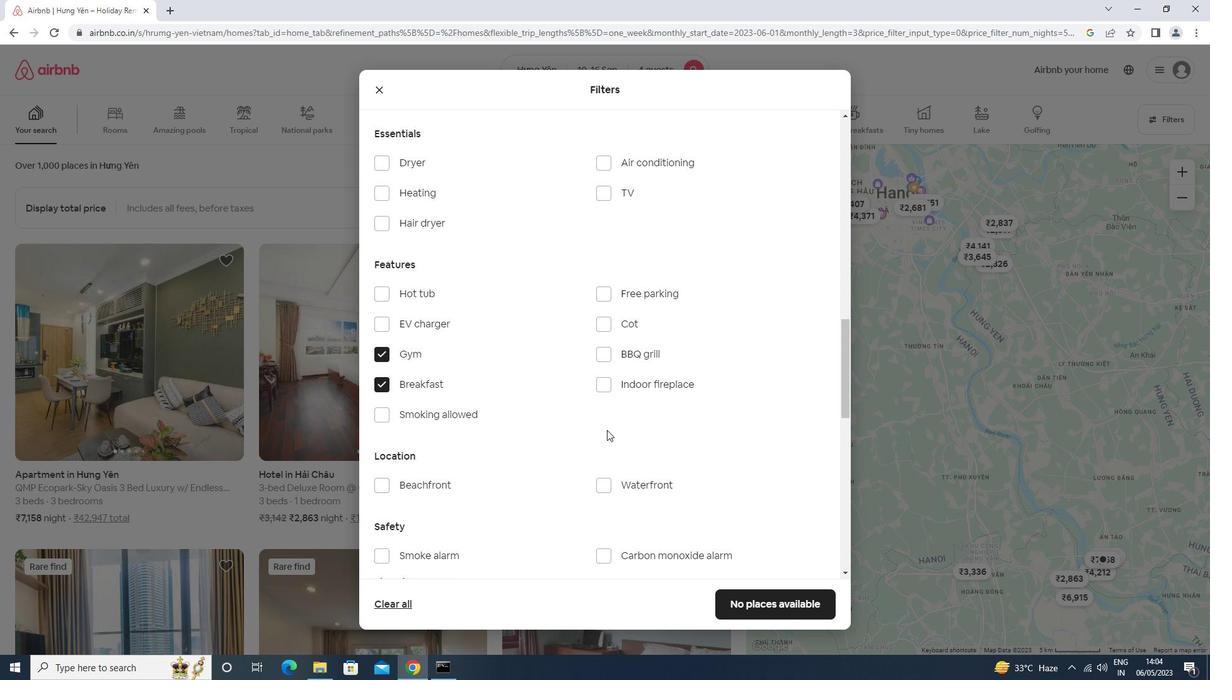 
Action: Mouse scrolled (605, 431) with delta (0, 0)
Screenshot: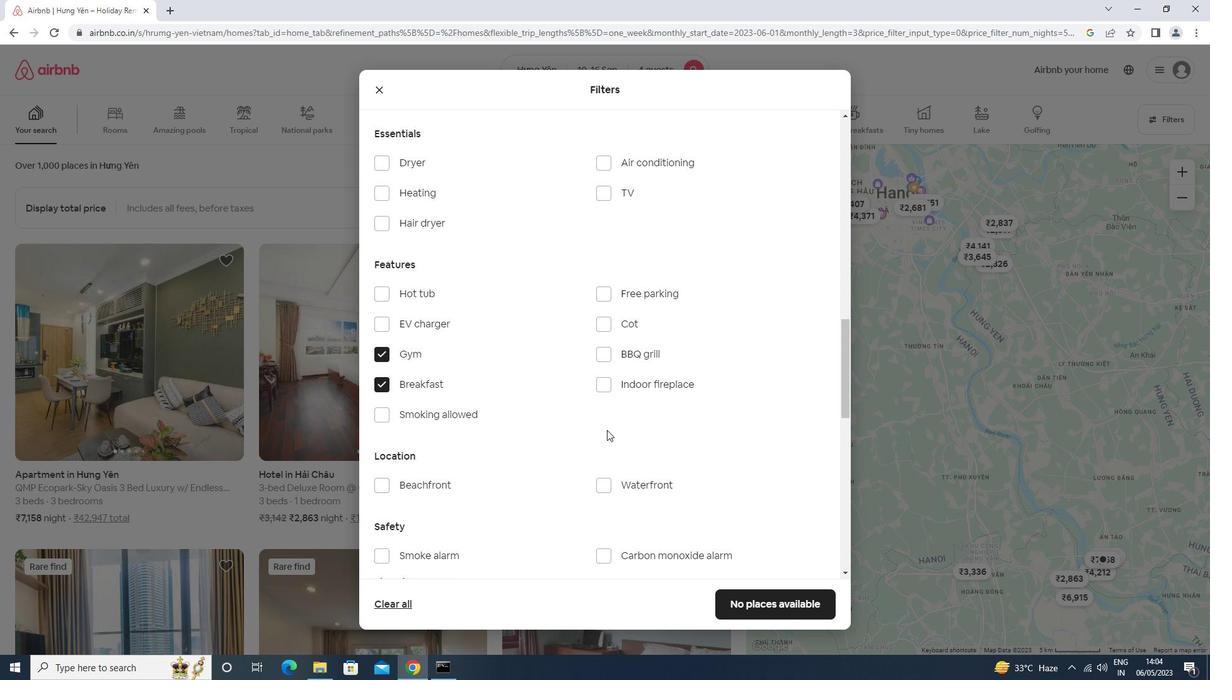 
Action: Mouse scrolled (605, 431) with delta (0, 0)
Screenshot: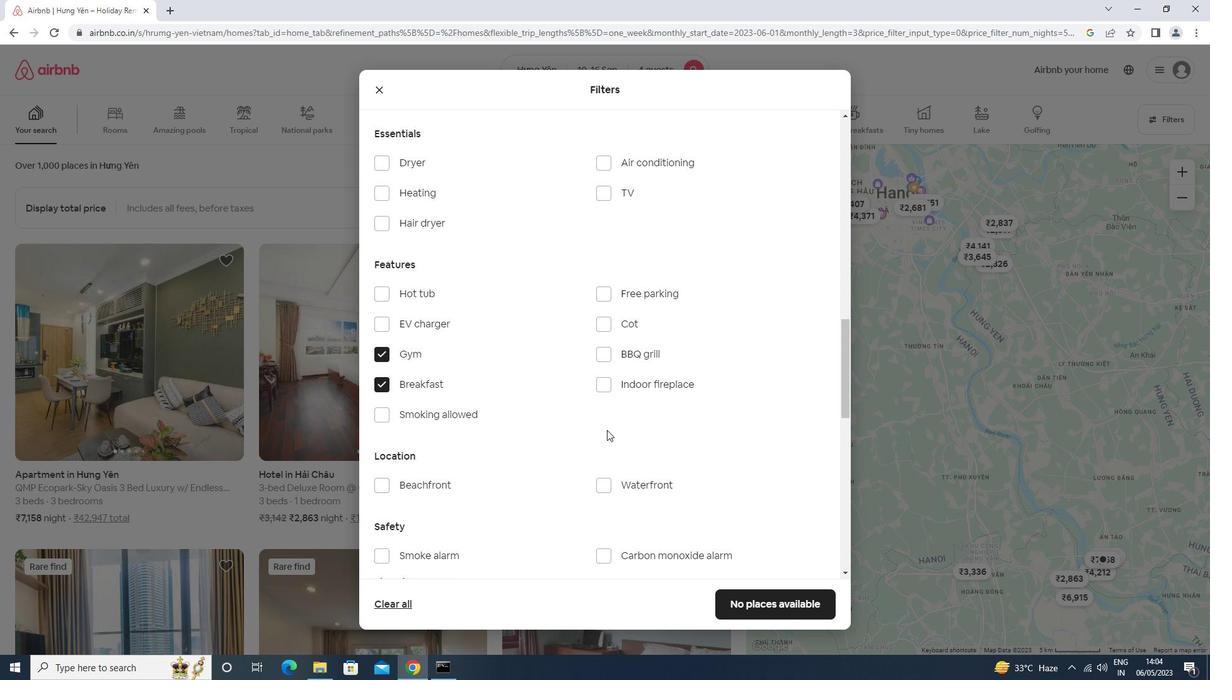 
Action: Mouse moved to (800, 480)
Screenshot: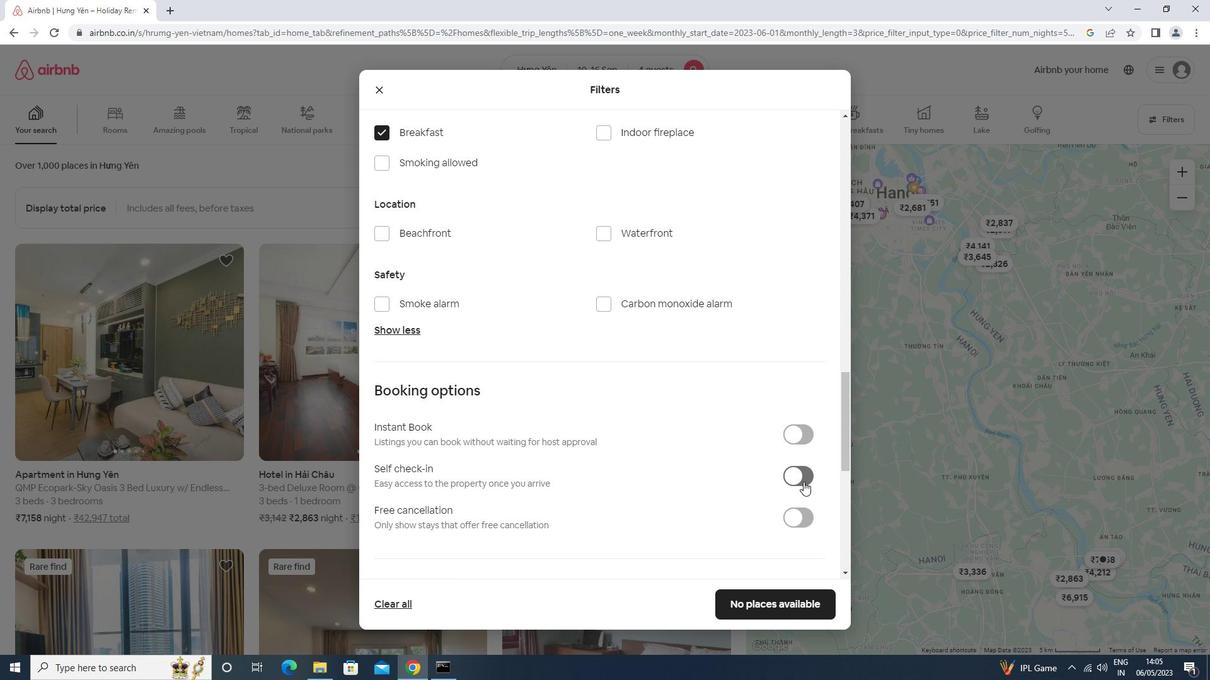 
Action: Mouse pressed left at (800, 480)
Screenshot: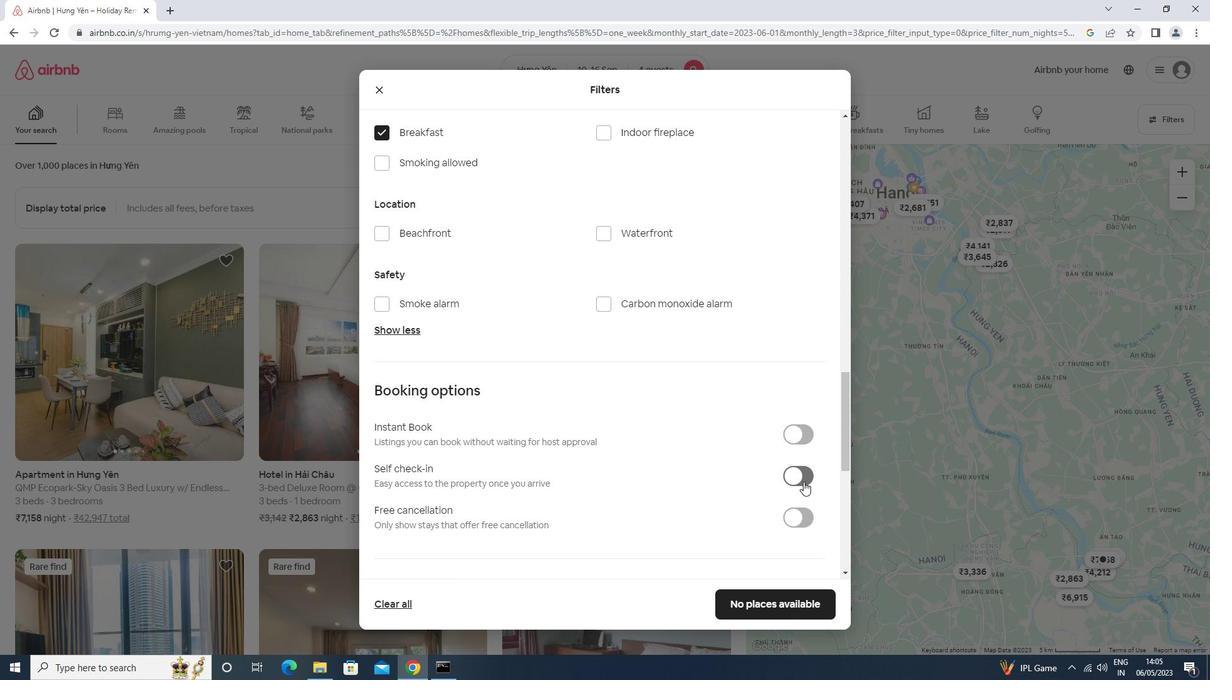 
Action: Mouse moved to (607, 452)
Screenshot: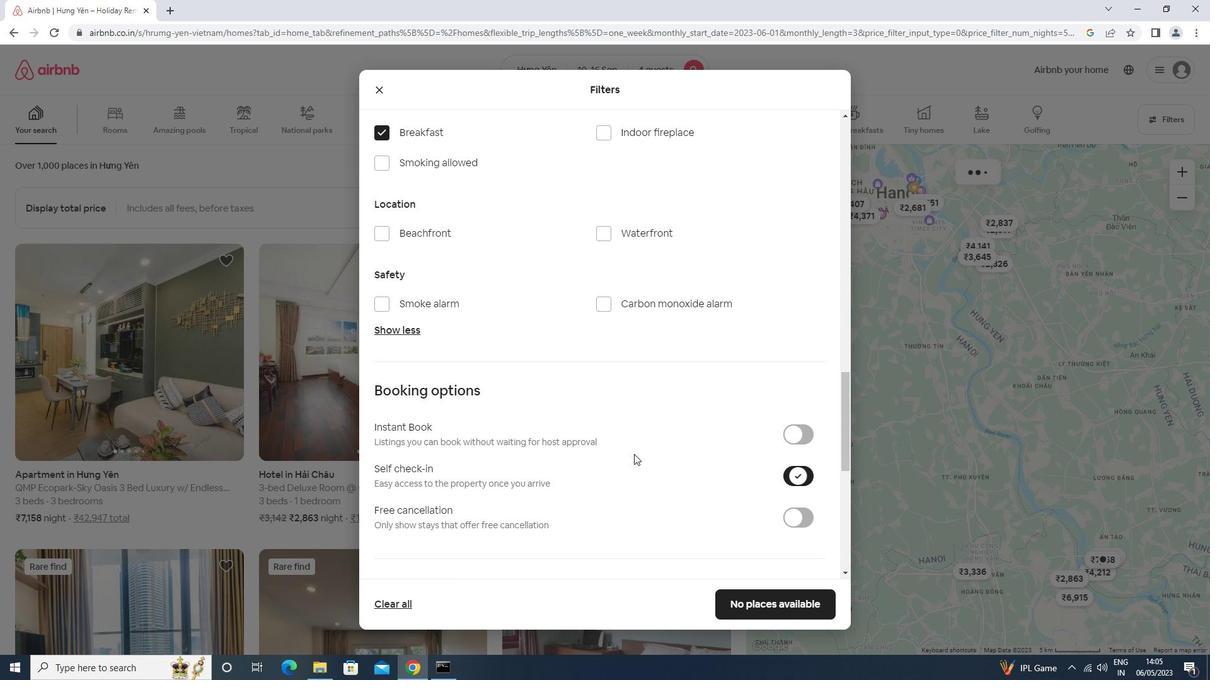 
Action: Mouse scrolled (607, 452) with delta (0, 0)
Screenshot: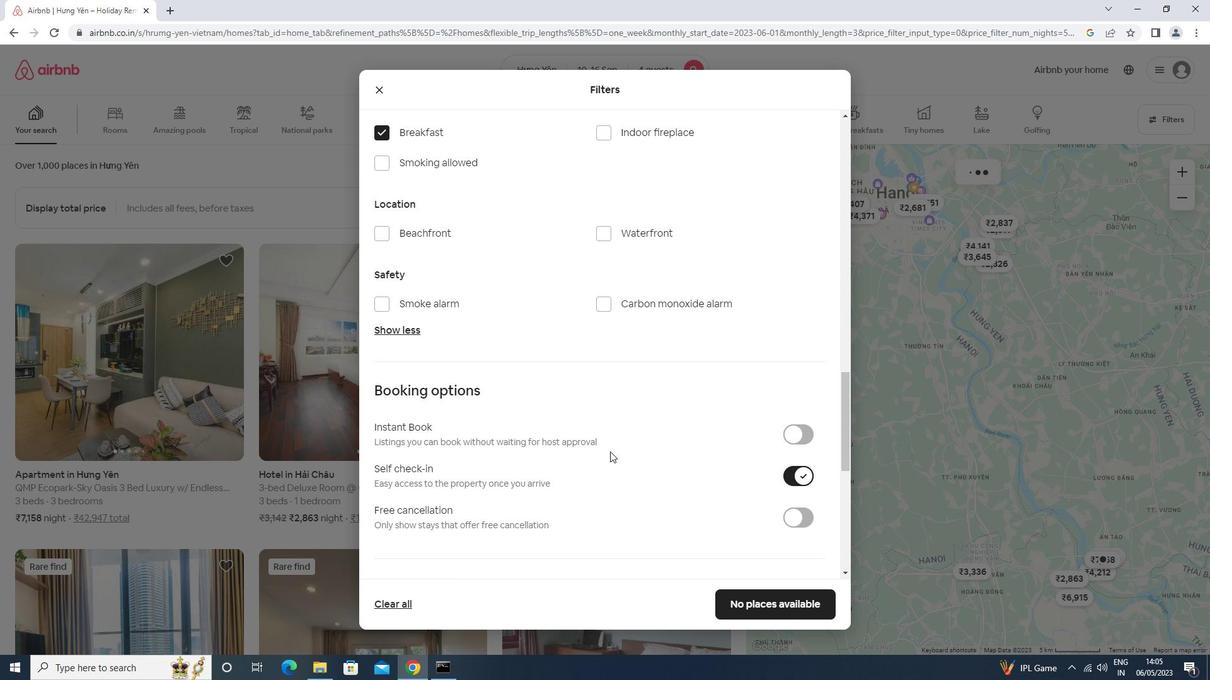 
Action: Mouse scrolled (607, 452) with delta (0, 0)
Screenshot: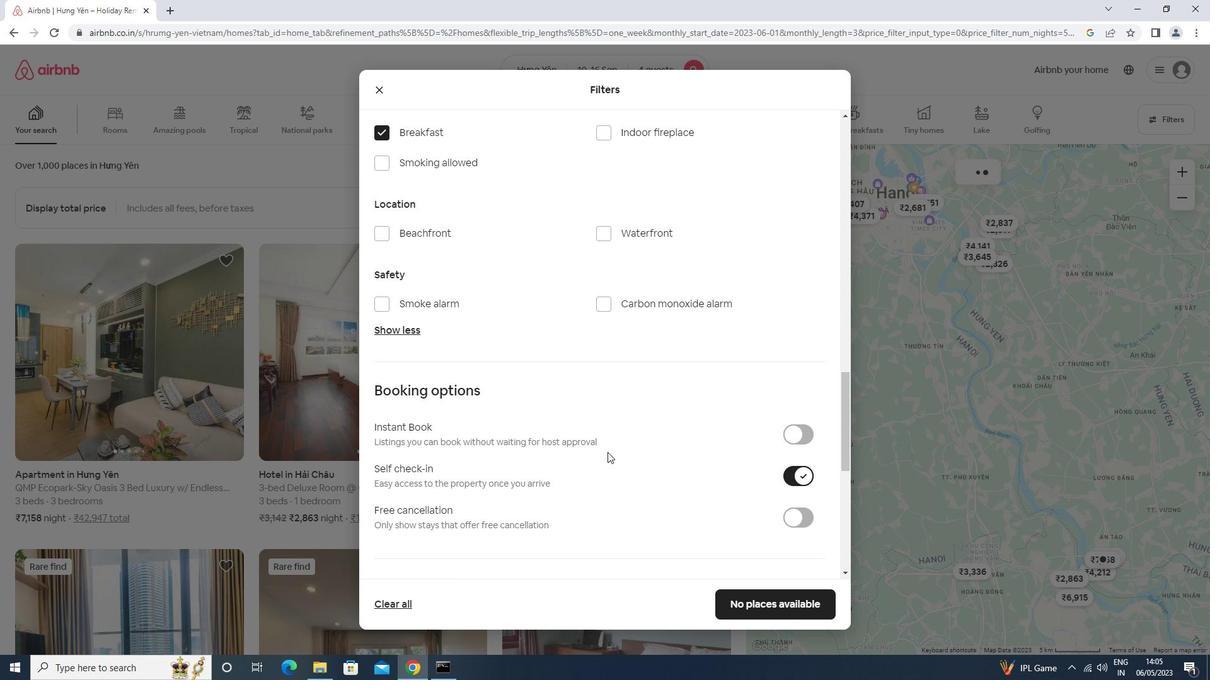 
Action: Mouse scrolled (607, 452) with delta (0, 0)
Screenshot: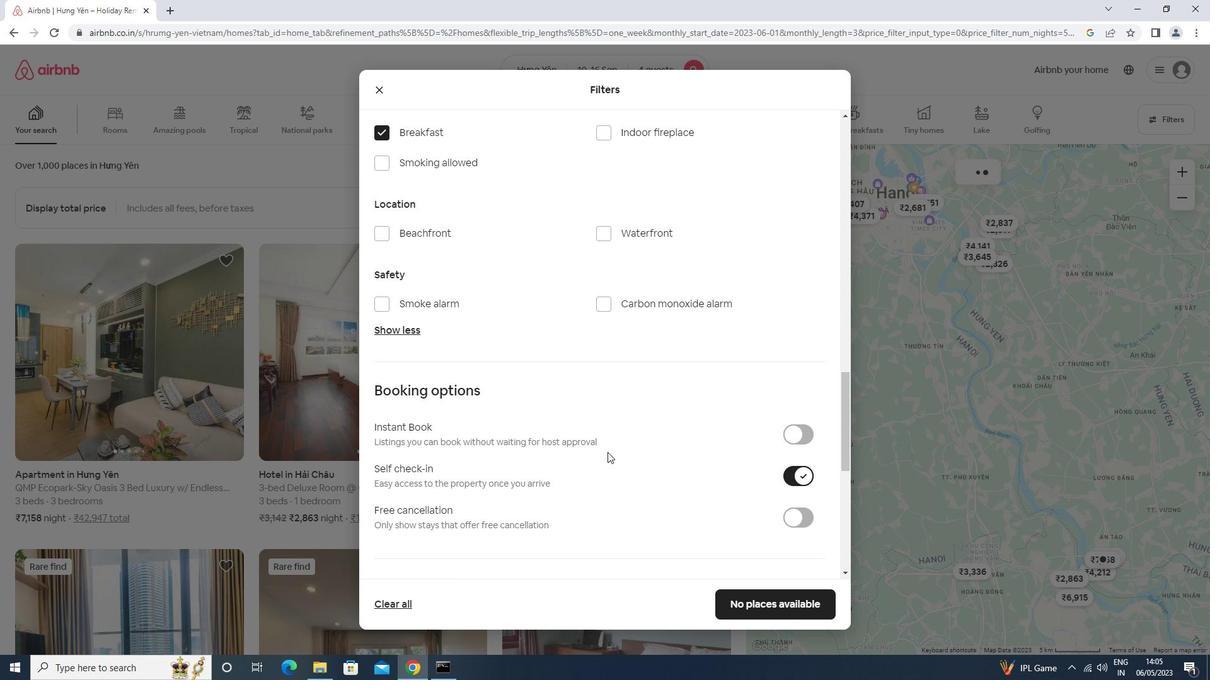 
Action: Mouse scrolled (607, 452) with delta (0, 0)
Screenshot: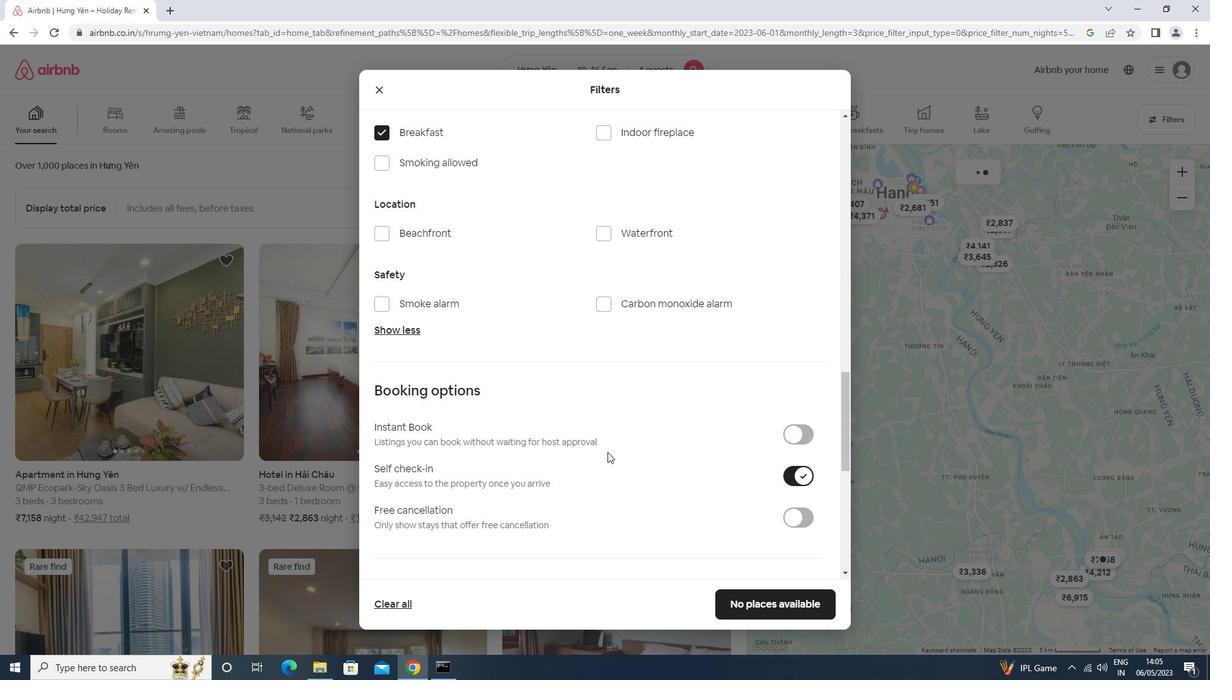 
Action: Mouse scrolled (607, 452) with delta (0, 0)
Screenshot: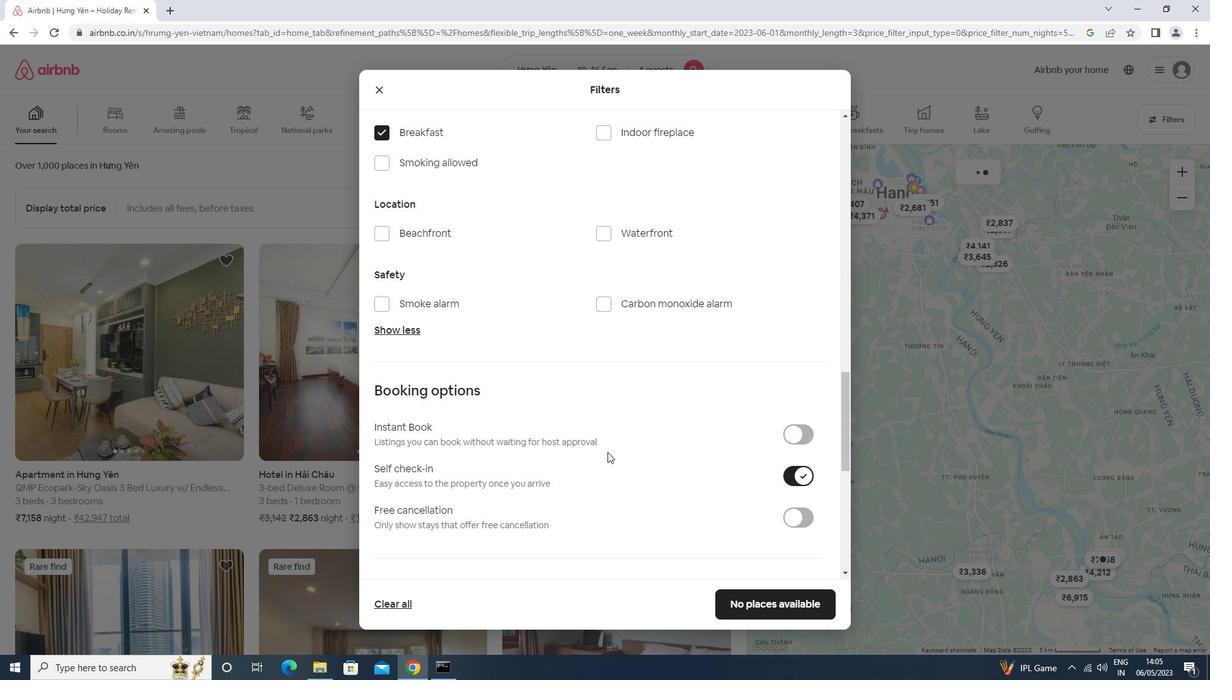 
Action: Mouse scrolled (607, 452) with delta (0, 0)
Screenshot: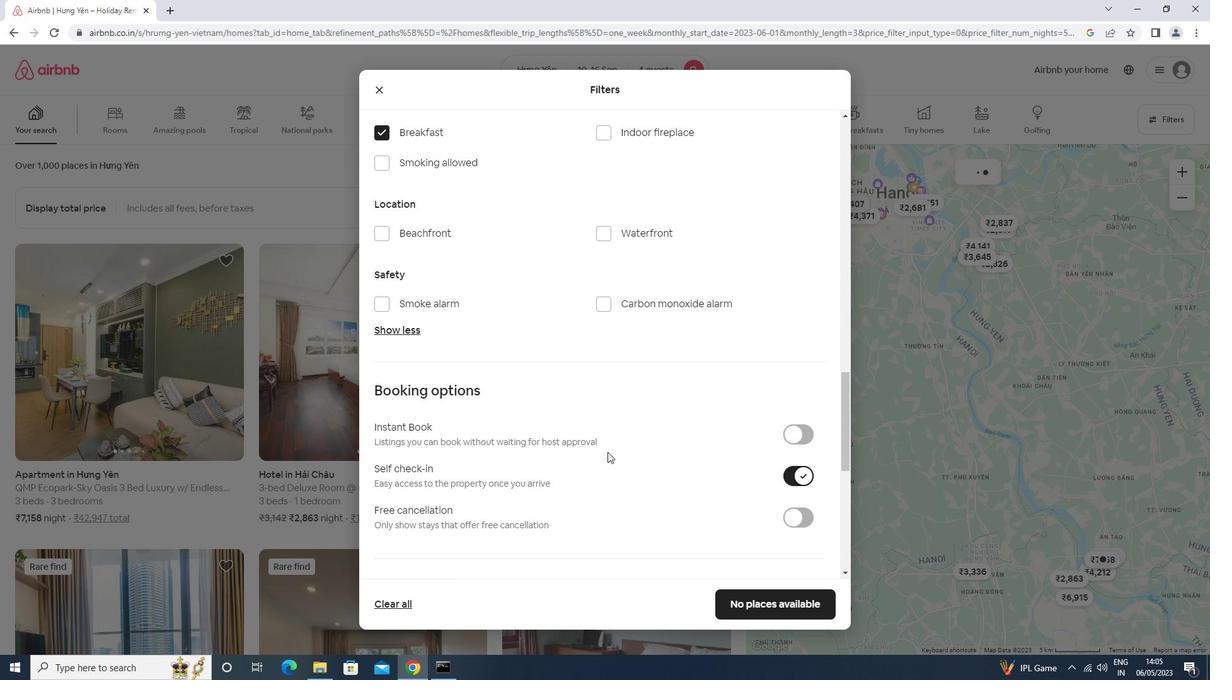 
Action: Mouse moved to (539, 496)
Screenshot: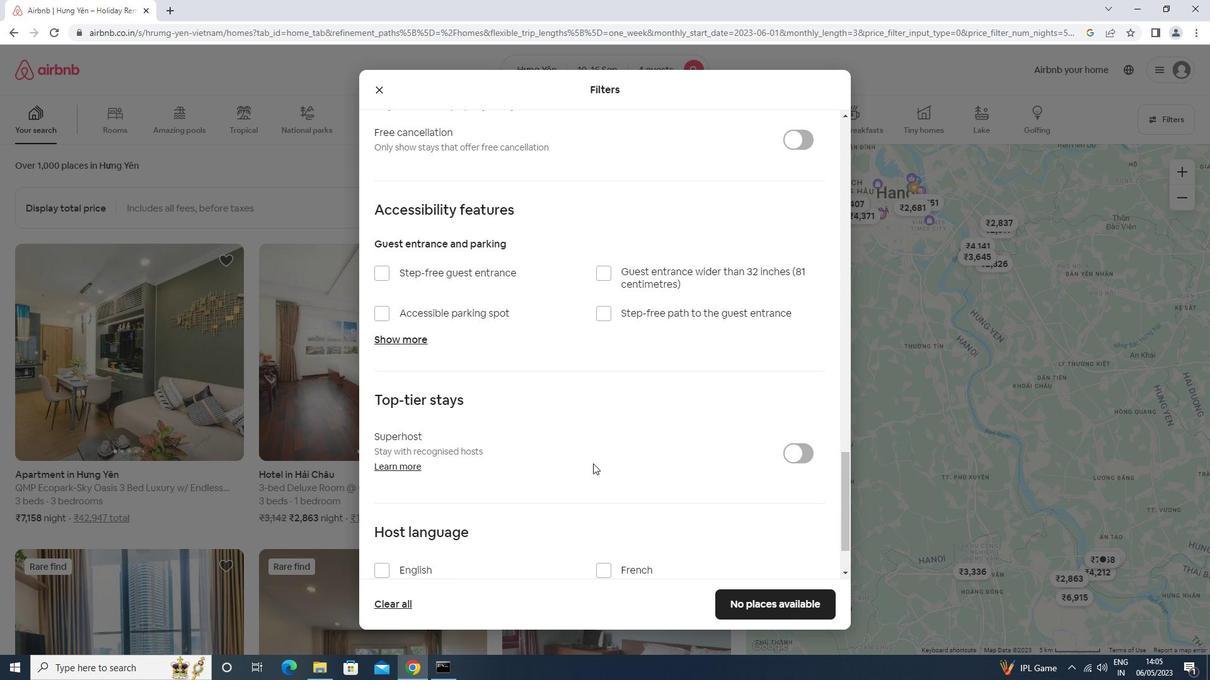 
Action: Mouse scrolled (539, 495) with delta (0, 0)
Screenshot: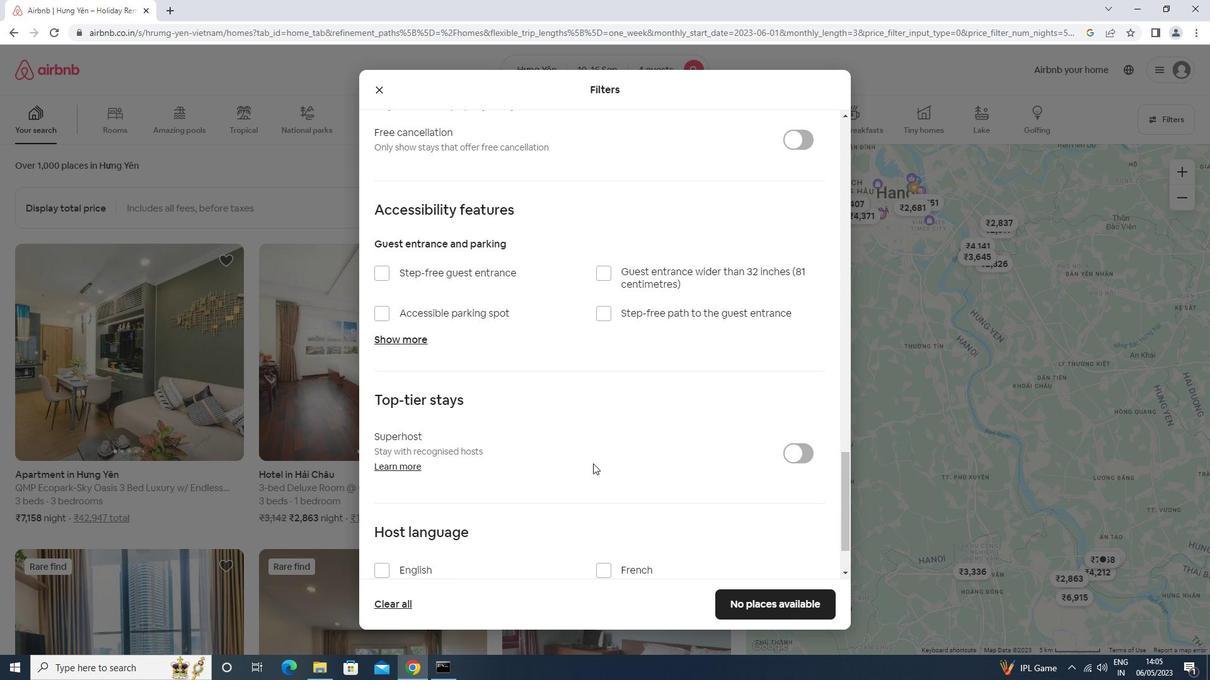 
Action: Mouse moved to (537, 497)
Screenshot: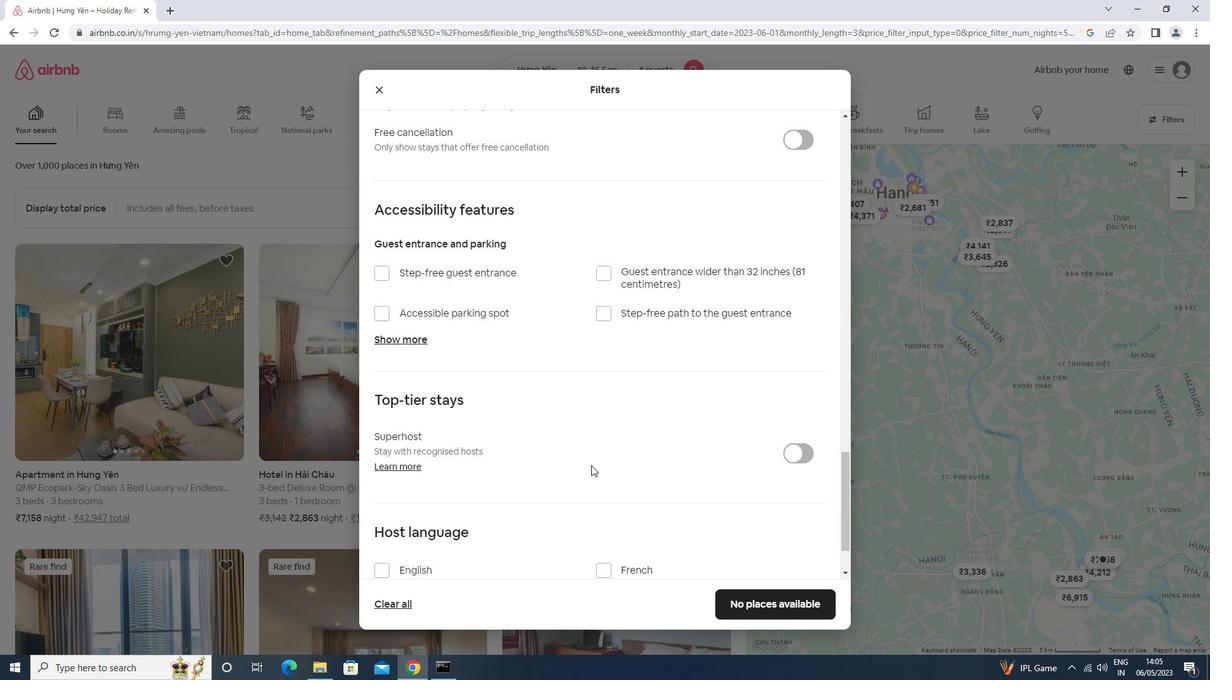 
Action: Mouse scrolled (537, 496) with delta (0, 0)
Screenshot: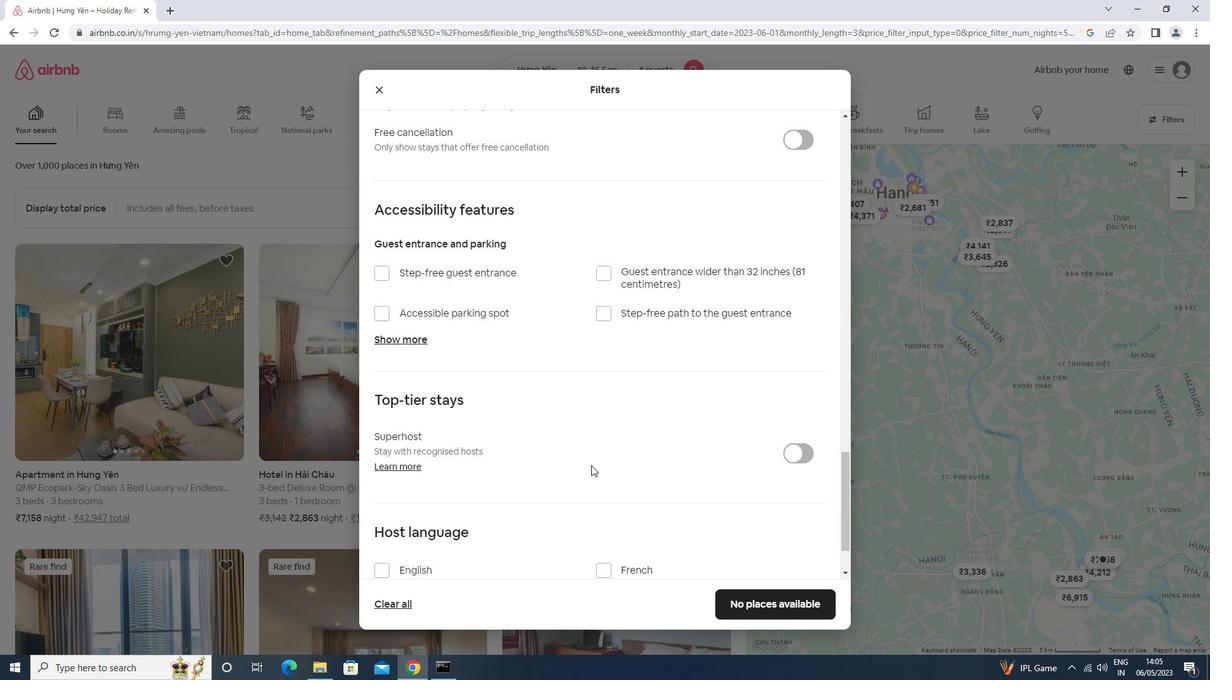 
Action: Mouse moved to (537, 497)
Screenshot: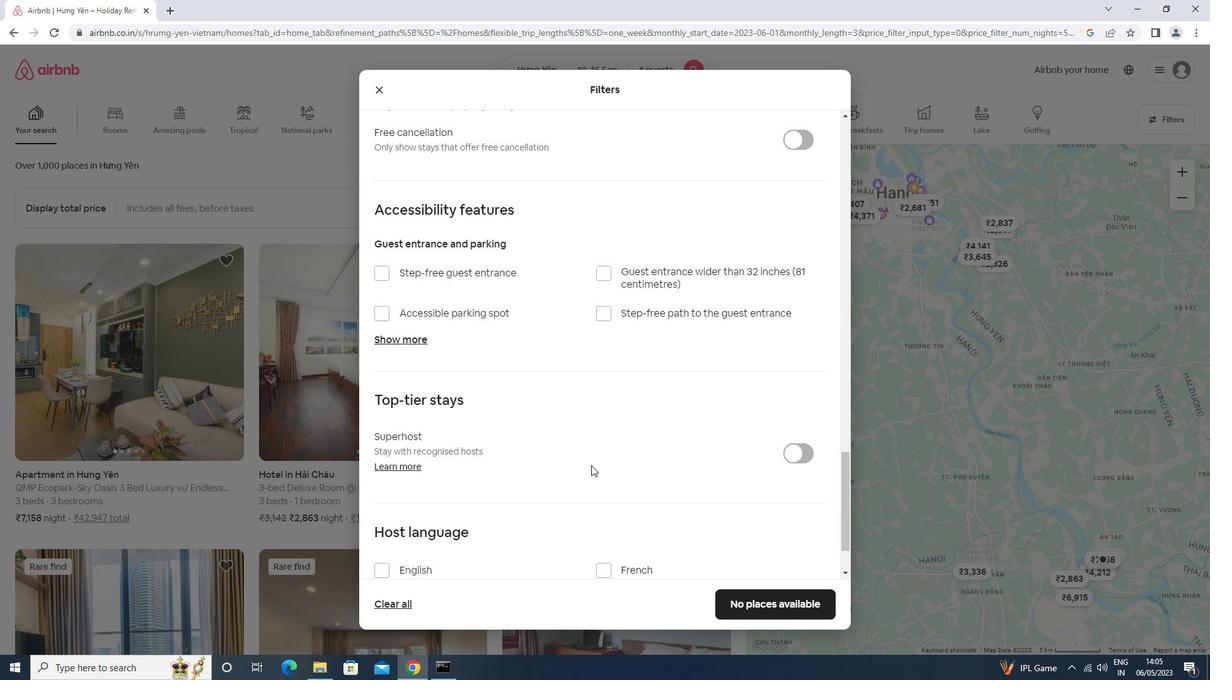 
Action: Mouse scrolled (537, 496) with delta (0, 0)
Screenshot: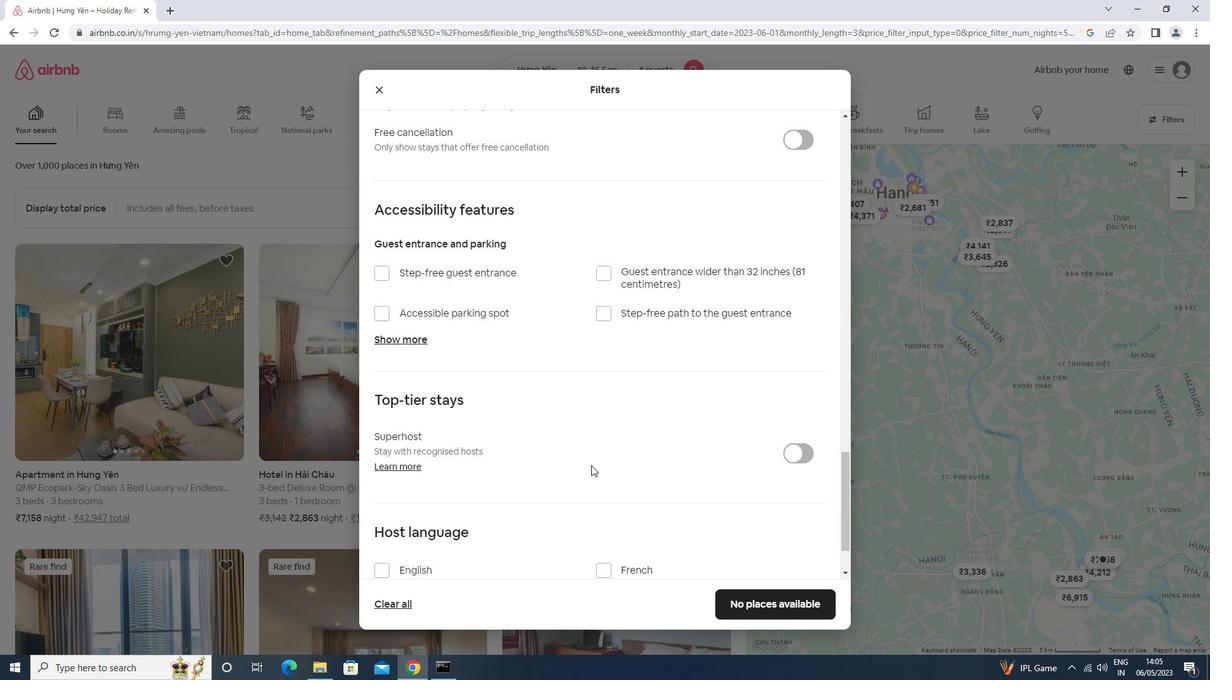 
Action: Mouse moved to (537, 498)
Screenshot: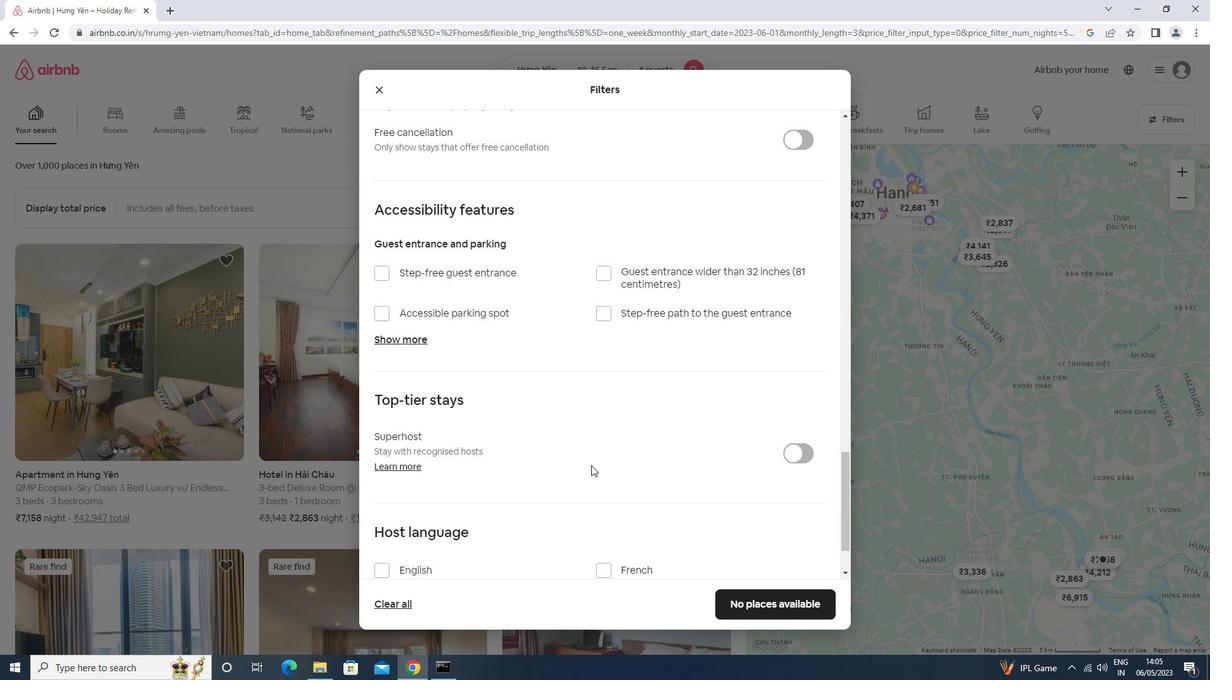 
Action: Mouse scrolled (537, 498) with delta (0, 0)
Screenshot: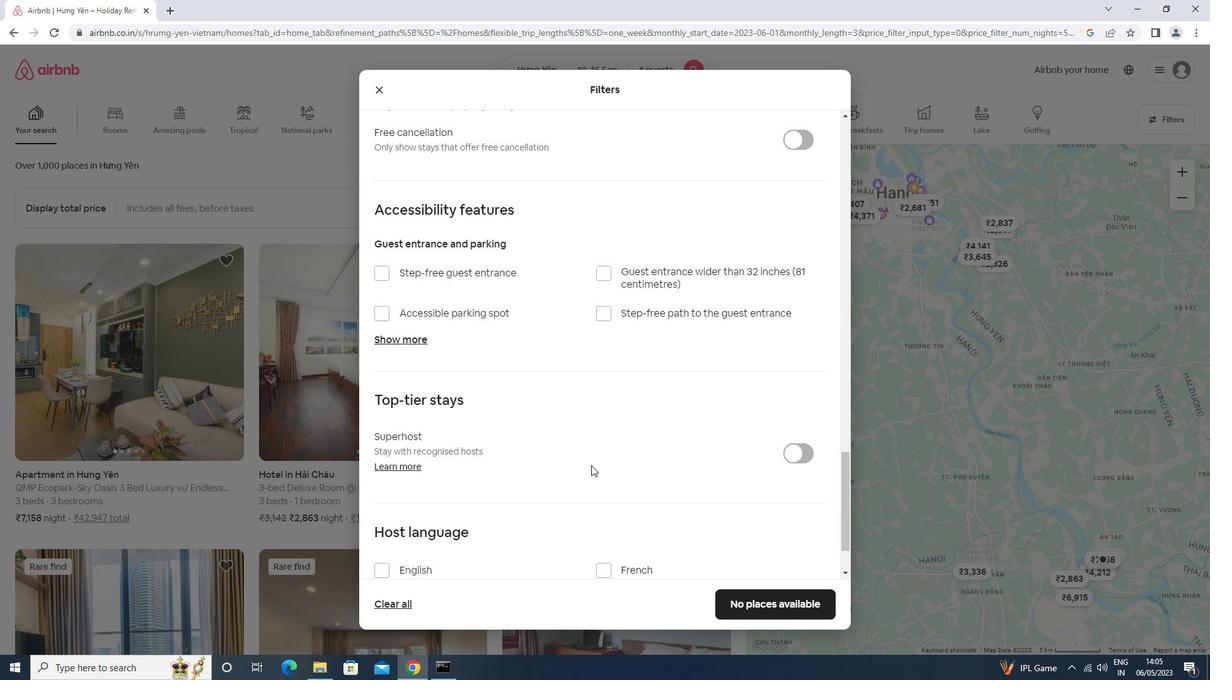 
Action: Mouse moved to (535, 499)
Screenshot: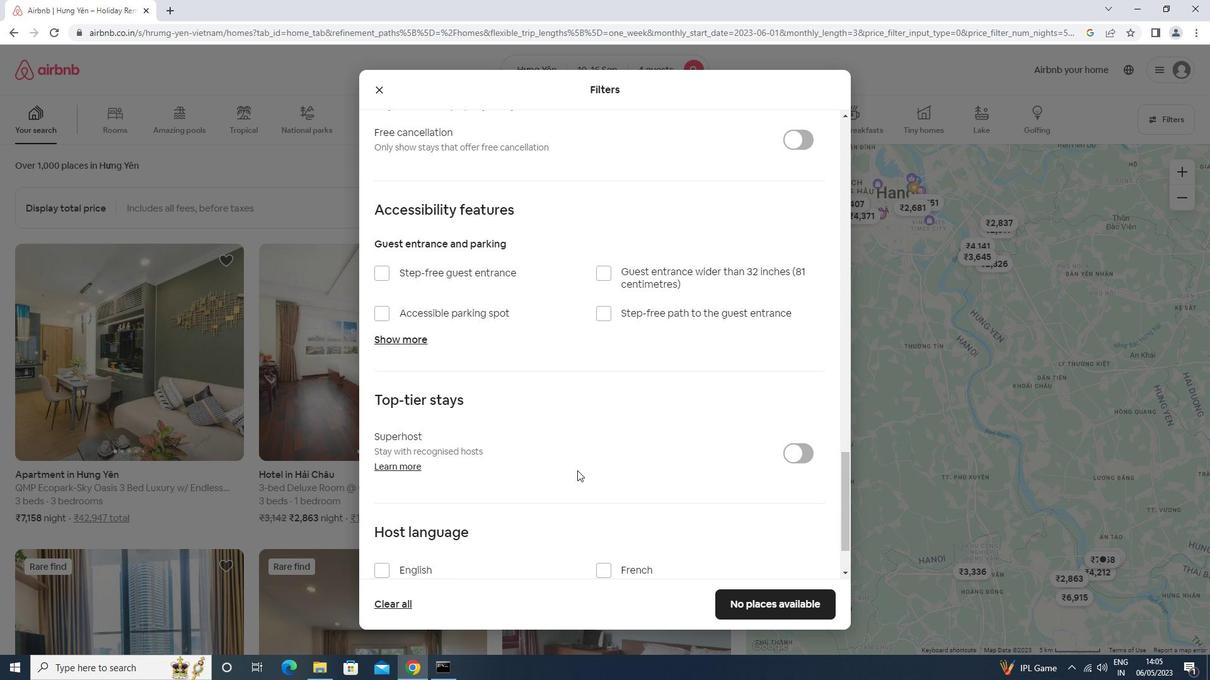 
Action: Mouse scrolled (535, 499) with delta (0, 0)
Screenshot: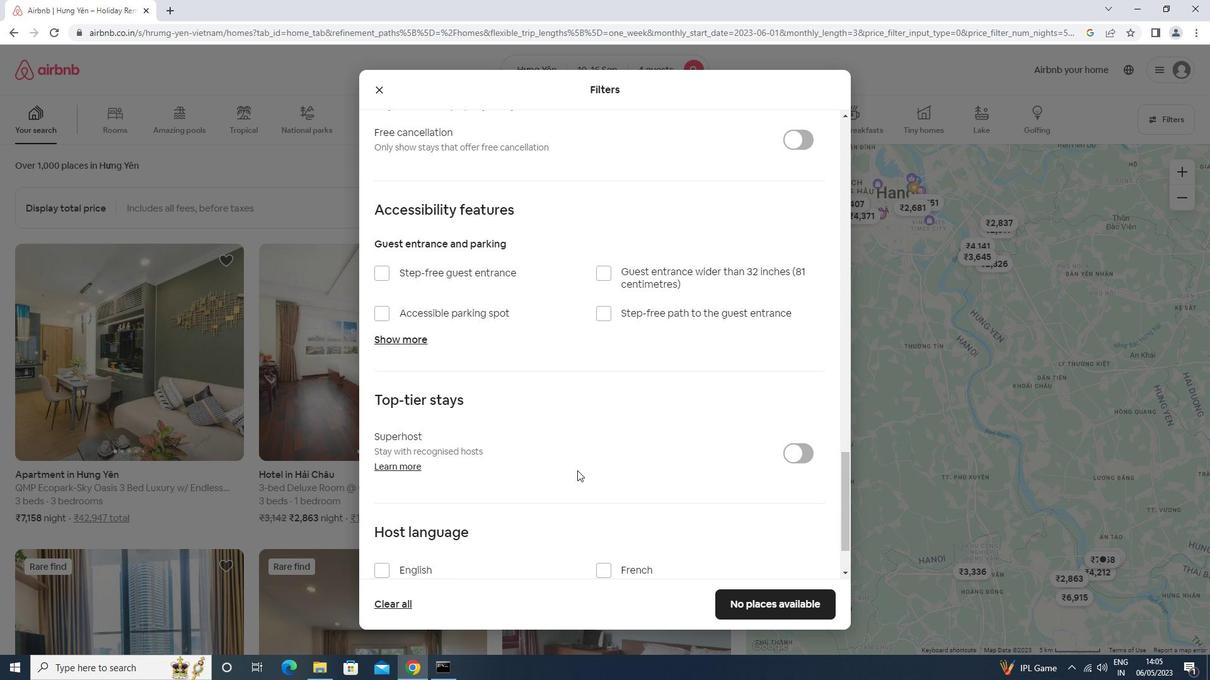 
Action: Mouse moved to (422, 489)
Screenshot: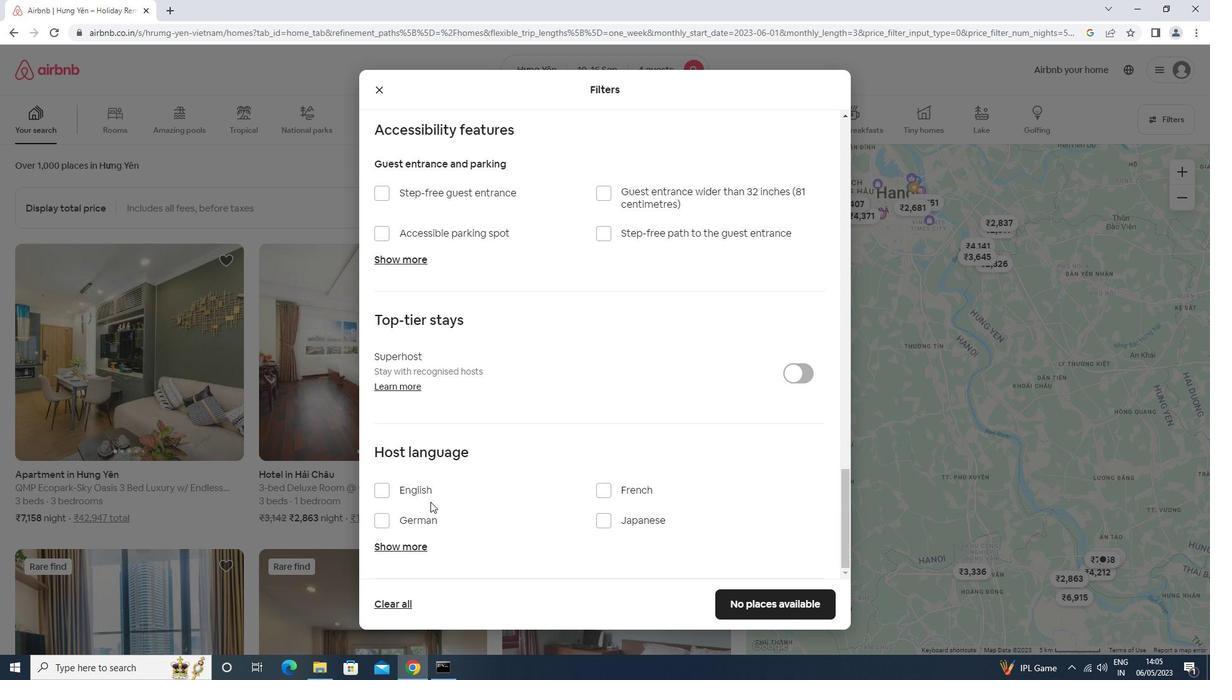 
Action: Mouse pressed left at (422, 489)
Screenshot: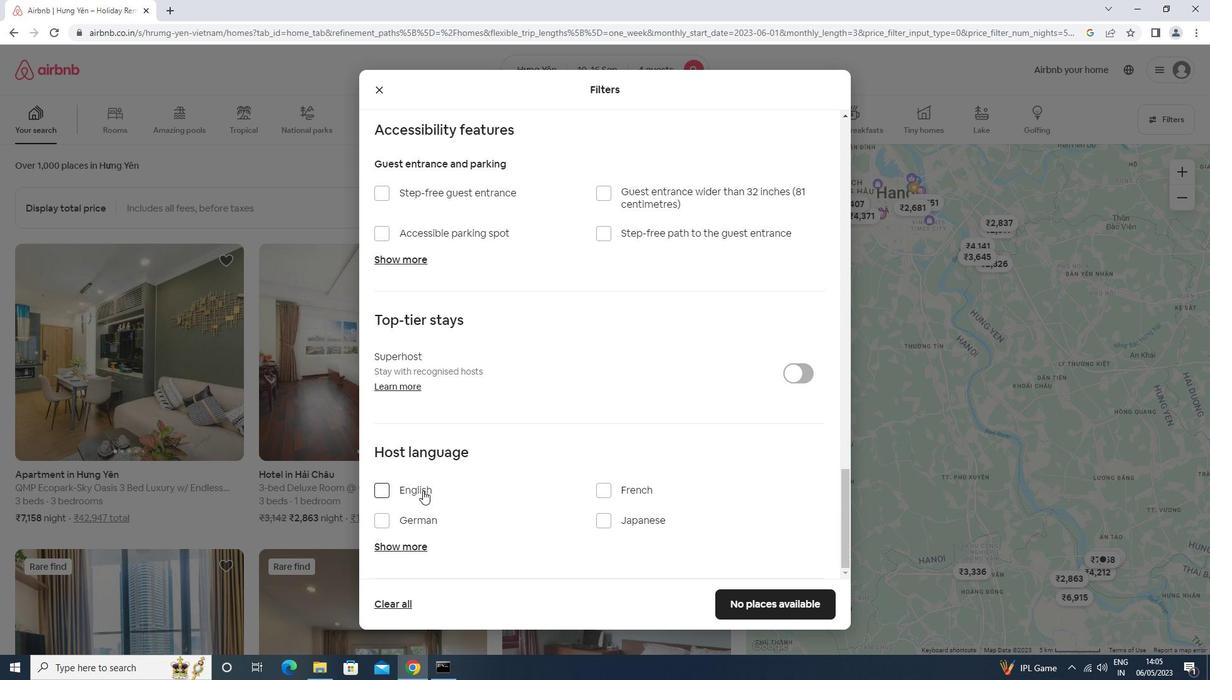 
Action: Mouse moved to (783, 594)
Screenshot: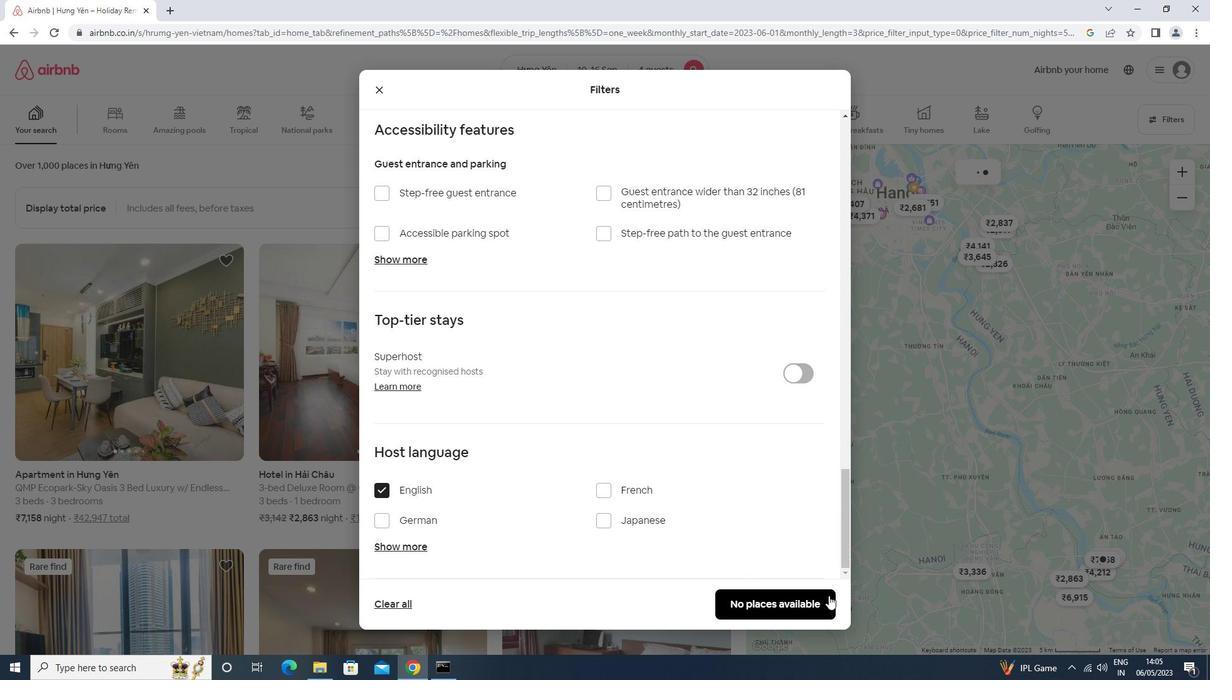 
Action: Mouse pressed left at (783, 594)
Screenshot: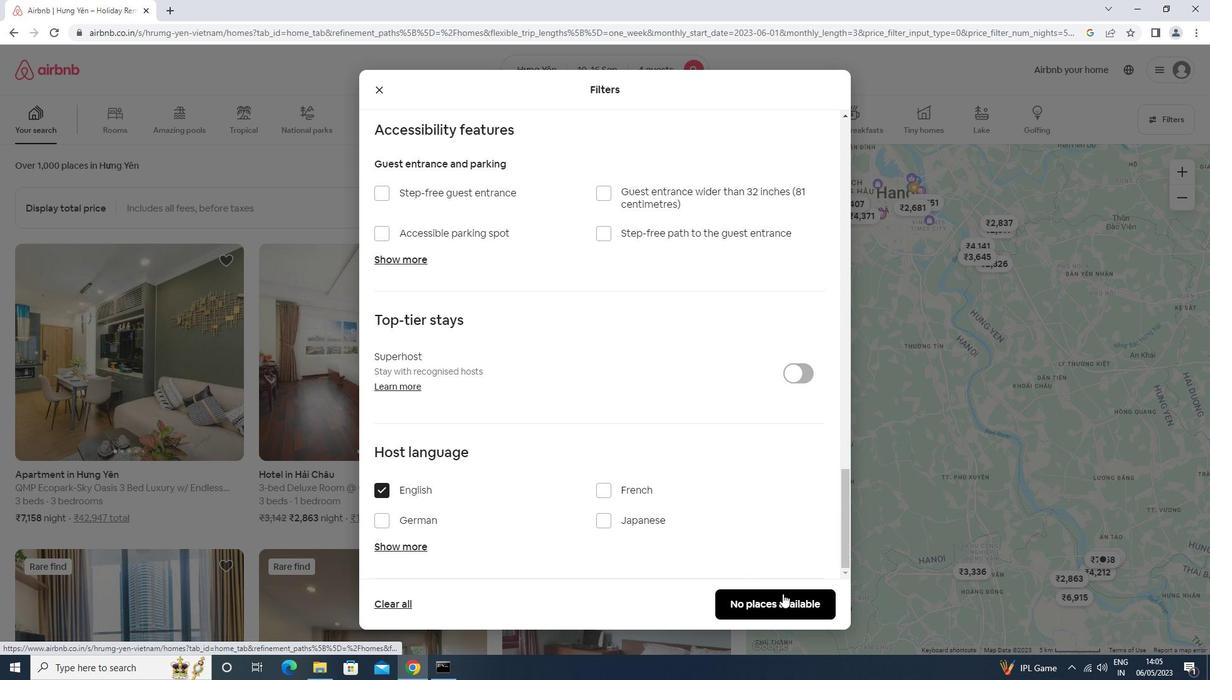 
